 Task: Look for space in Perdões, Brazil from 6th June, 2023 to 8th June, 2023 for 2 adults in price range Rs.7000 to Rs.12000. Place can be private room with 1  bedroom having 2 beds and 1 bathroom. Property type can be house, flat, guest house. Booking option can be shelf check-in. Required host language is Spanish.
Action: Mouse moved to (487, 136)
Screenshot: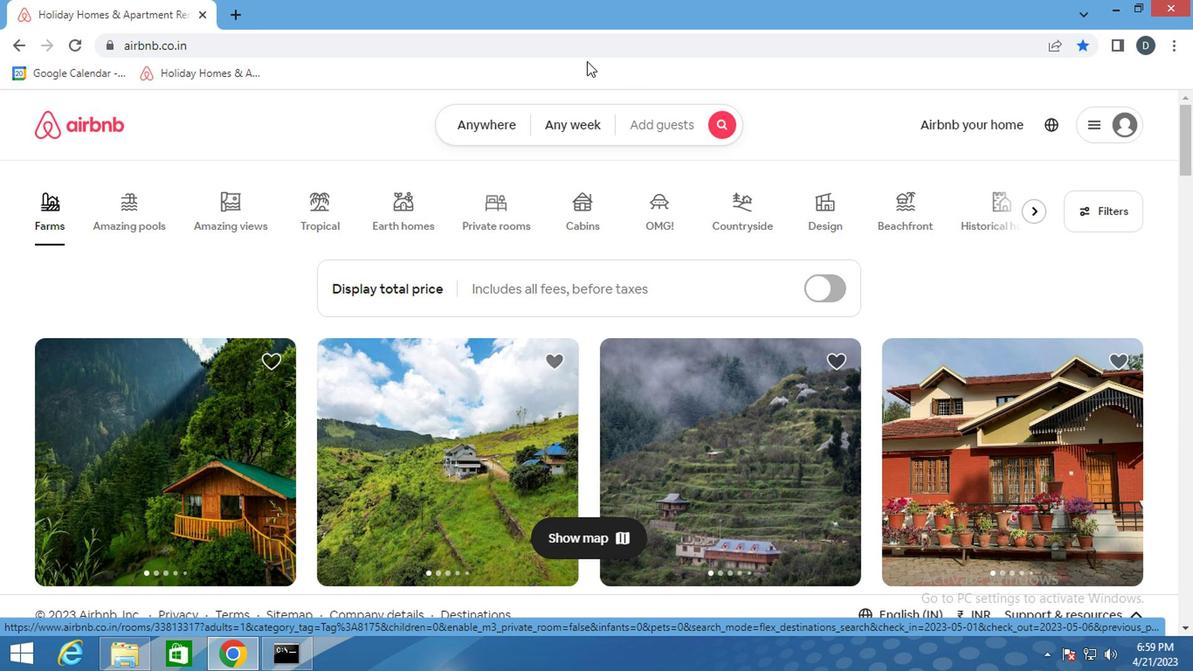
Action: Mouse pressed left at (487, 136)
Screenshot: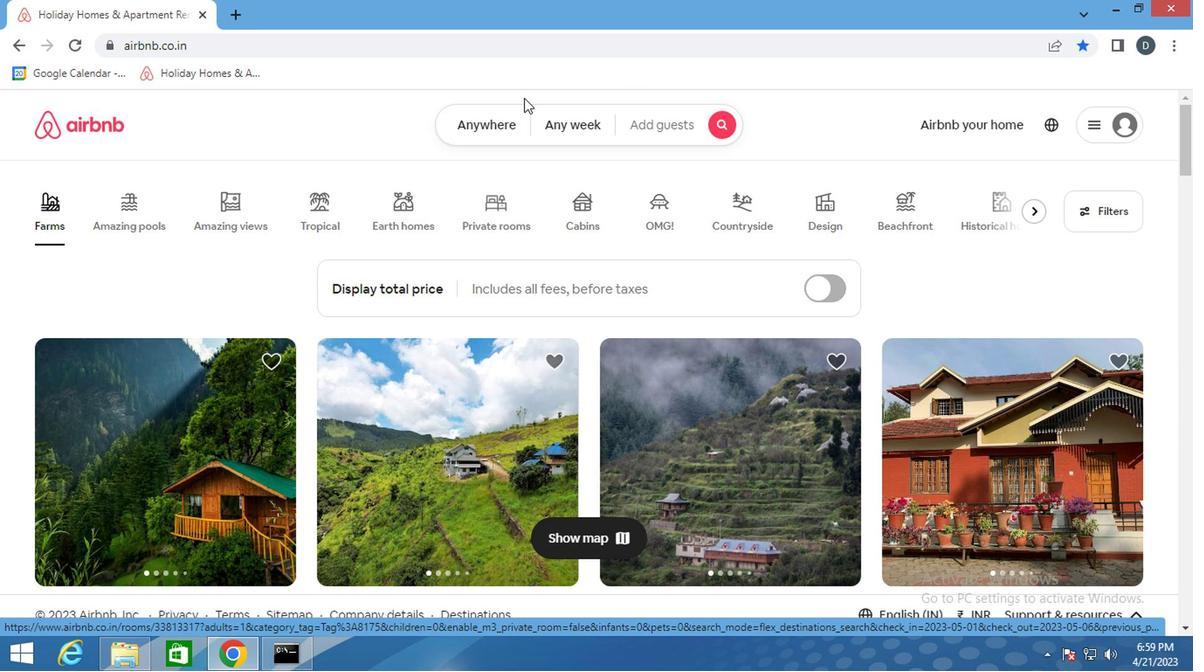 
Action: Mouse moved to (357, 199)
Screenshot: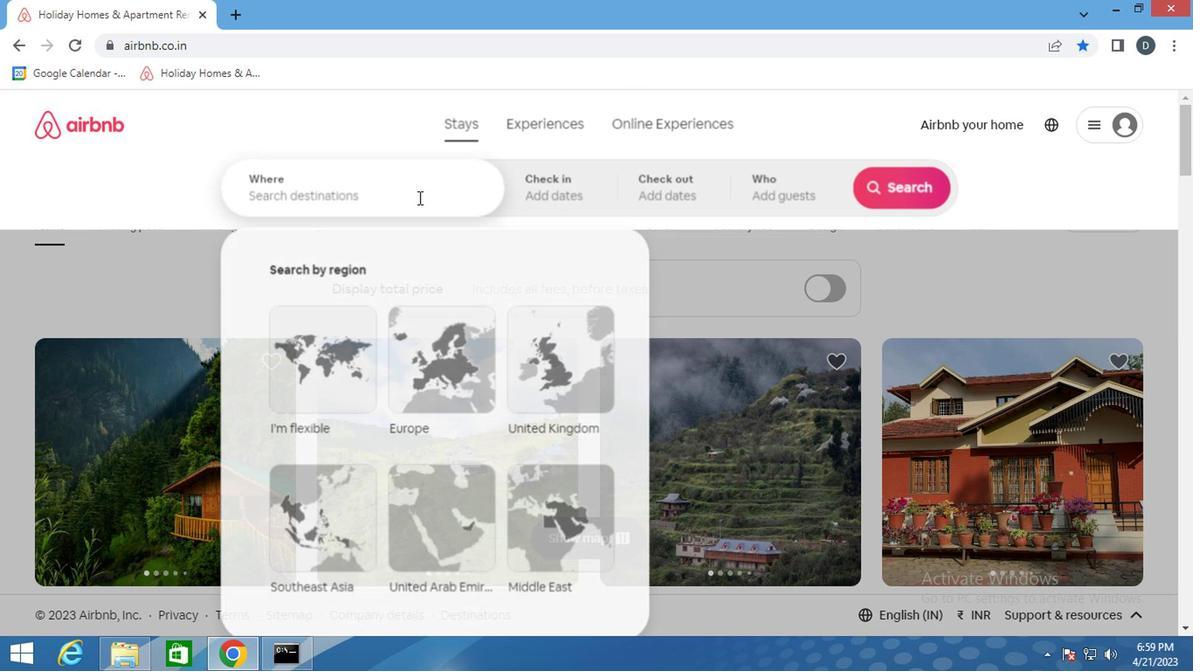 
Action: Mouse pressed left at (357, 199)
Screenshot: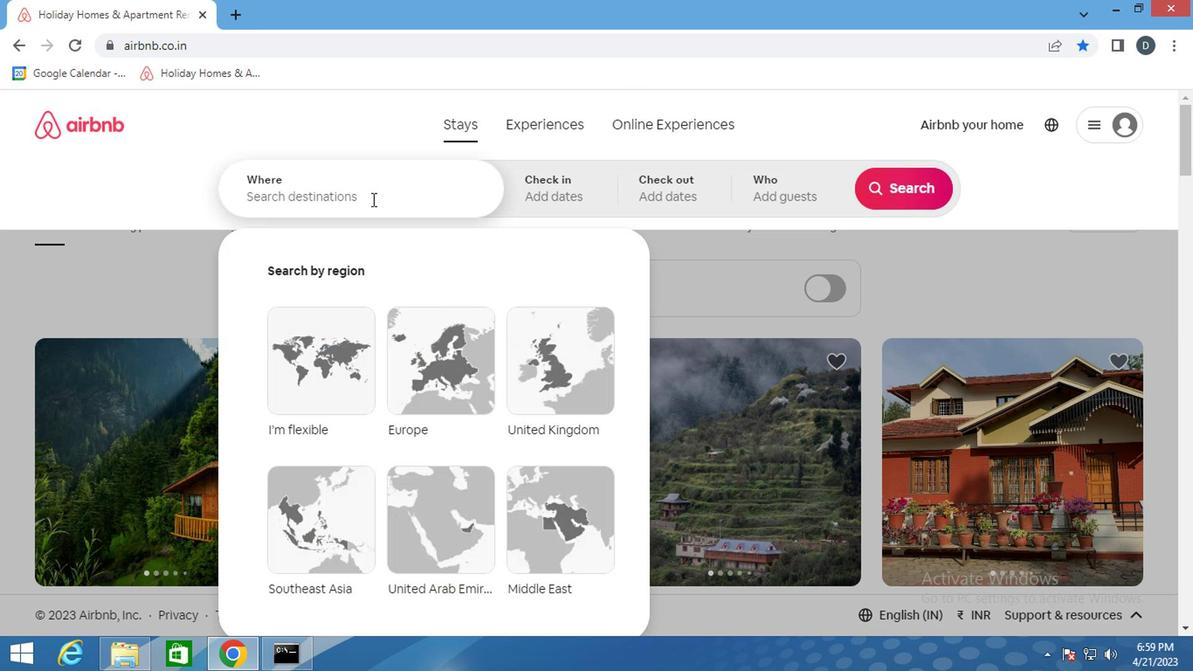 
Action: Key pressed <Key.shift_r>Perdoes,<Key.shift>BRAZIL<Key.enter>
Screenshot: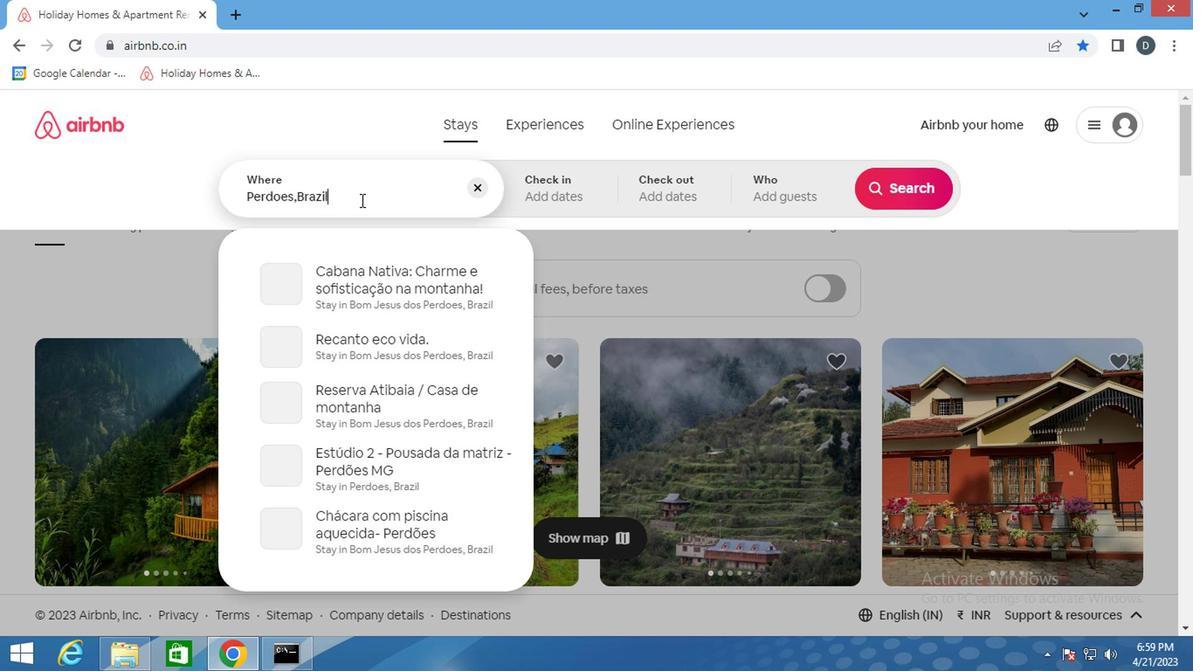 
Action: Mouse moved to (888, 326)
Screenshot: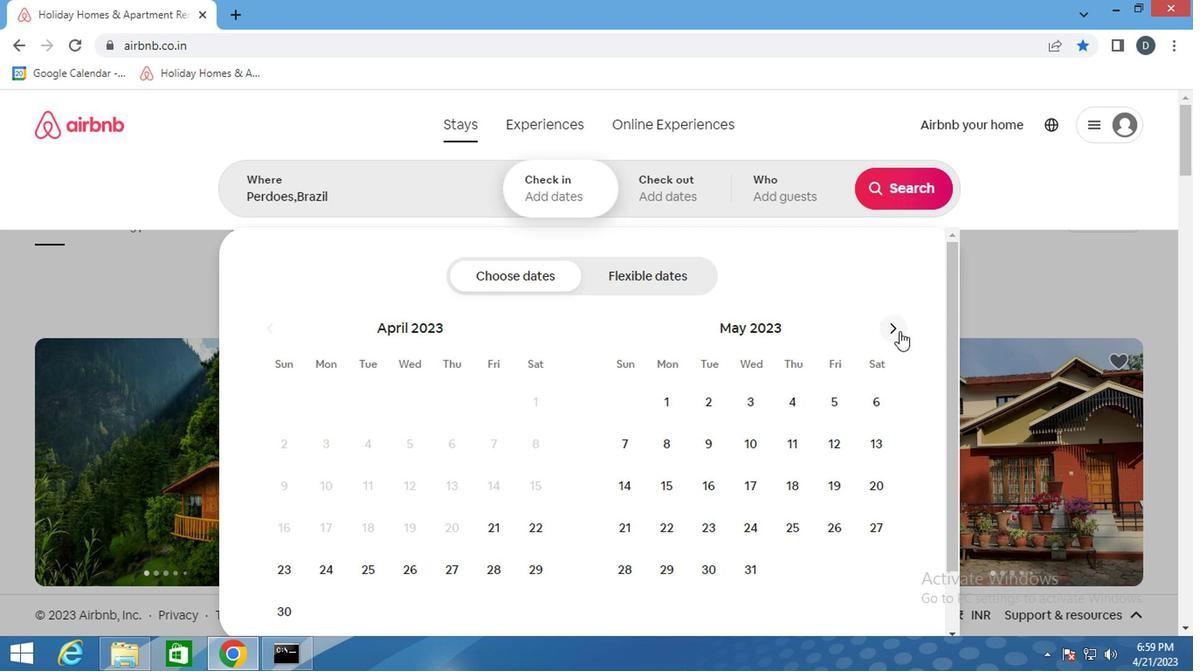 
Action: Mouse pressed left at (888, 326)
Screenshot: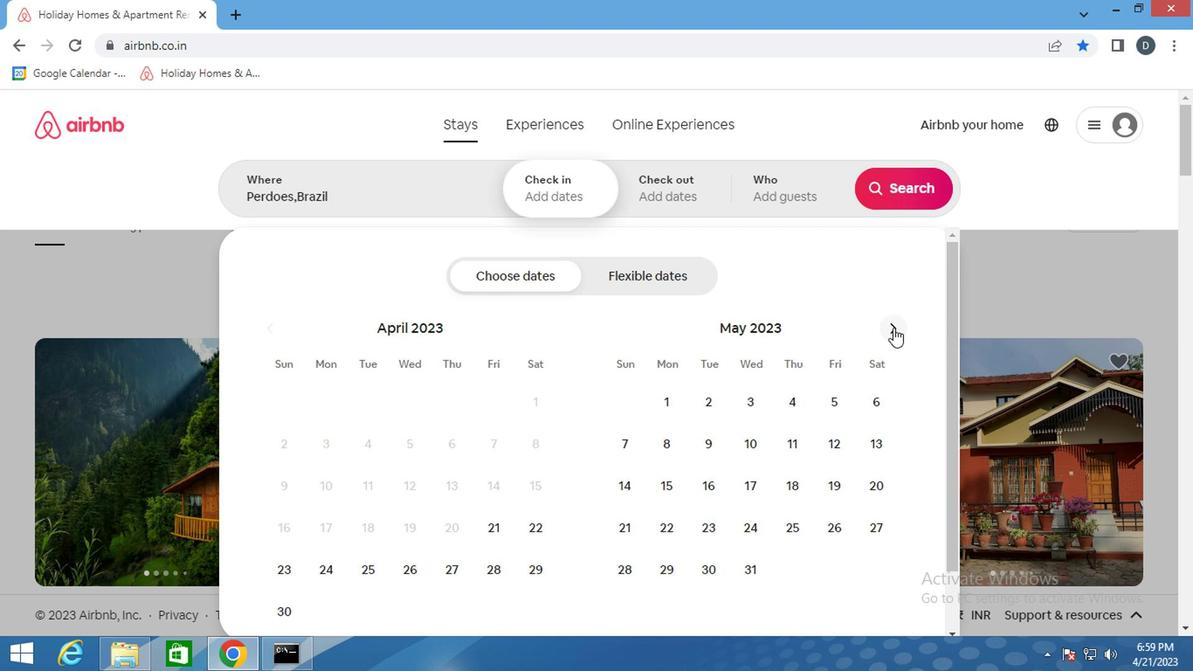 
Action: Mouse moved to (706, 448)
Screenshot: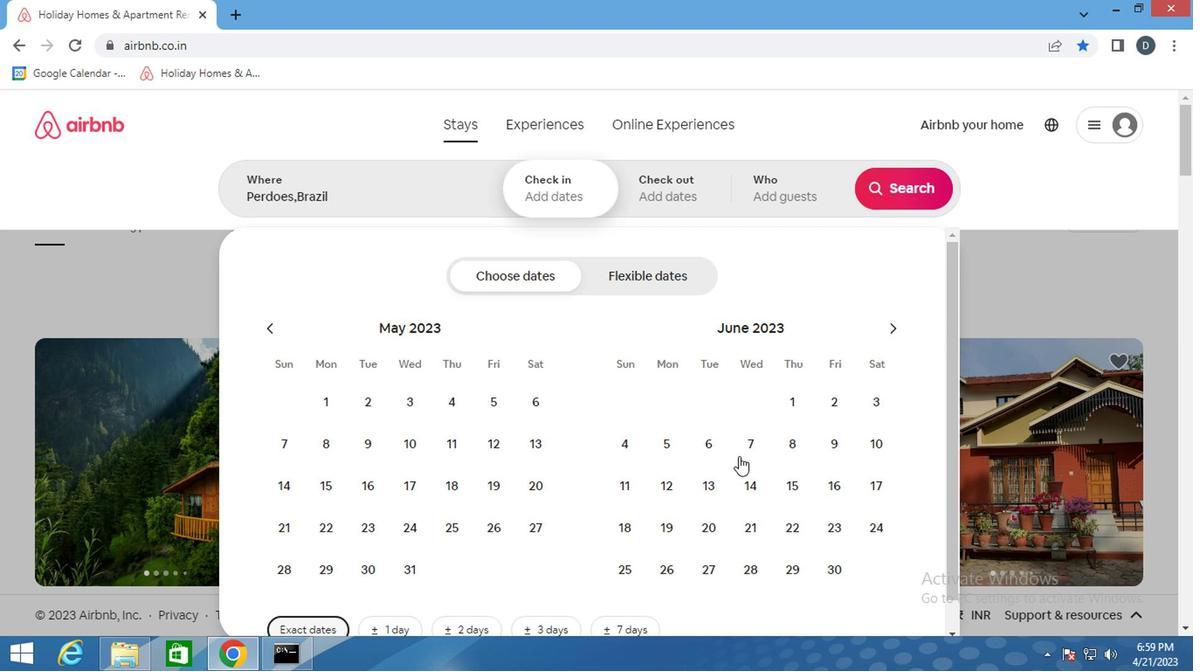 
Action: Mouse pressed left at (706, 448)
Screenshot: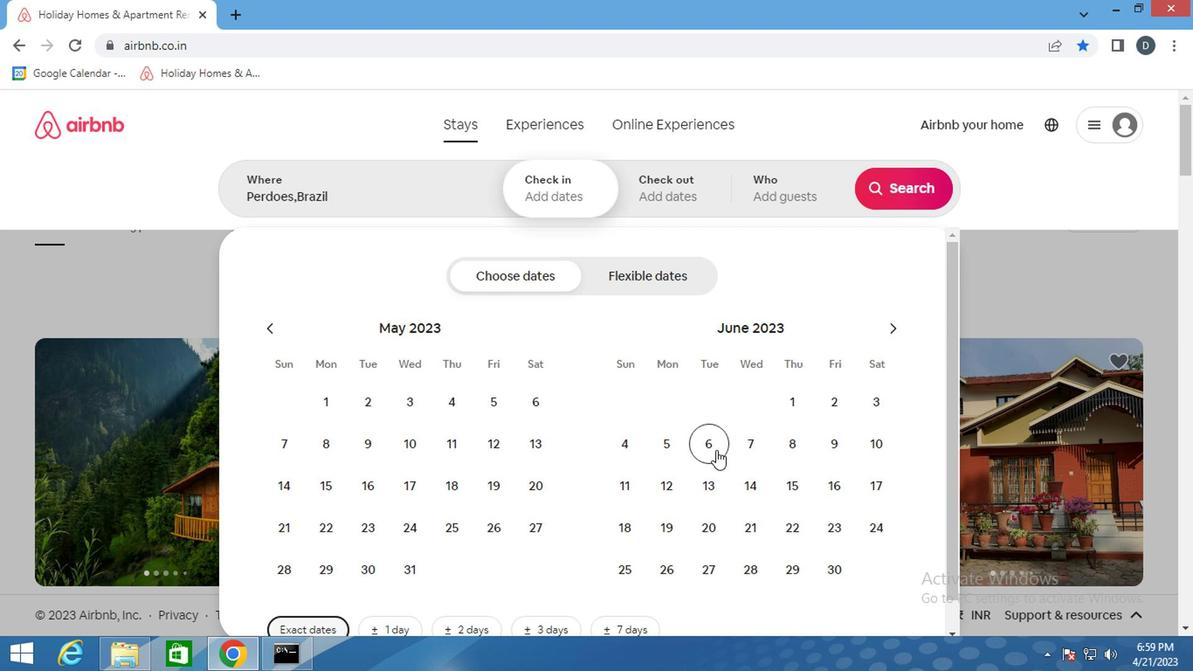 
Action: Mouse moved to (798, 443)
Screenshot: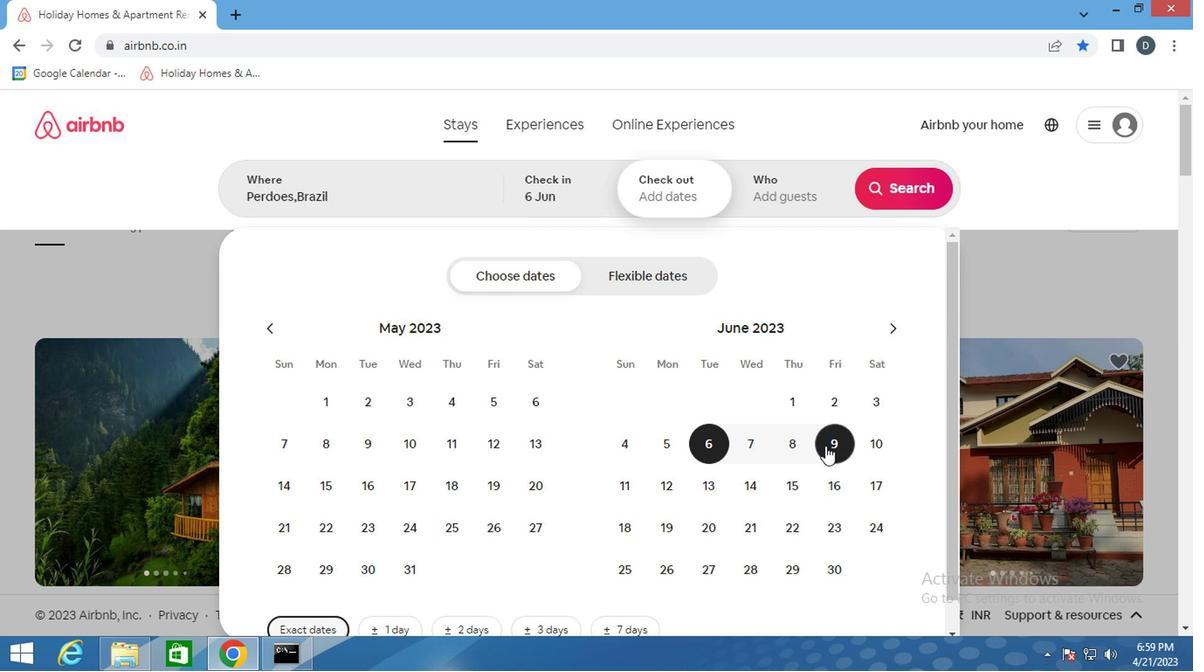 
Action: Mouse pressed left at (798, 443)
Screenshot: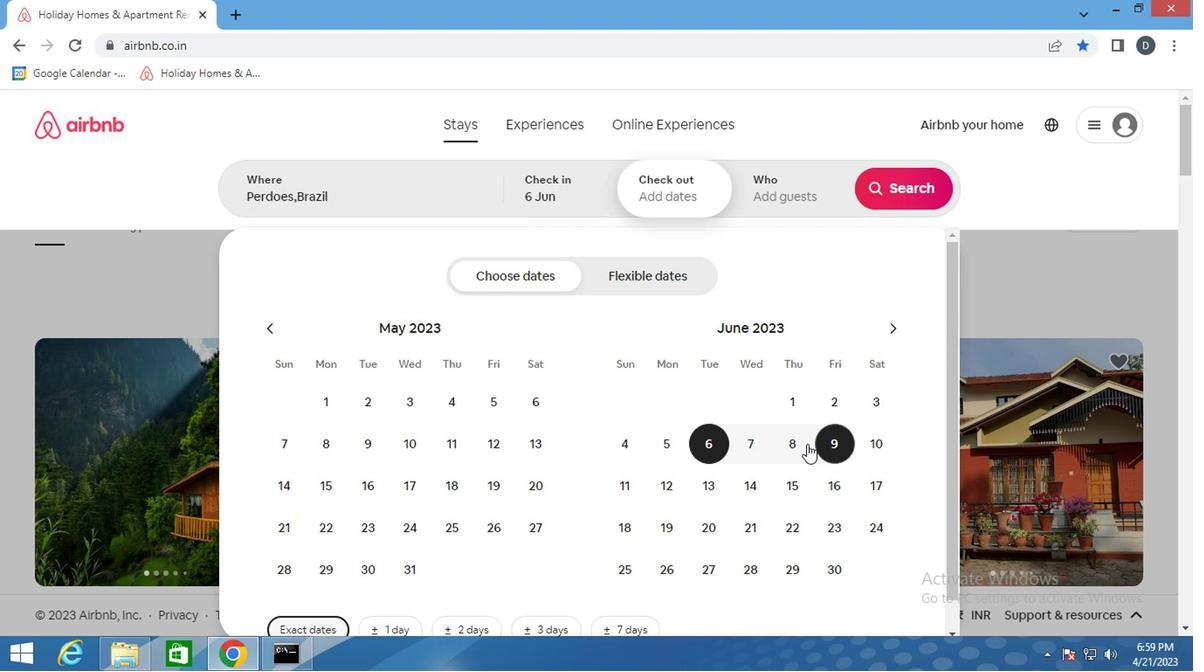 
Action: Mouse moved to (760, 177)
Screenshot: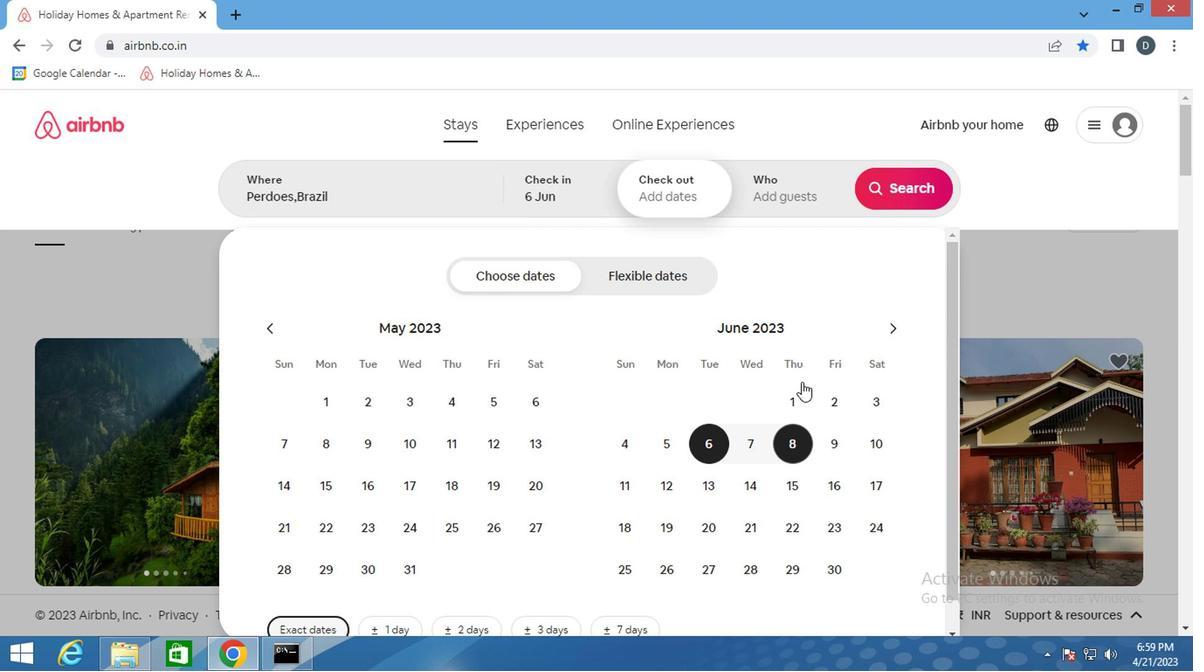 
Action: Mouse pressed left at (760, 177)
Screenshot: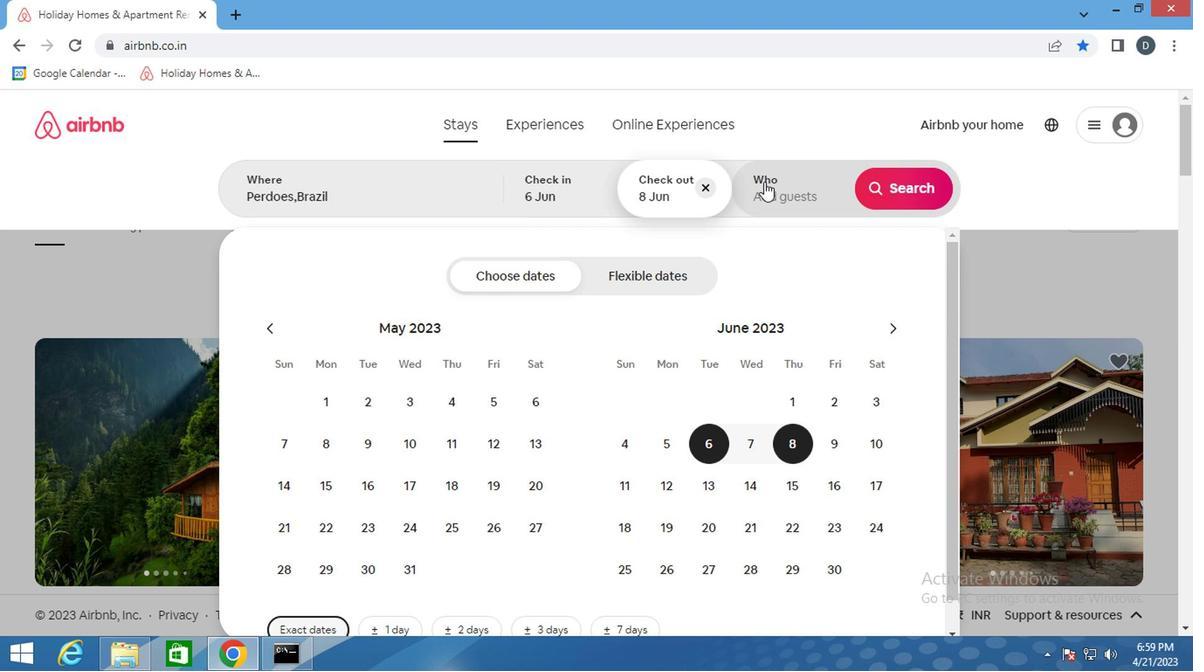
Action: Mouse moved to (901, 283)
Screenshot: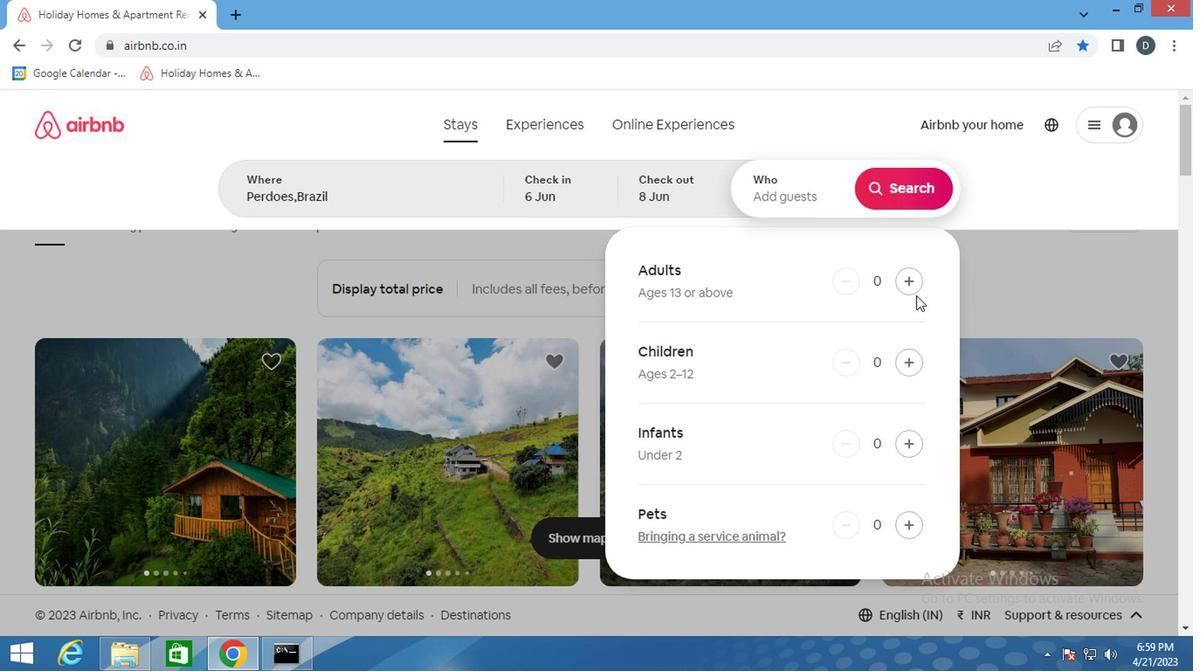 
Action: Mouse pressed left at (901, 283)
Screenshot: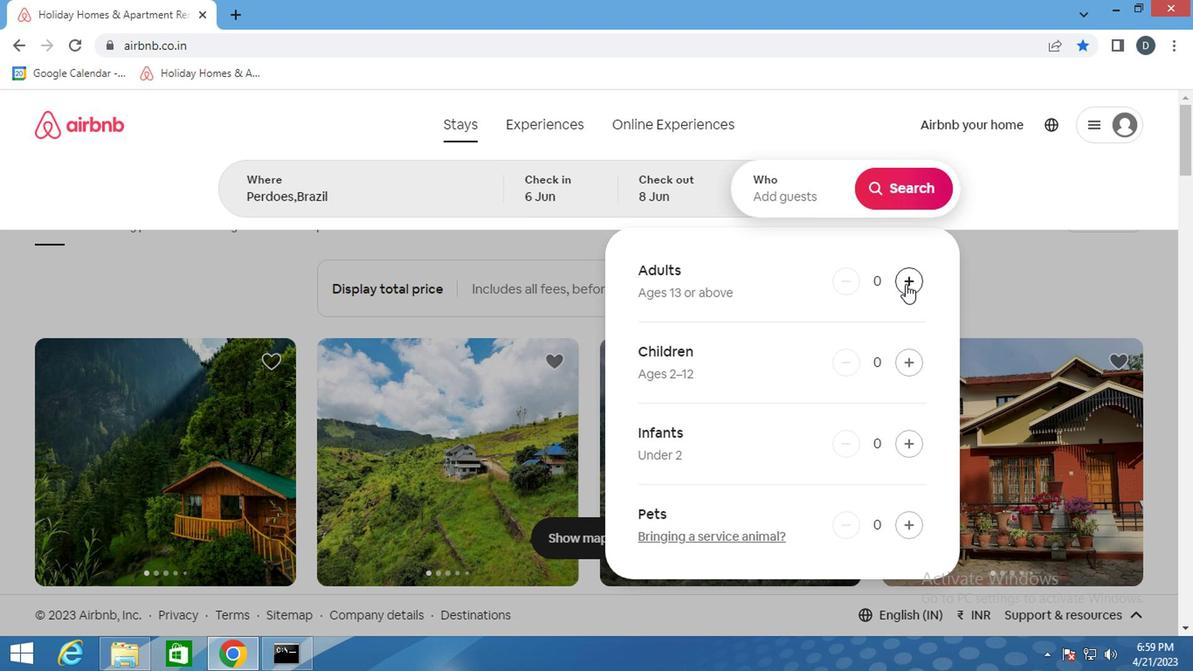 
Action: Mouse pressed left at (901, 283)
Screenshot: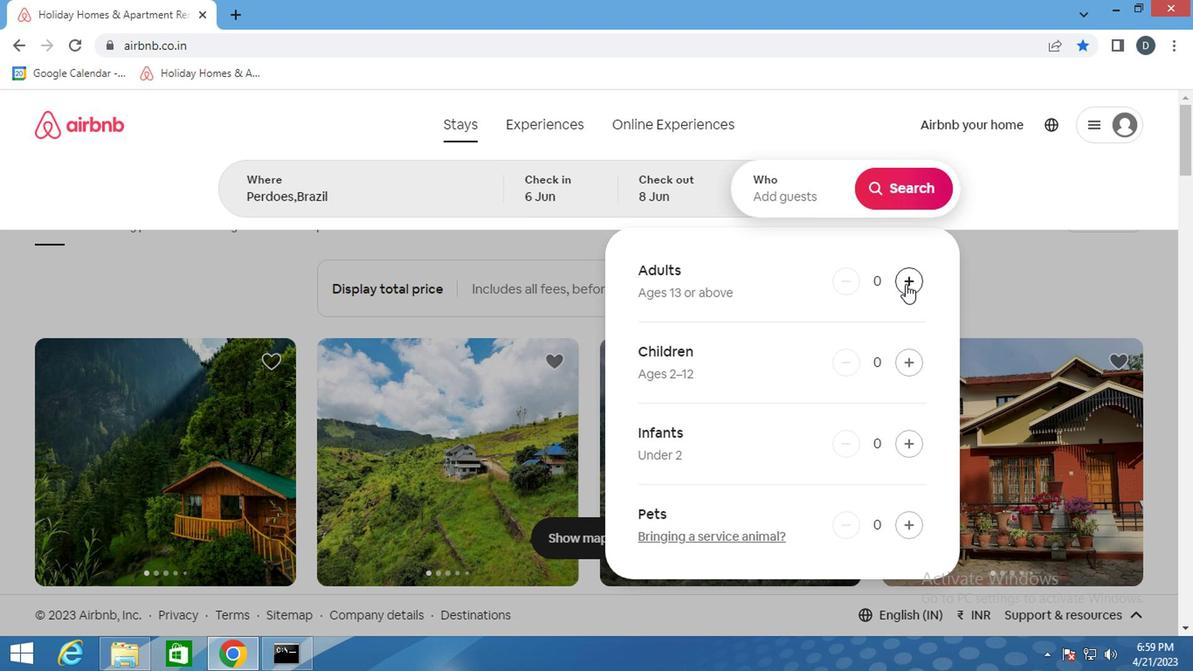 
Action: Mouse moved to (899, 188)
Screenshot: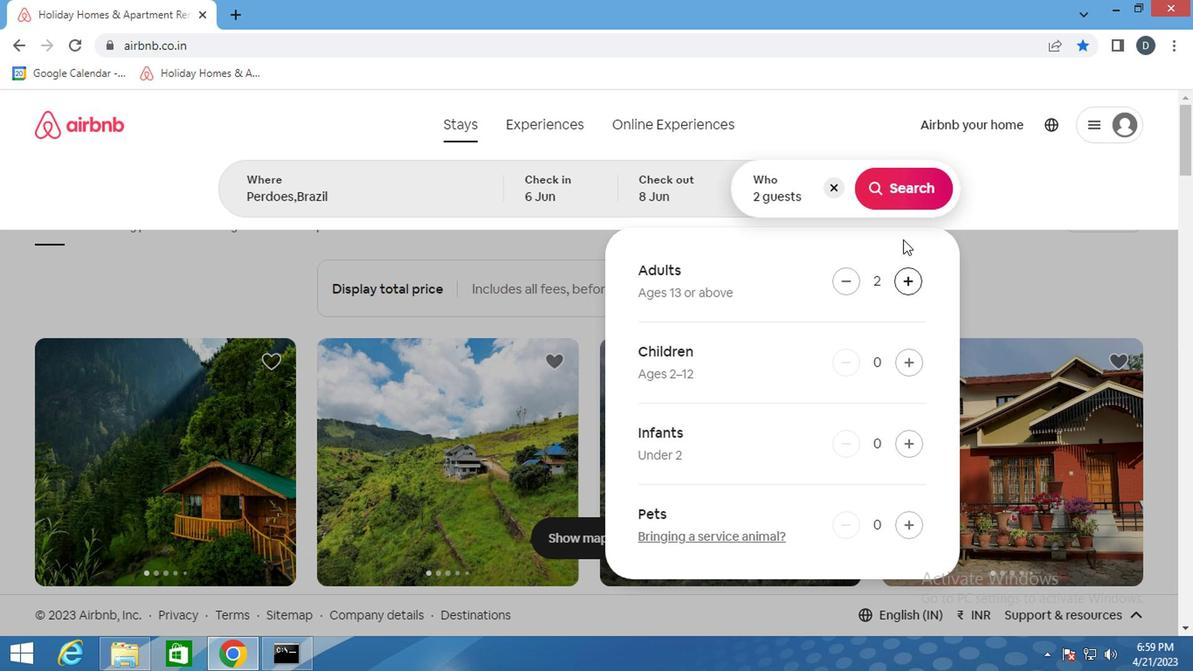 
Action: Mouse pressed left at (899, 188)
Screenshot: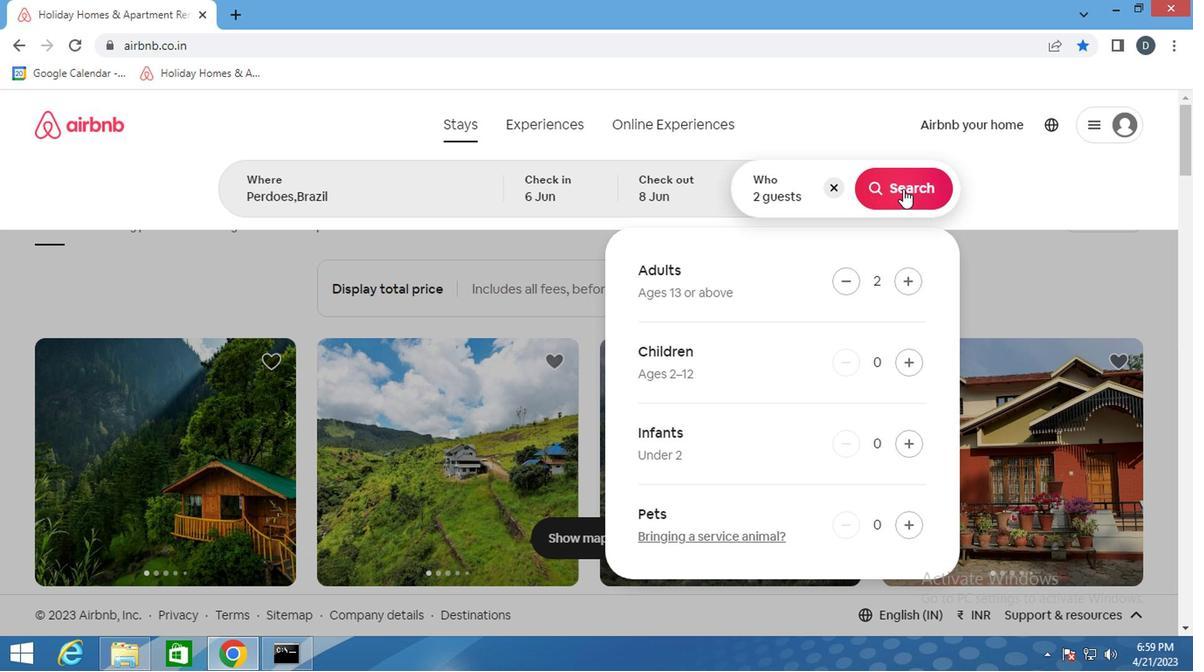 
Action: Mouse moved to (1115, 195)
Screenshot: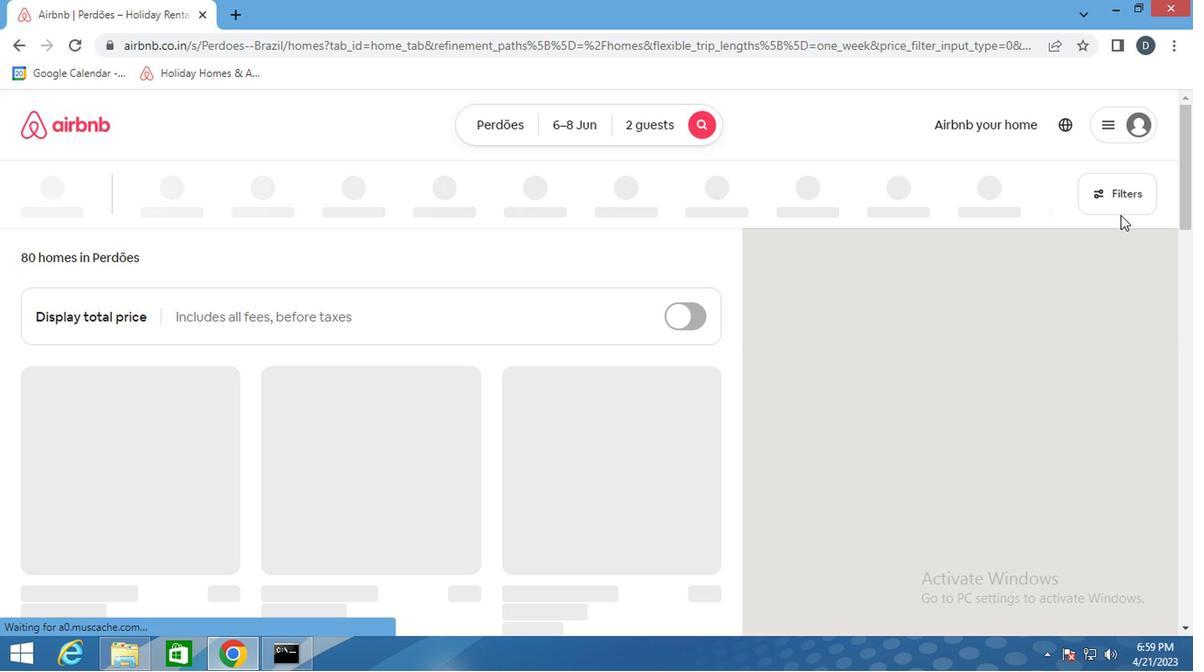 
Action: Mouse pressed left at (1115, 195)
Screenshot: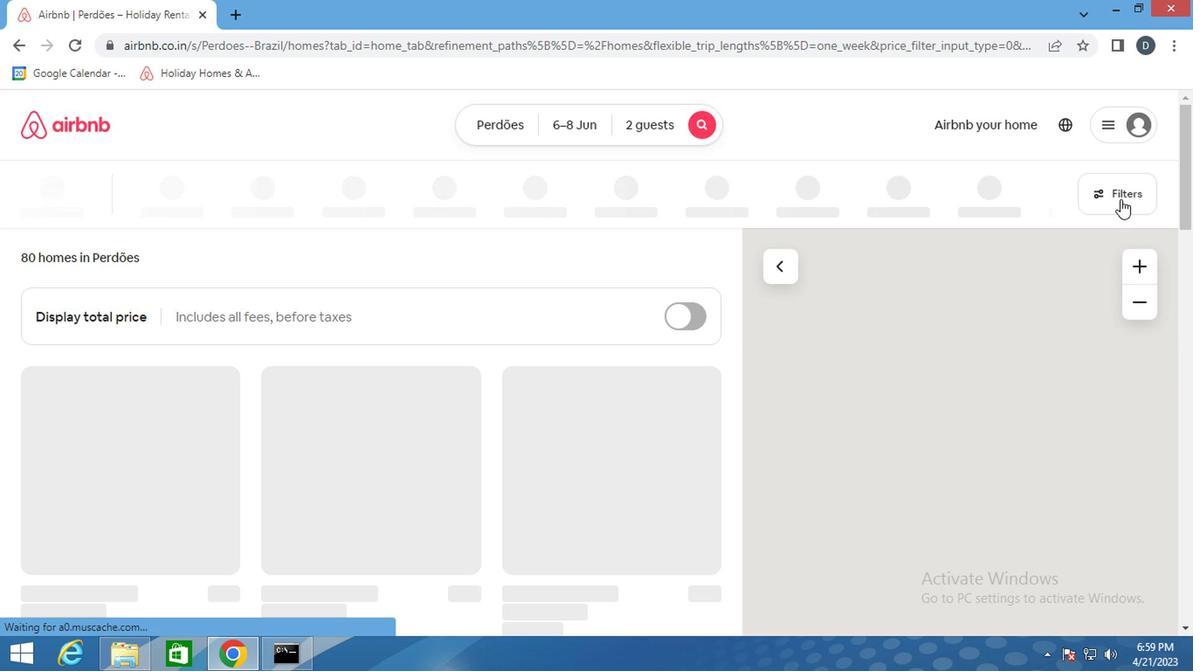 
Action: Mouse moved to (350, 416)
Screenshot: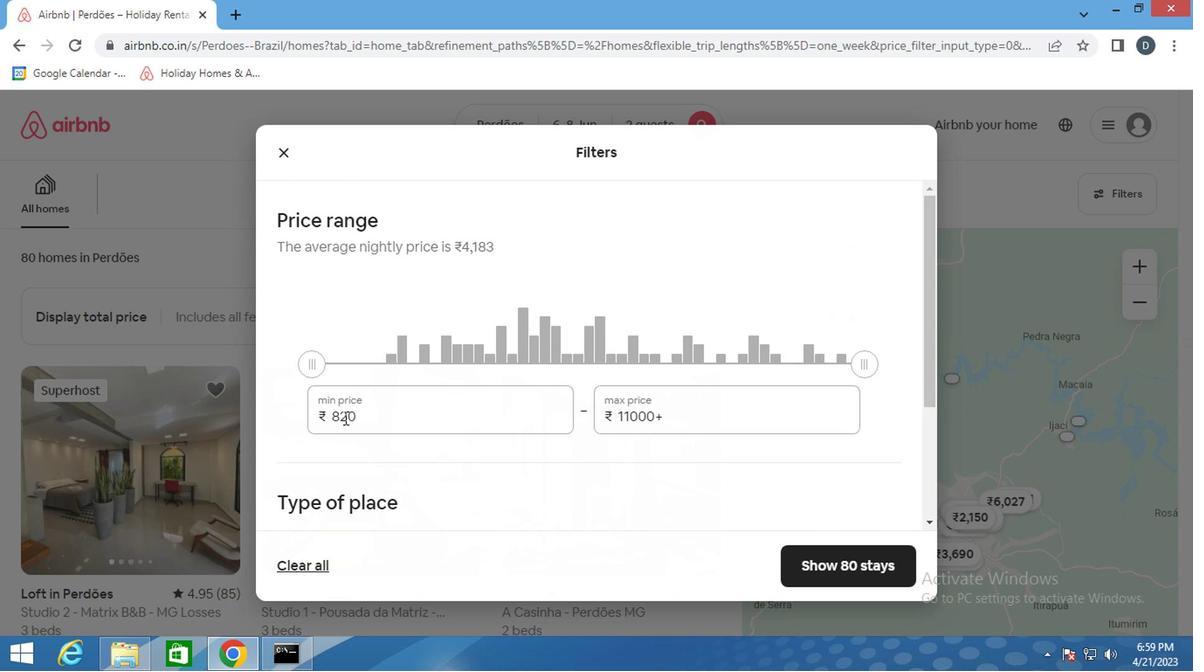 
Action: Mouse pressed left at (350, 416)
Screenshot: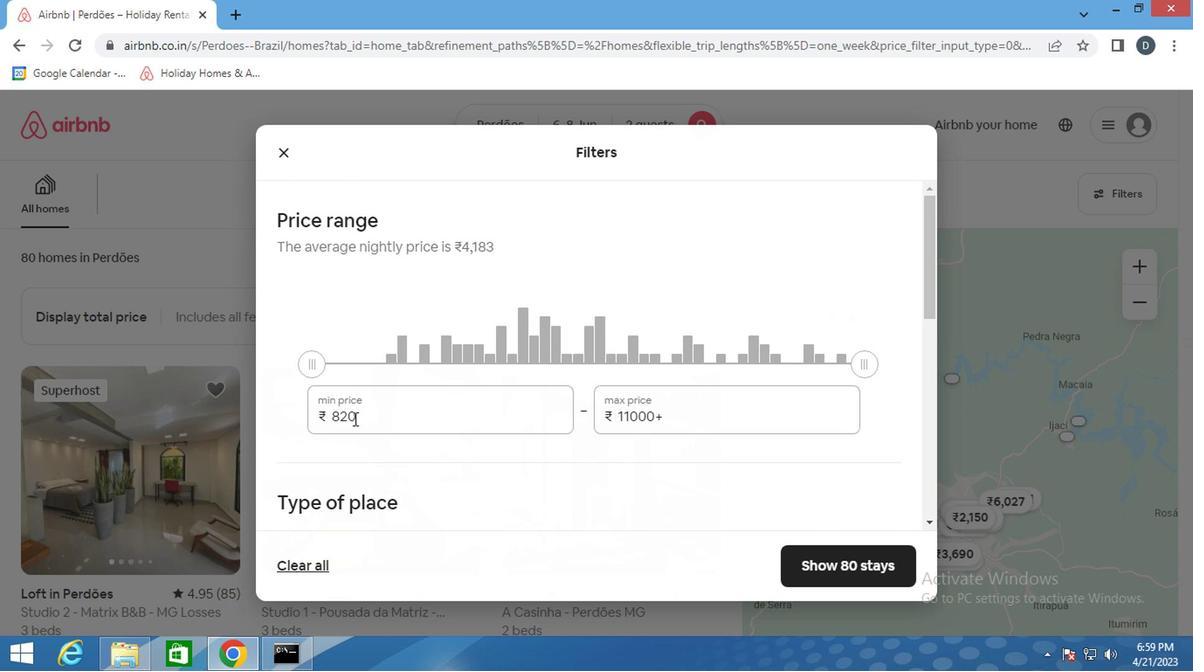 
Action: Mouse moved to (352, 416)
Screenshot: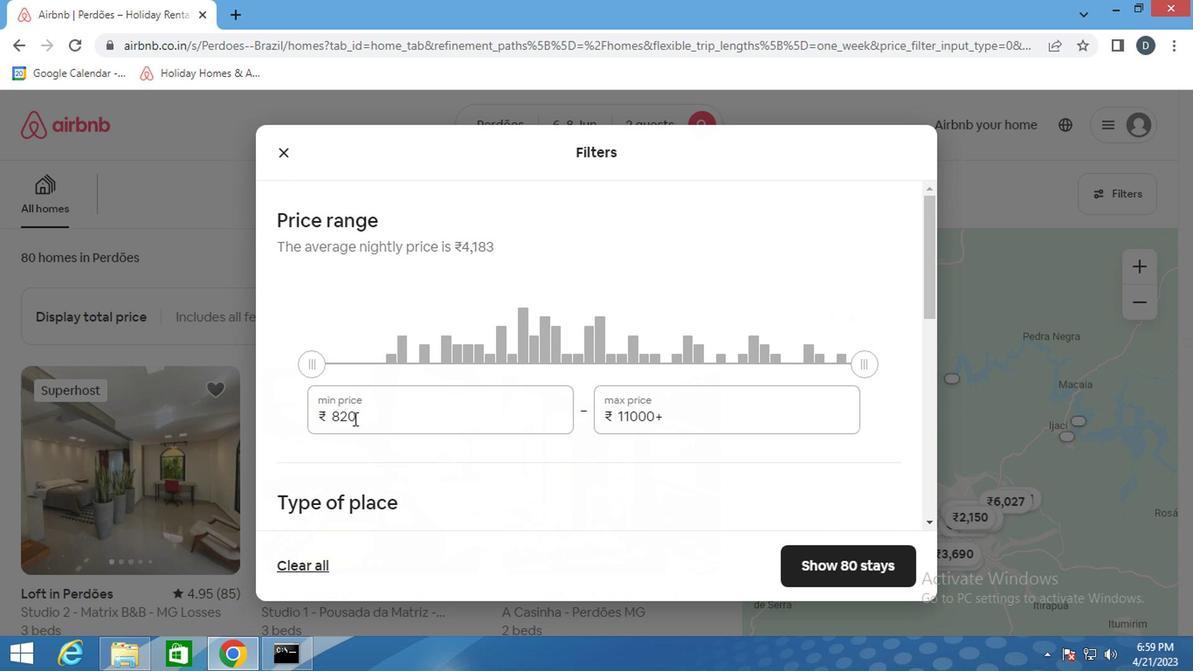 
Action: Mouse pressed left at (352, 416)
Screenshot: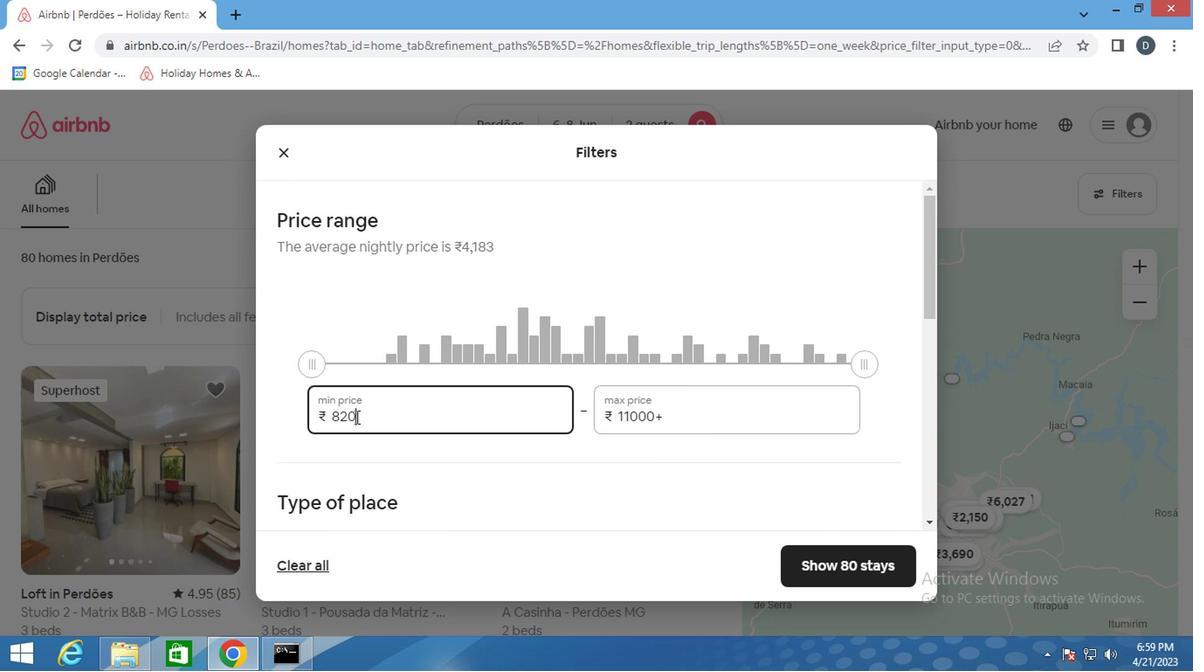 
Action: Mouse moved to (390, 425)
Screenshot: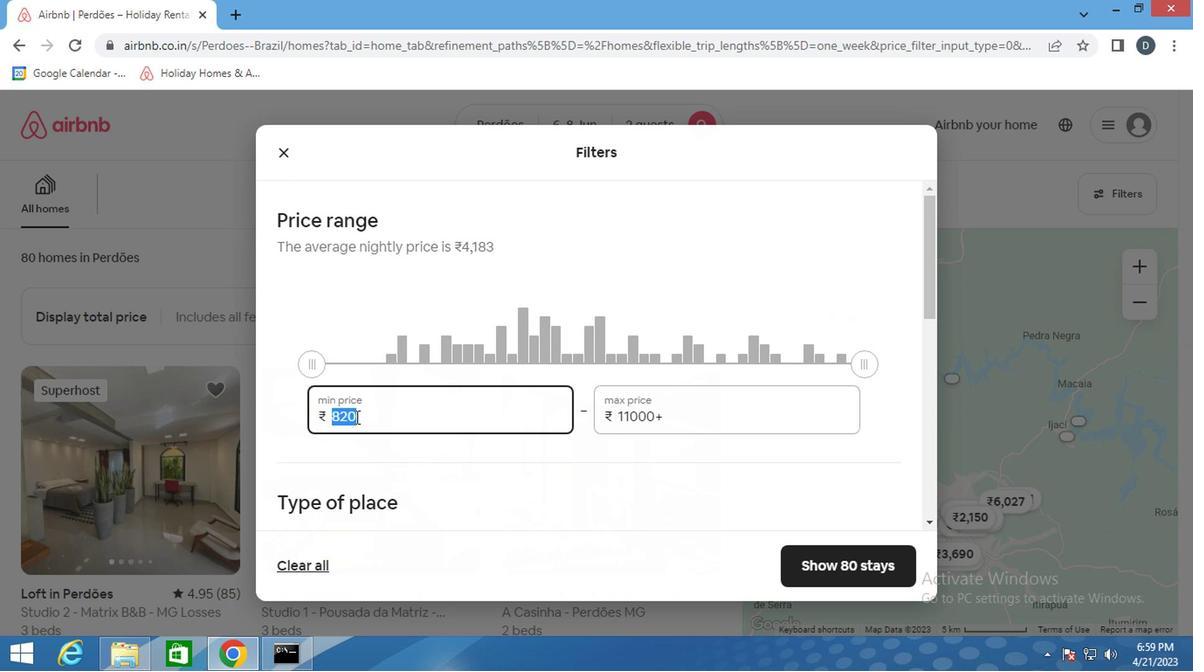 
Action: Key pressed 7
Screenshot: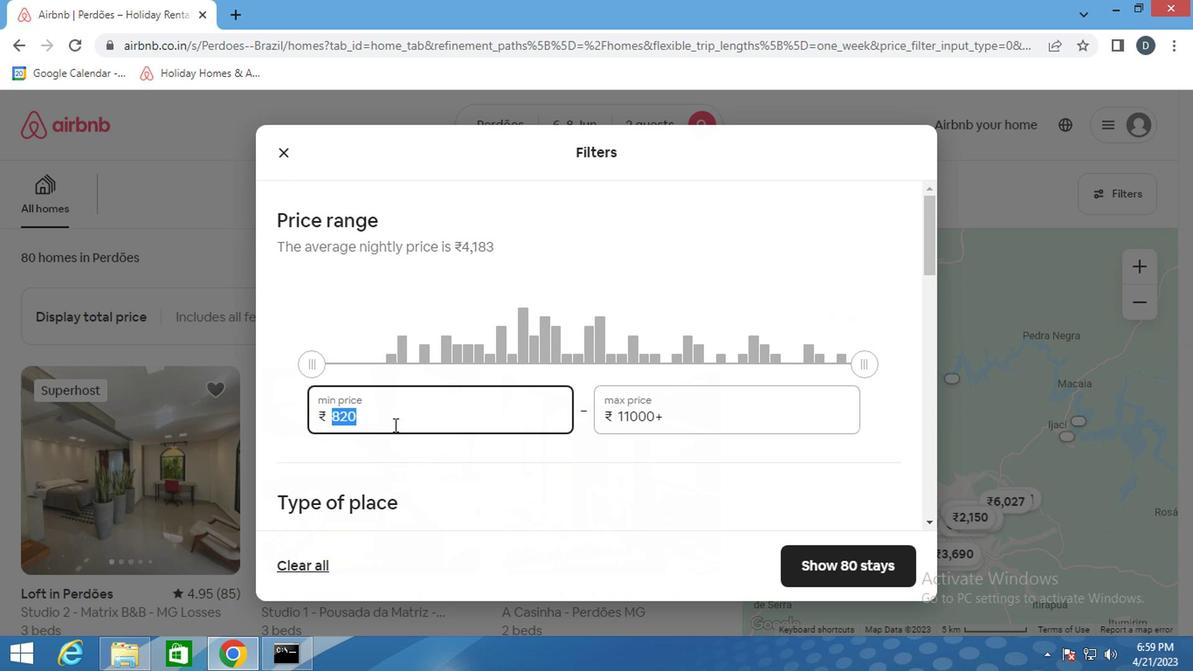 
Action: Mouse moved to (402, 425)
Screenshot: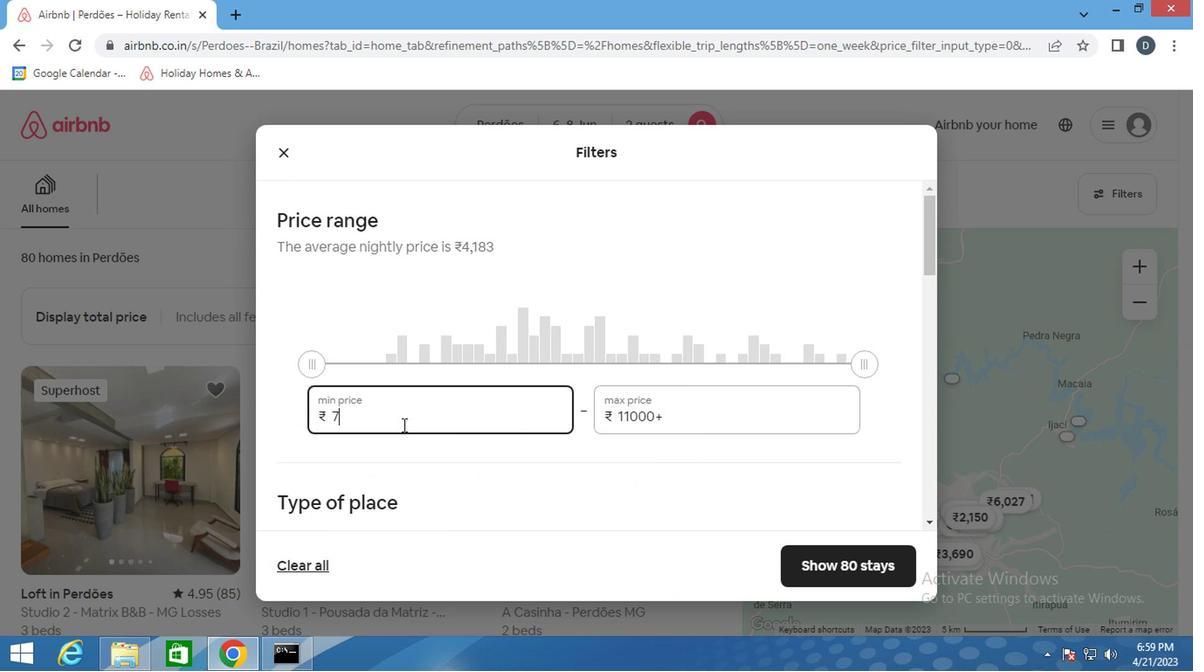 
Action: Key pressed 000
Screenshot: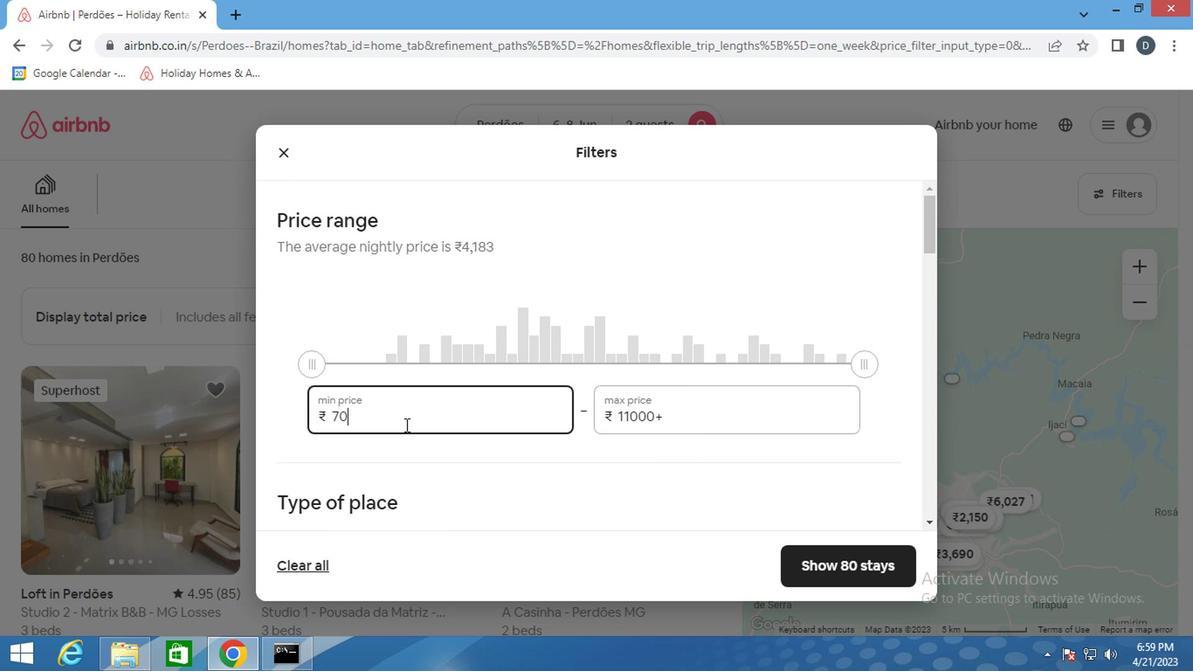 
Action: Mouse moved to (412, 425)
Screenshot: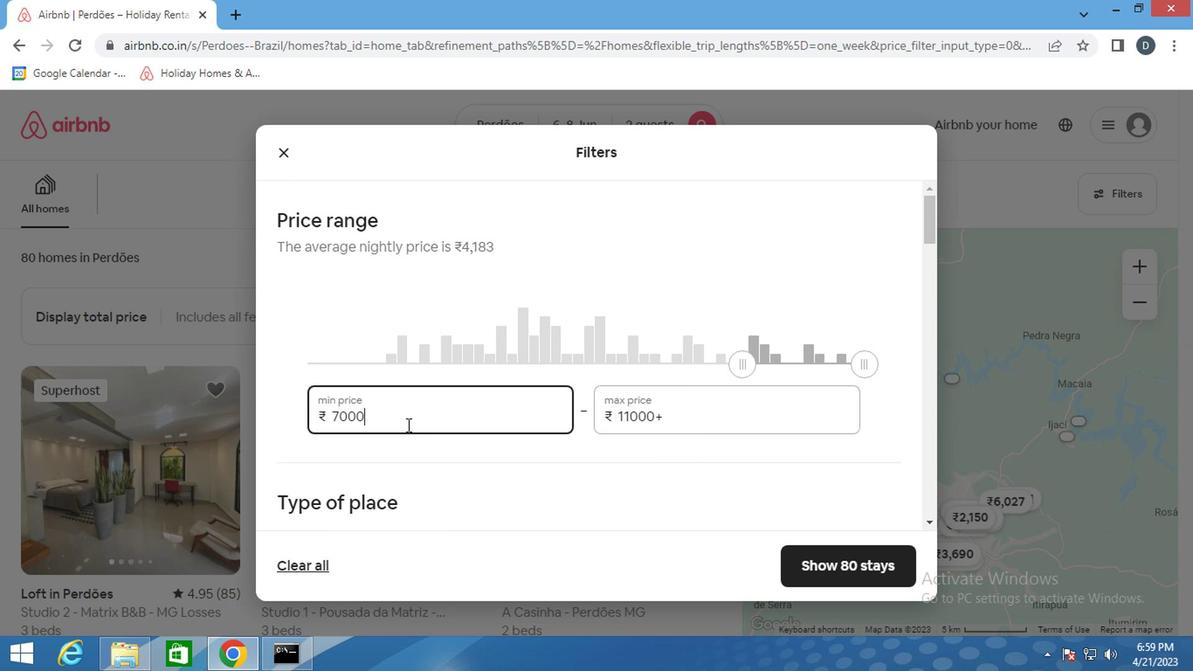 
Action: Key pressed <Key.tab>ctrl+A
Screenshot: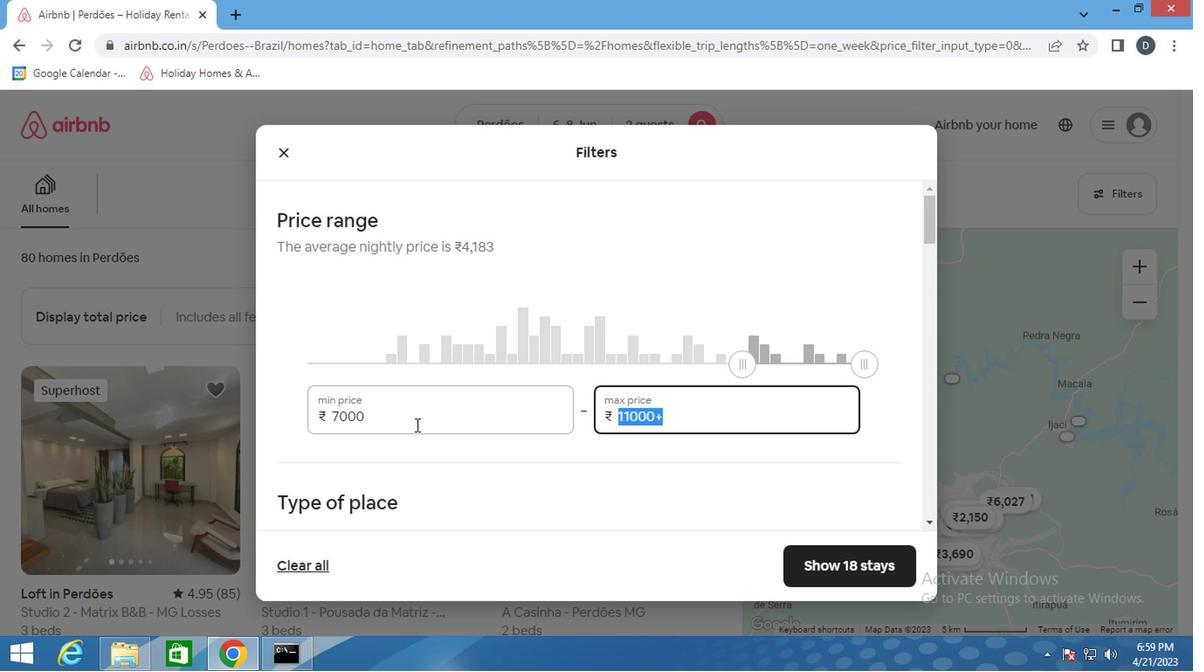 
Action: Mouse moved to (417, 425)
Screenshot: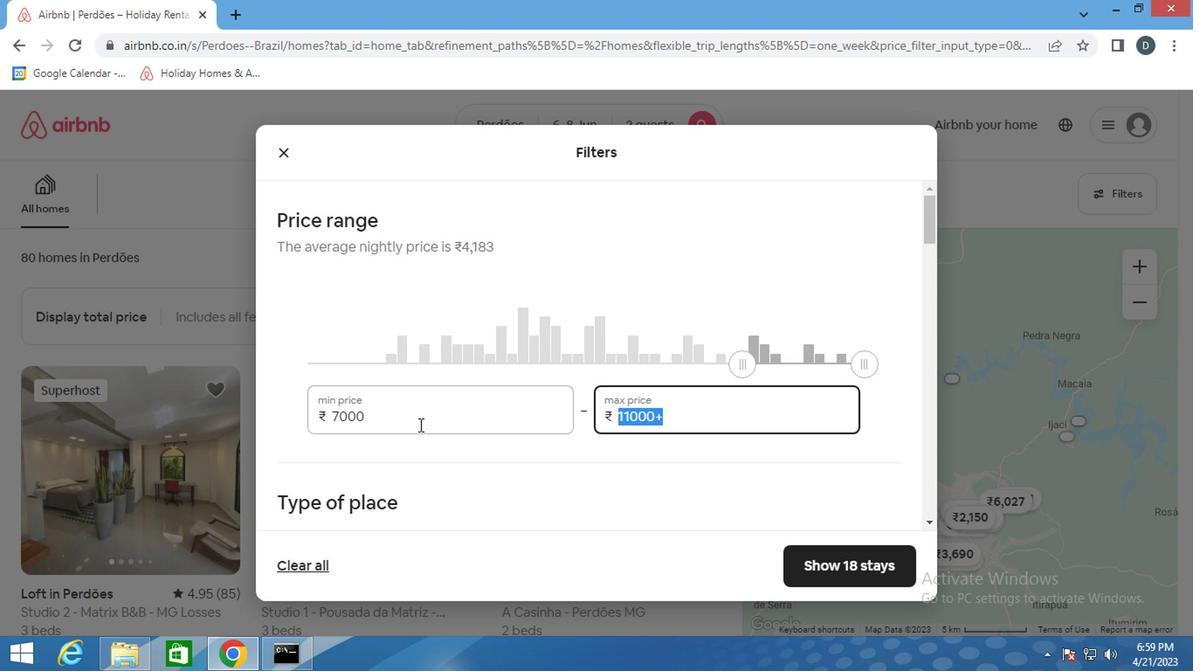 
Action: Key pressed ctrl+1
Screenshot: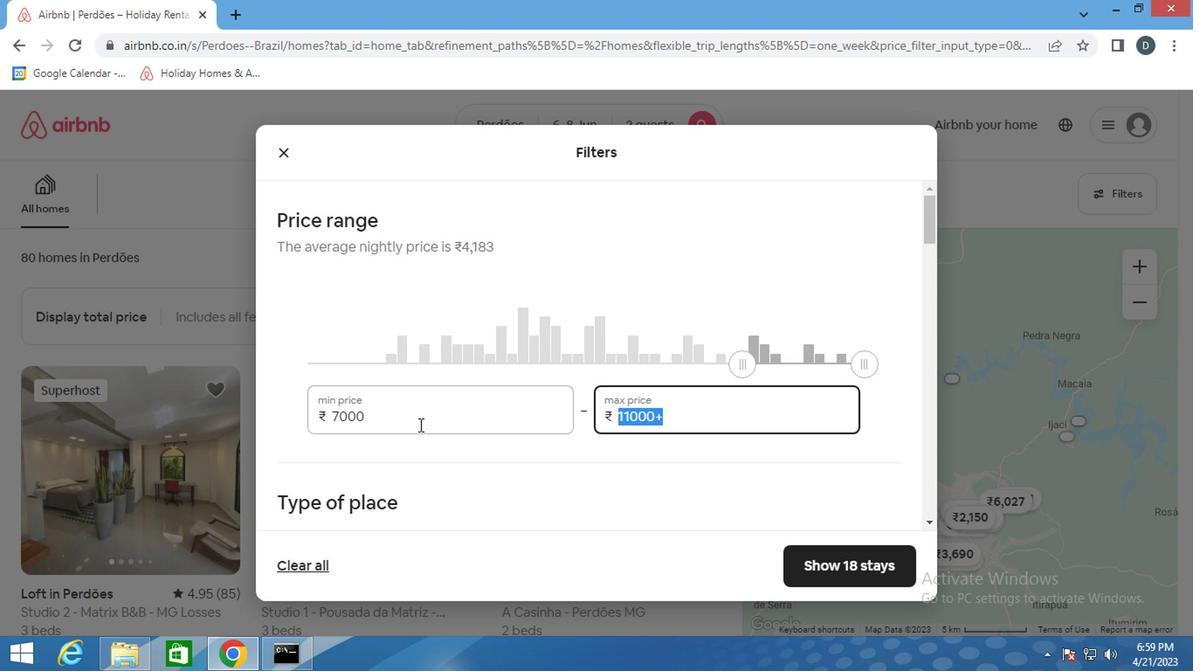 
Action: Mouse moved to (417, 425)
Screenshot: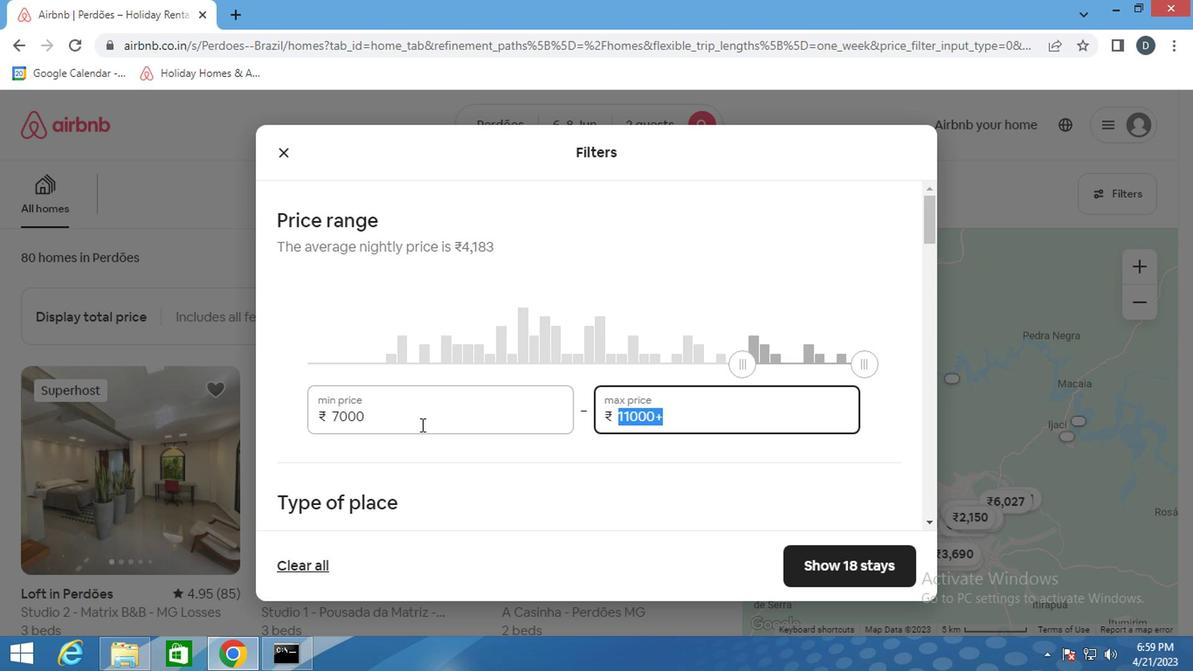 
Action: Key pressed 2
Screenshot: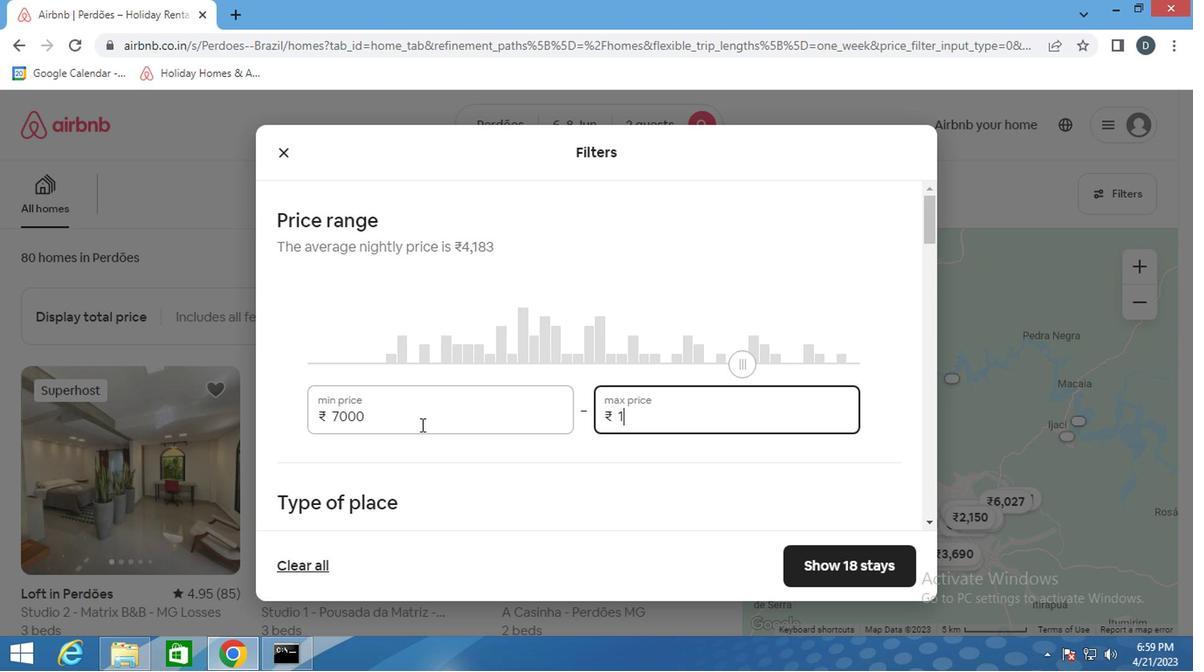 
Action: Mouse moved to (419, 423)
Screenshot: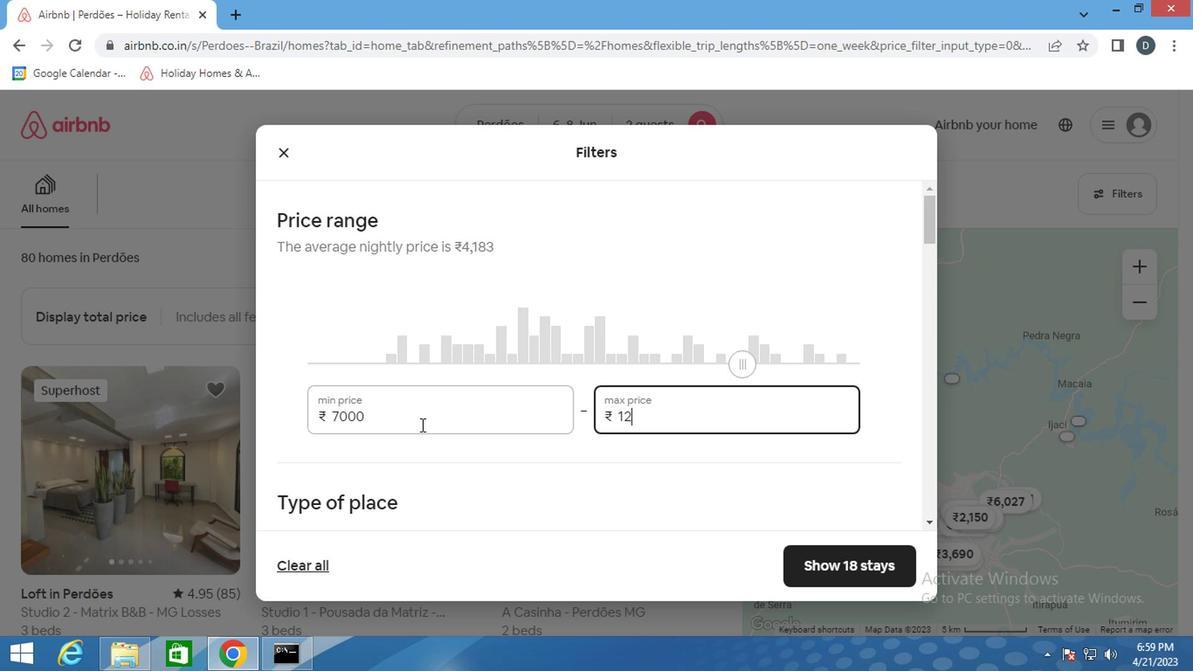 
Action: Key pressed 0
Screenshot: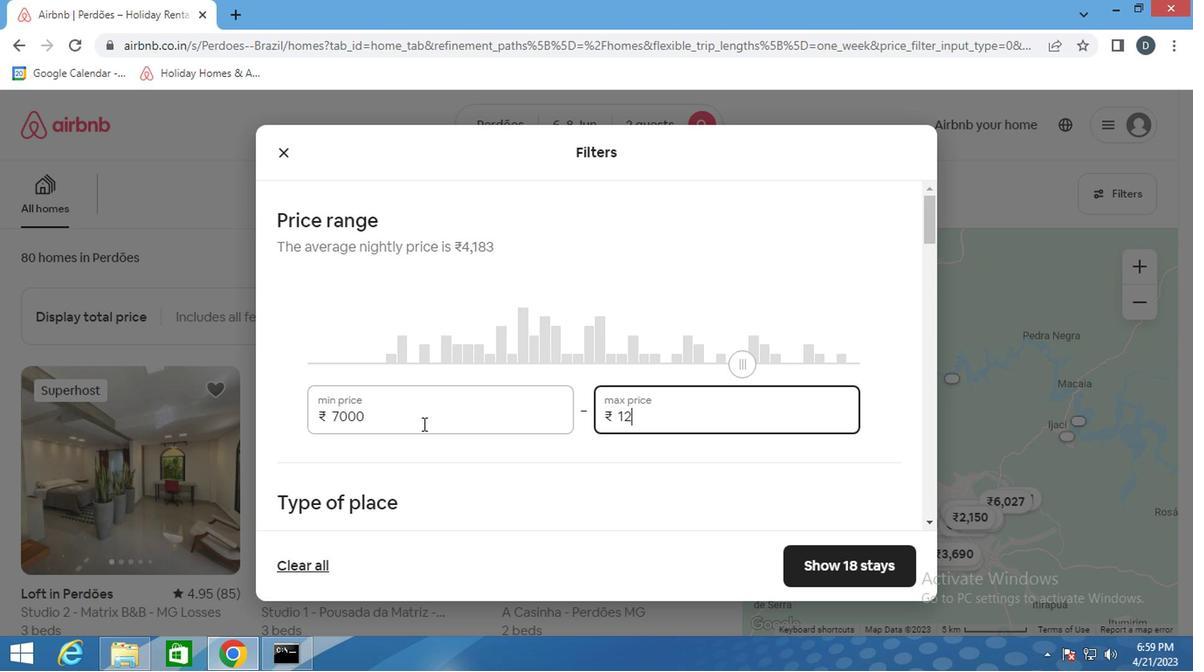 
Action: Mouse moved to (466, 418)
Screenshot: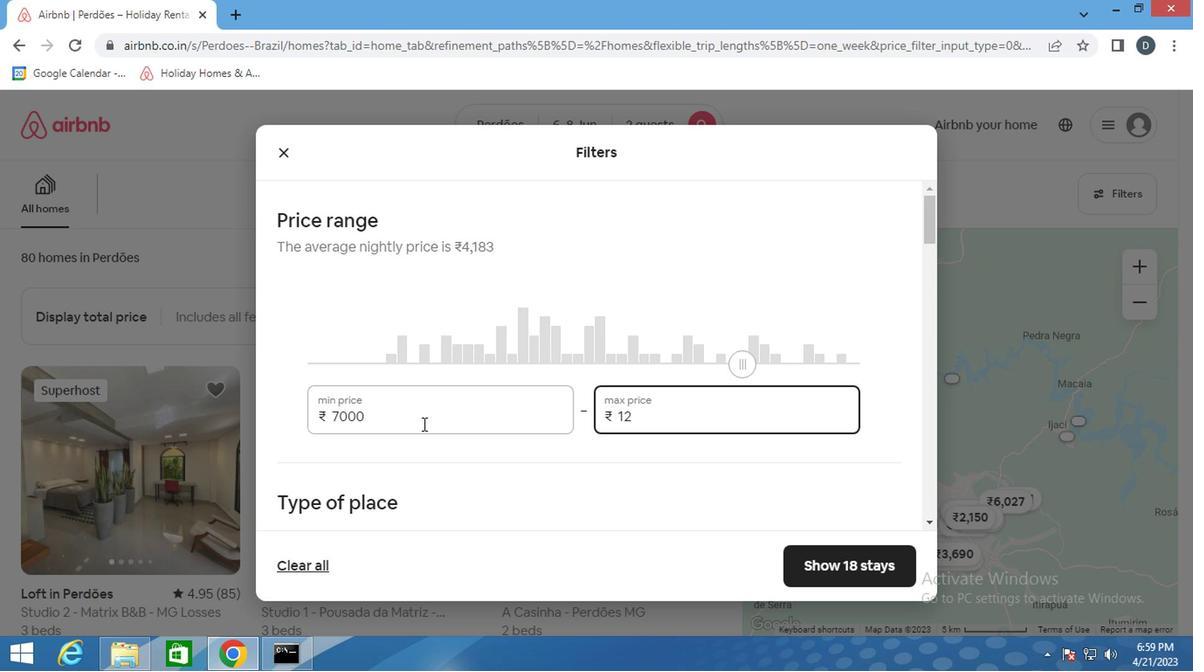
Action: Key pressed 0
Screenshot: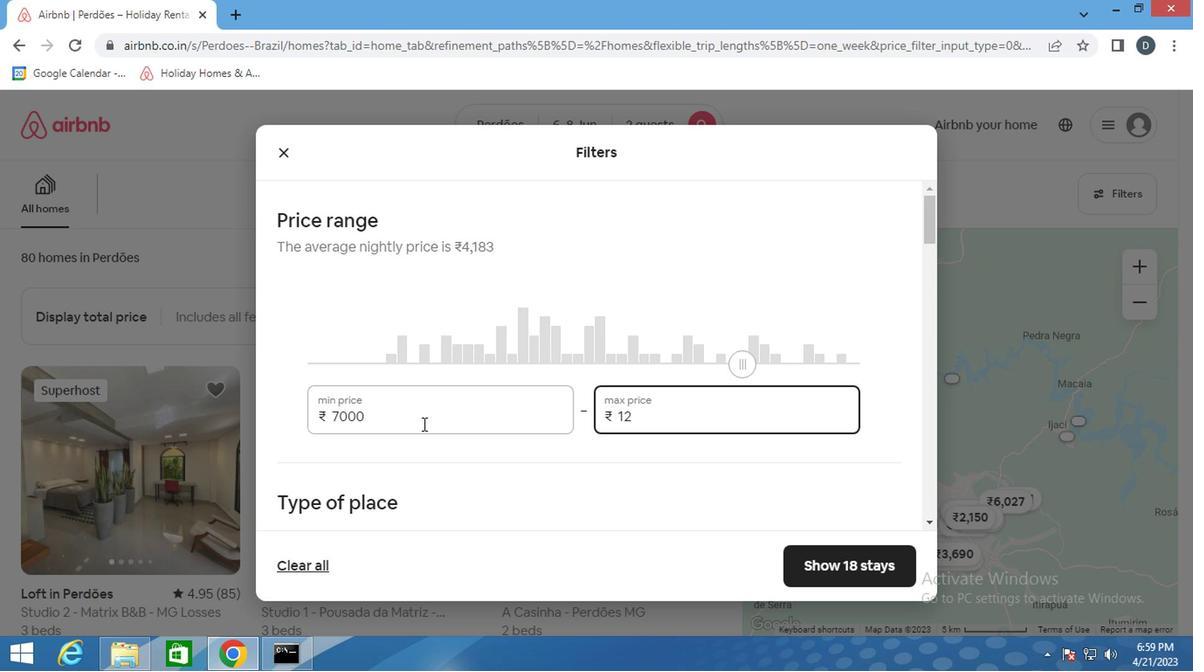 
Action: Mouse moved to (595, 427)
Screenshot: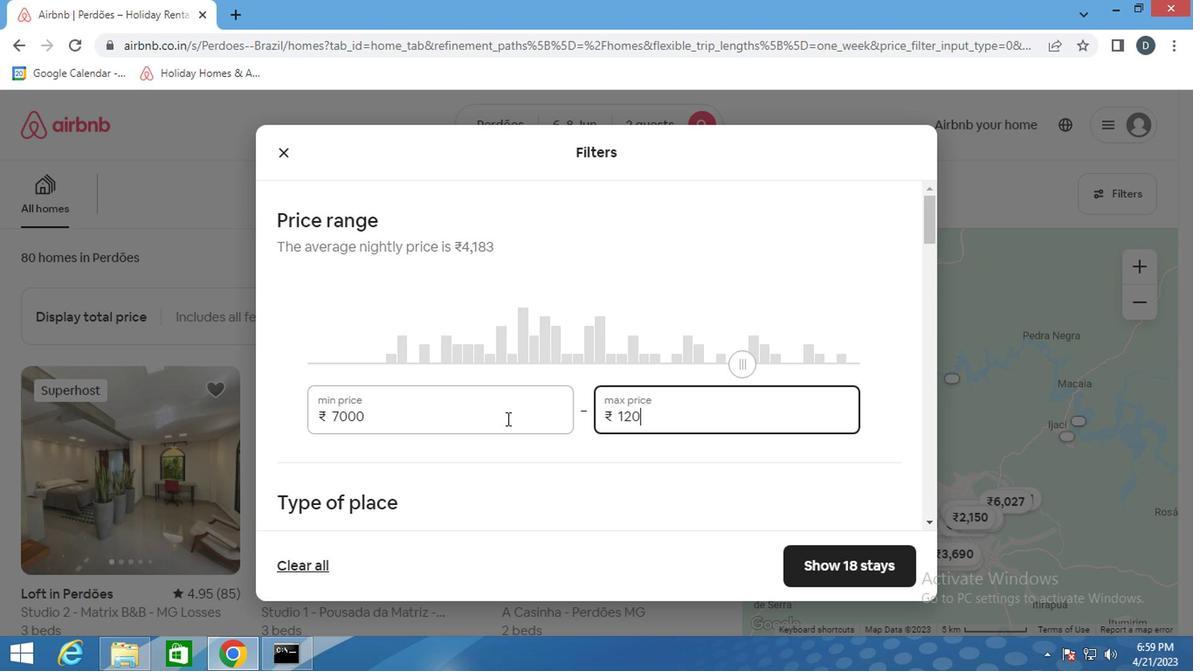 
Action: Key pressed 0
Screenshot: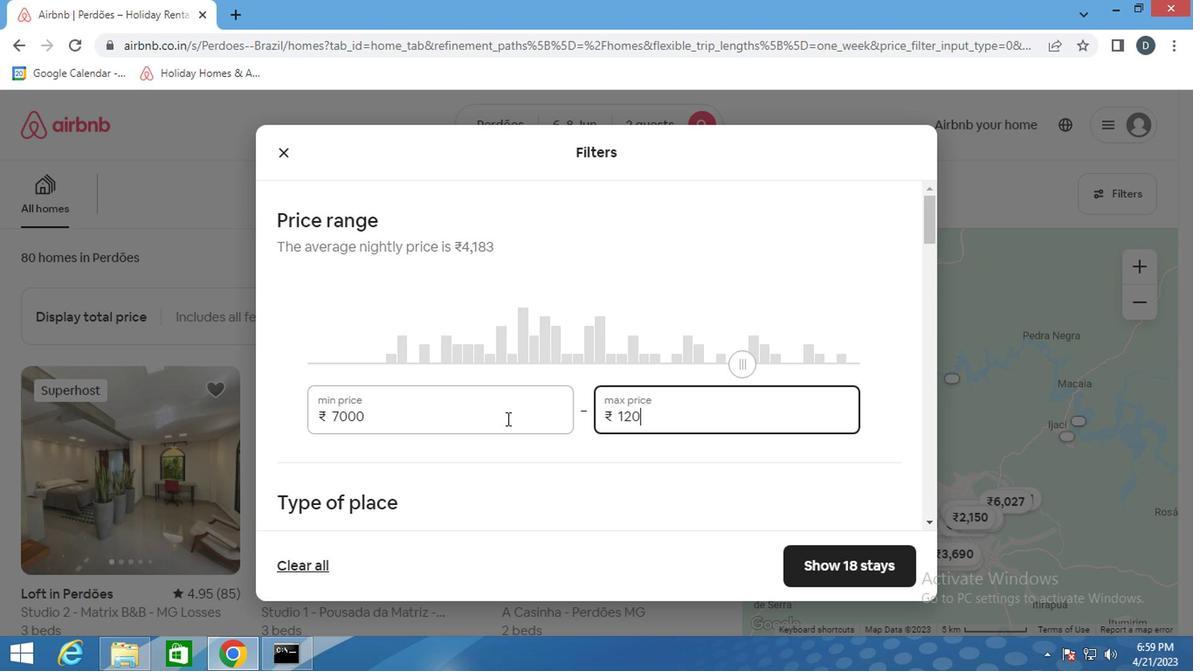 
Action: Mouse moved to (672, 437)
Screenshot: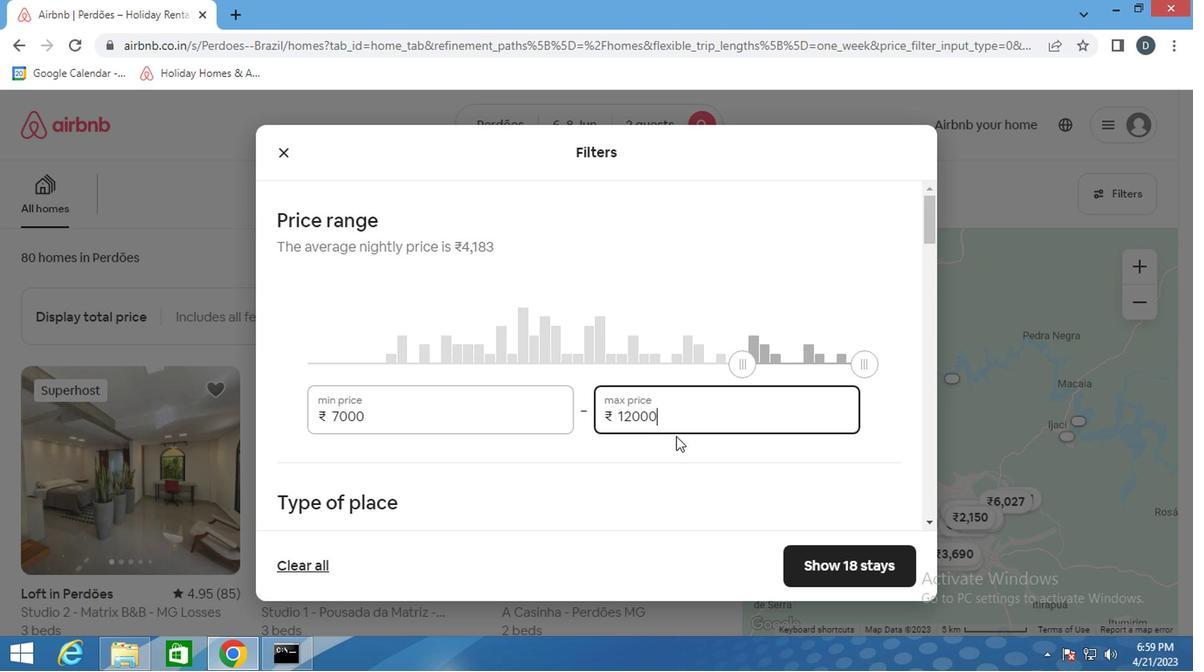 
Action: Mouse scrolled (672, 436) with delta (0, -1)
Screenshot: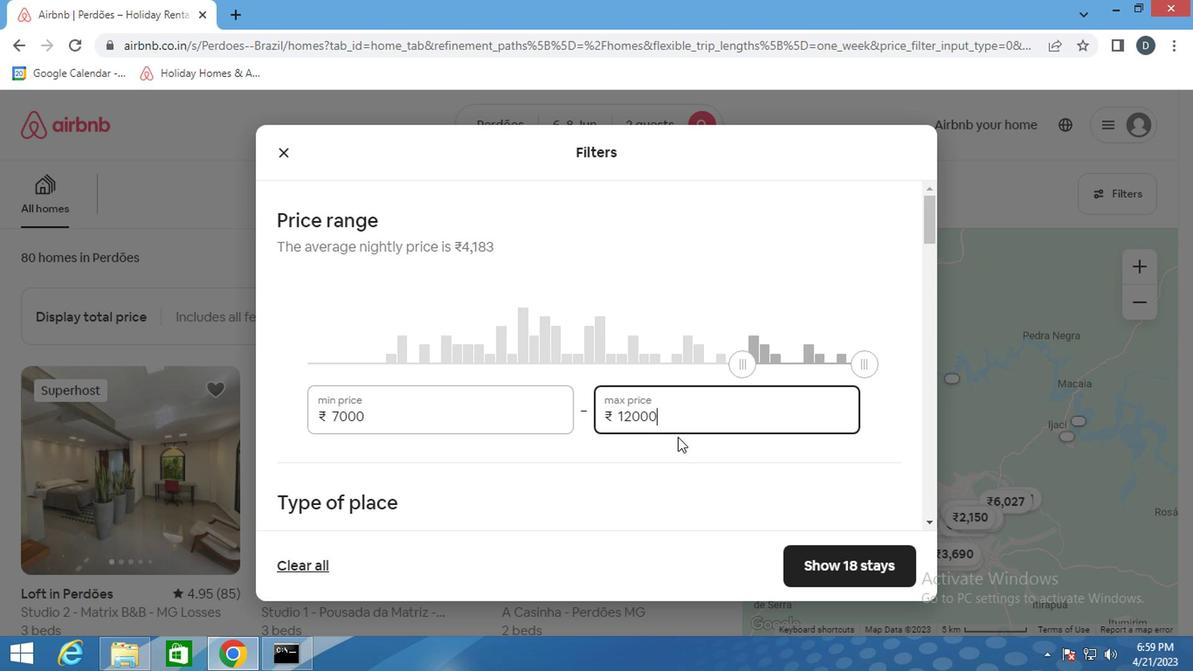 
Action: Mouse scrolled (672, 436) with delta (0, -1)
Screenshot: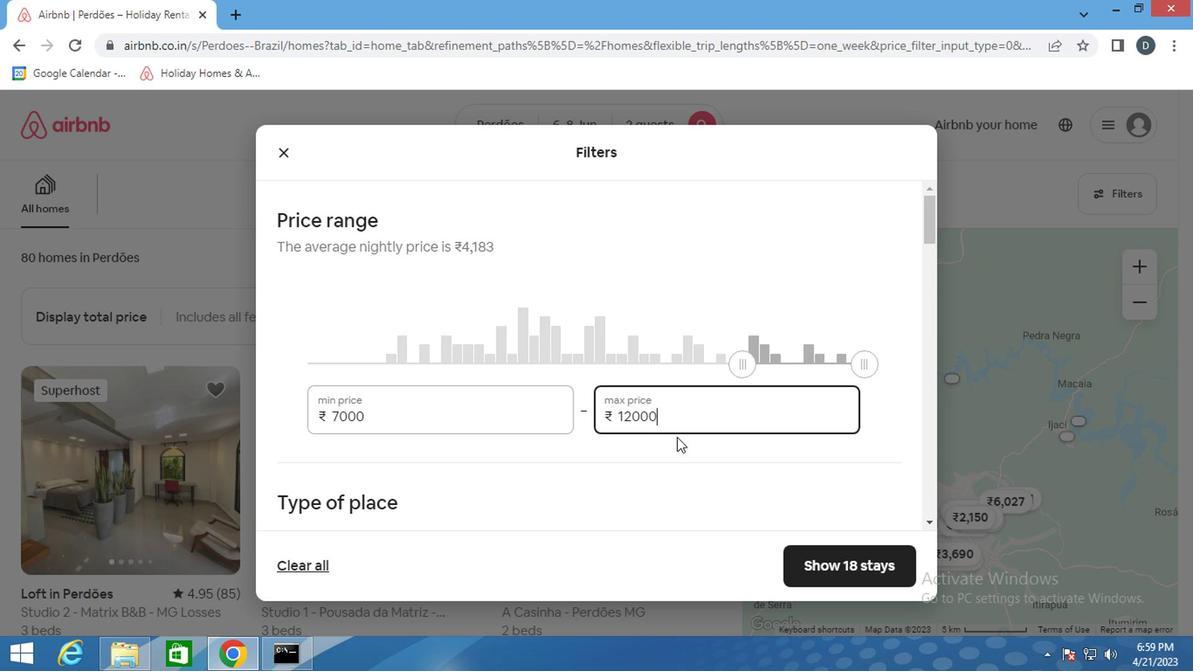 
Action: Mouse moved to (648, 395)
Screenshot: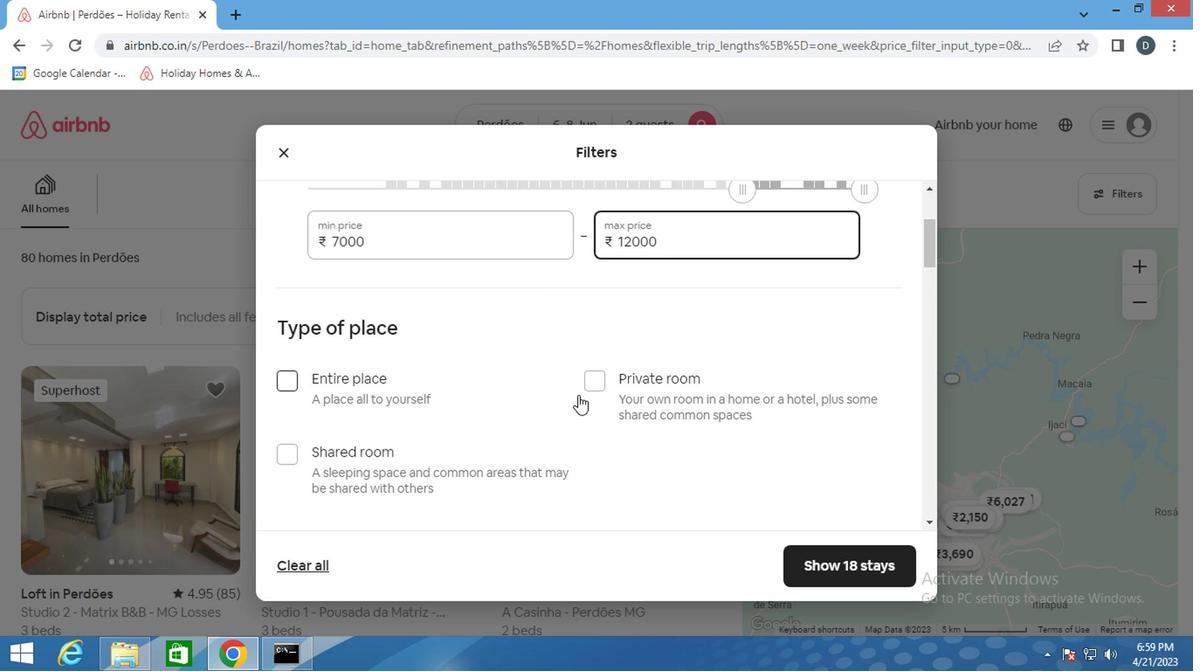 
Action: Mouse pressed left at (648, 395)
Screenshot: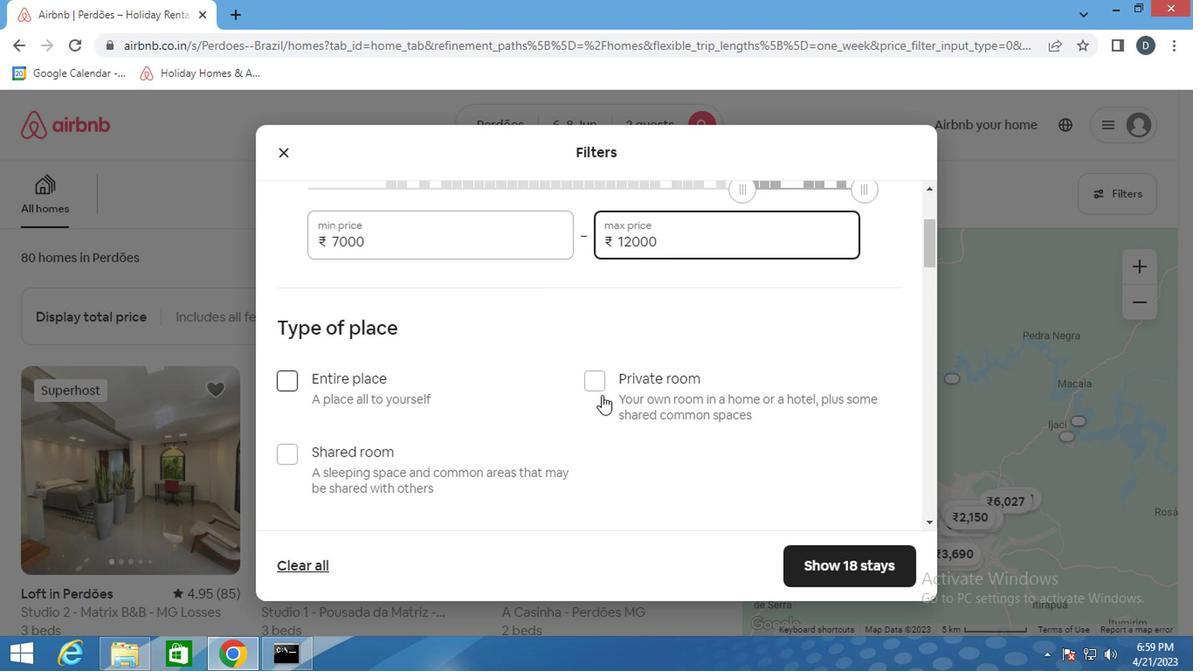 
Action: Mouse moved to (624, 408)
Screenshot: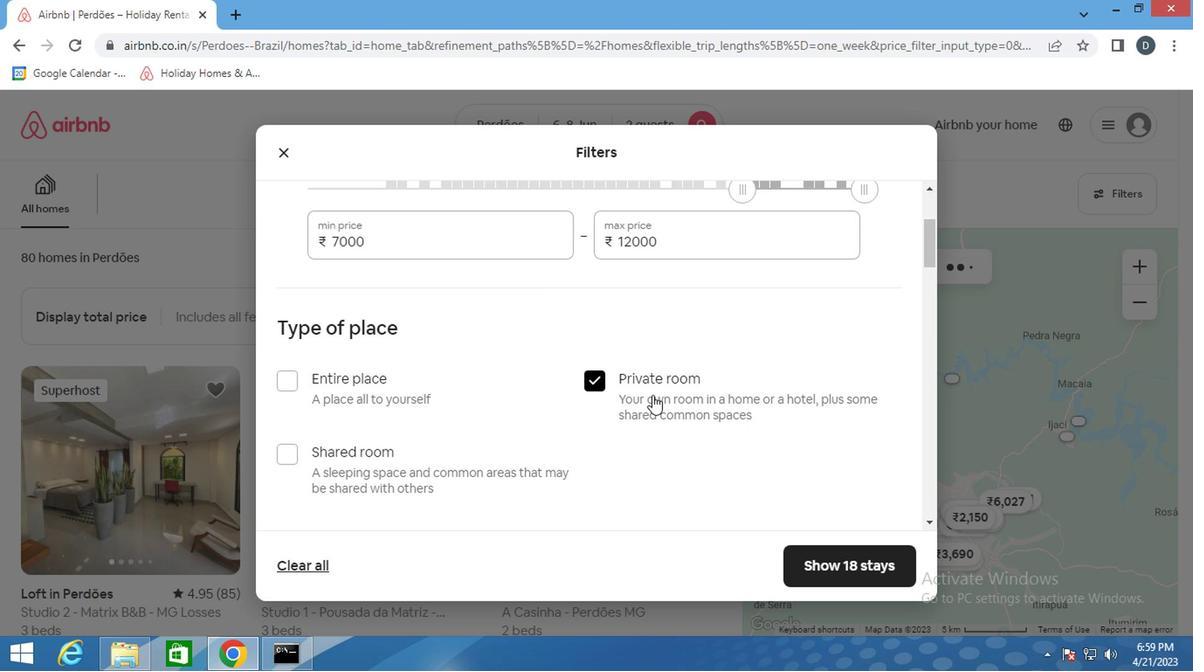 
Action: Mouse scrolled (624, 408) with delta (0, 0)
Screenshot: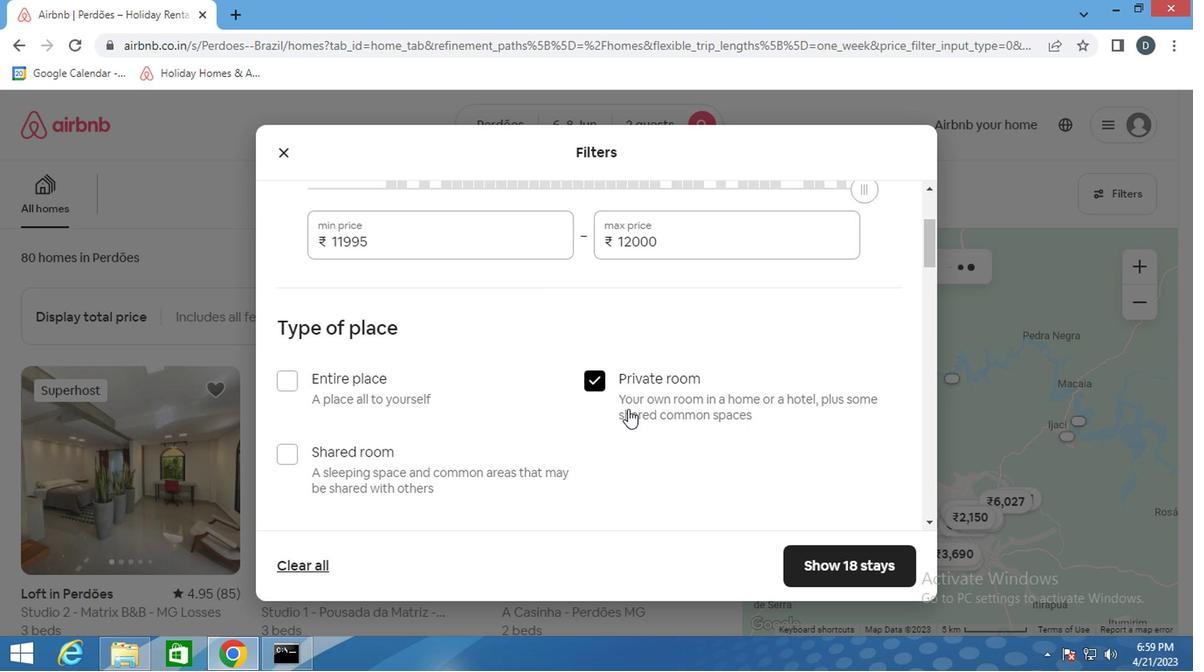 
Action: Mouse scrolled (624, 408) with delta (0, 0)
Screenshot: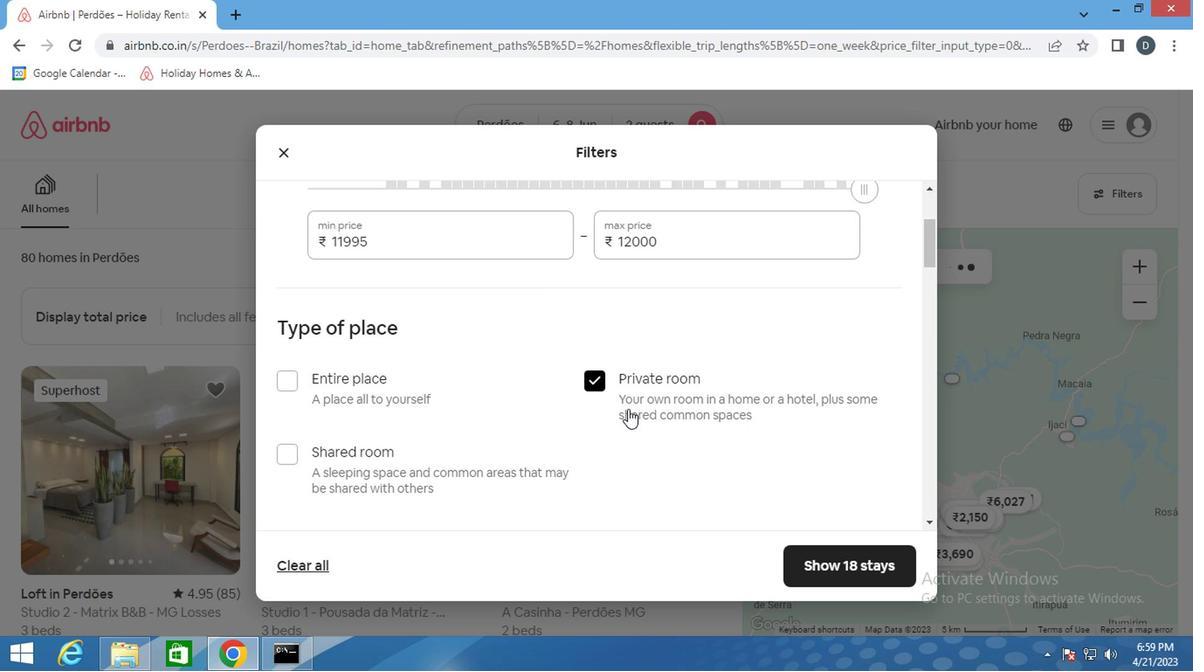 
Action: Mouse scrolled (624, 408) with delta (0, 0)
Screenshot: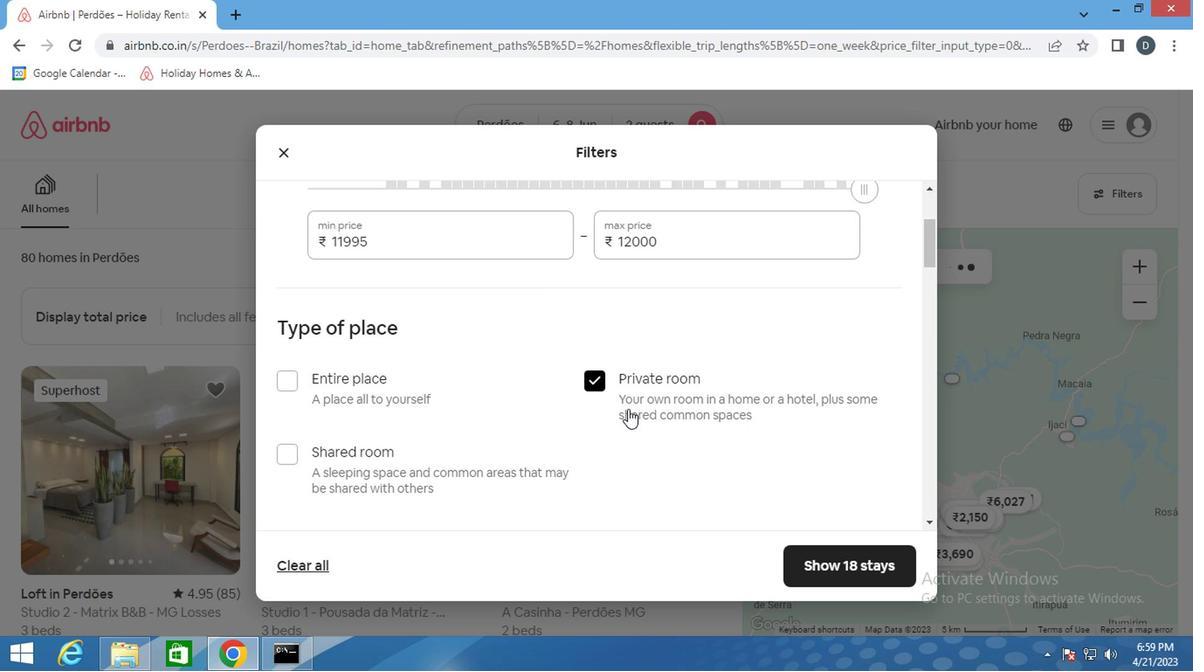 
Action: Mouse moved to (382, 408)
Screenshot: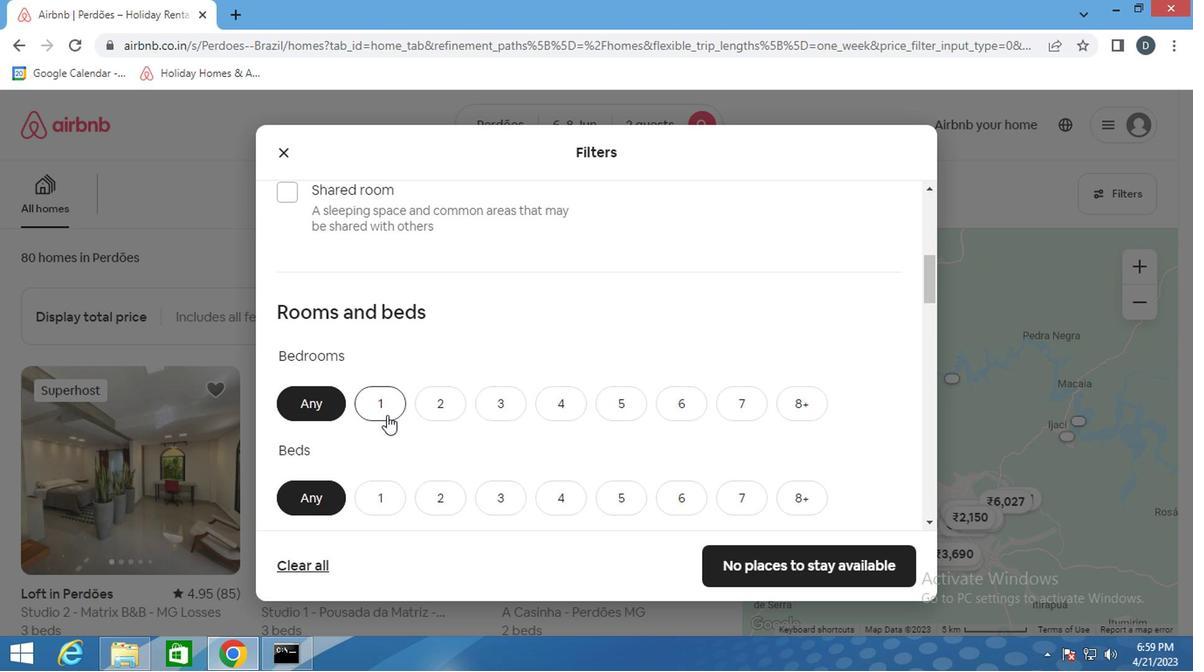 
Action: Mouse pressed left at (382, 408)
Screenshot: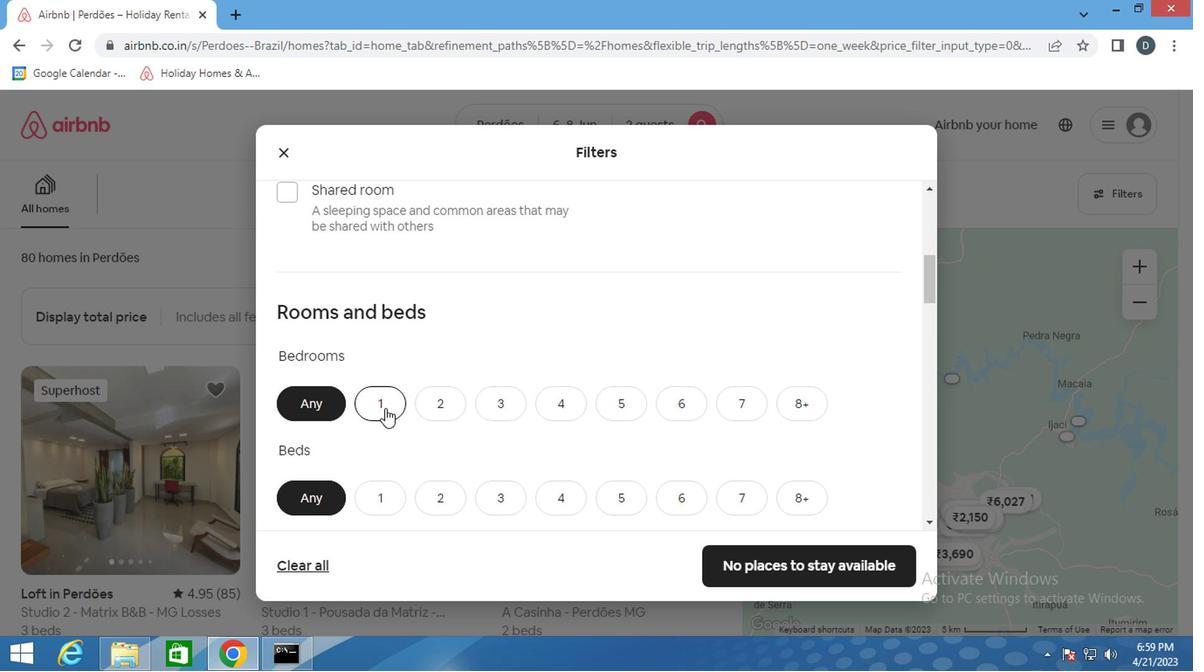 
Action: Mouse moved to (449, 490)
Screenshot: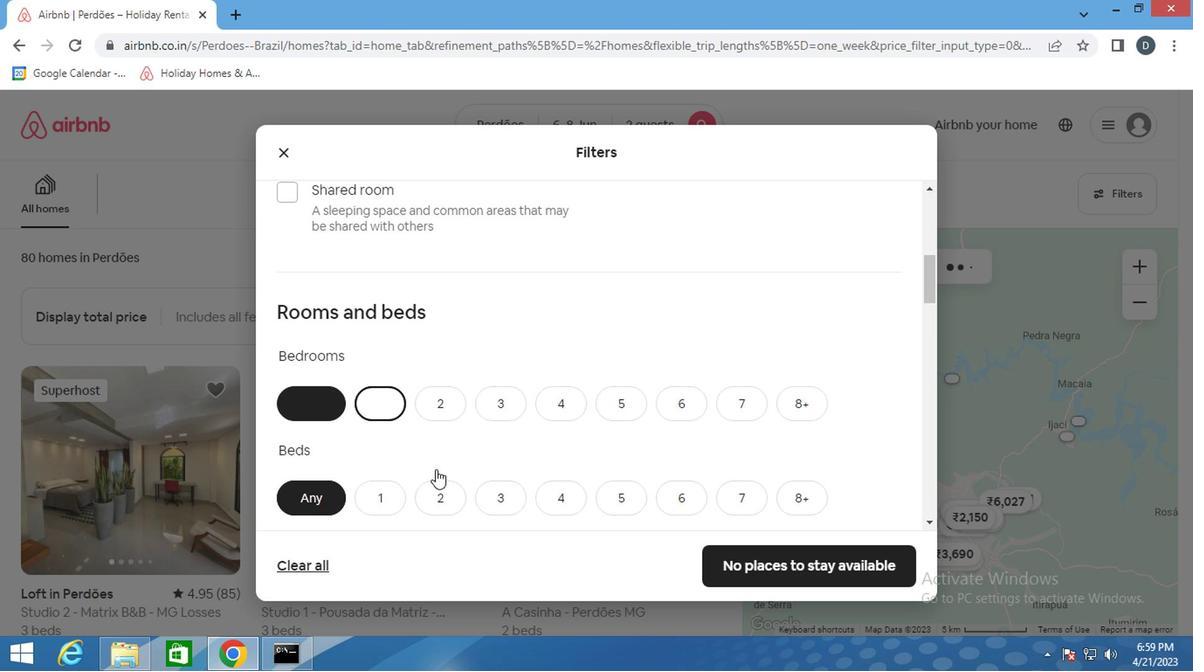 
Action: Mouse pressed left at (449, 490)
Screenshot: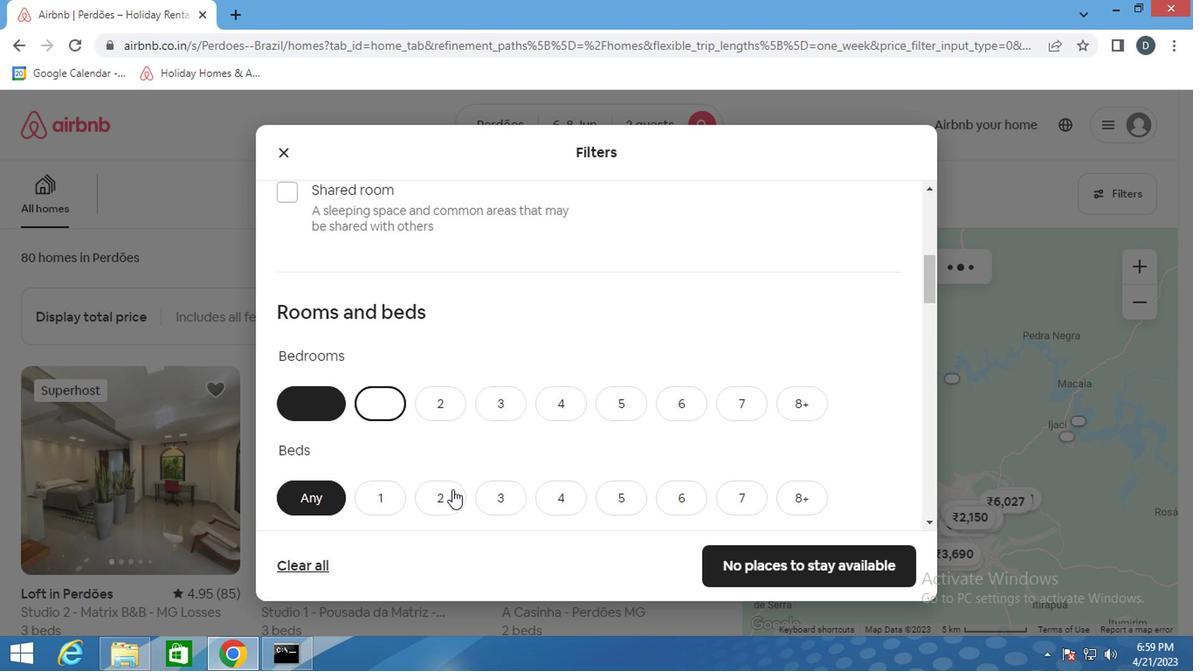 
Action: Mouse moved to (467, 451)
Screenshot: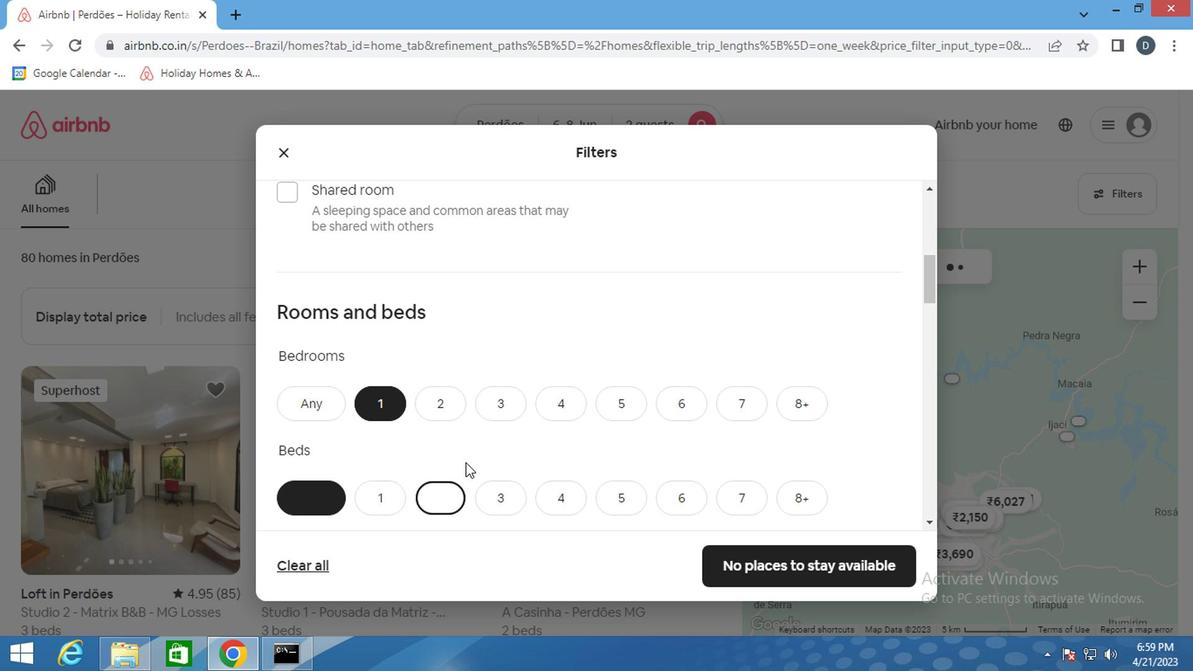 
Action: Mouse scrolled (467, 450) with delta (0, 0)
Screenshot: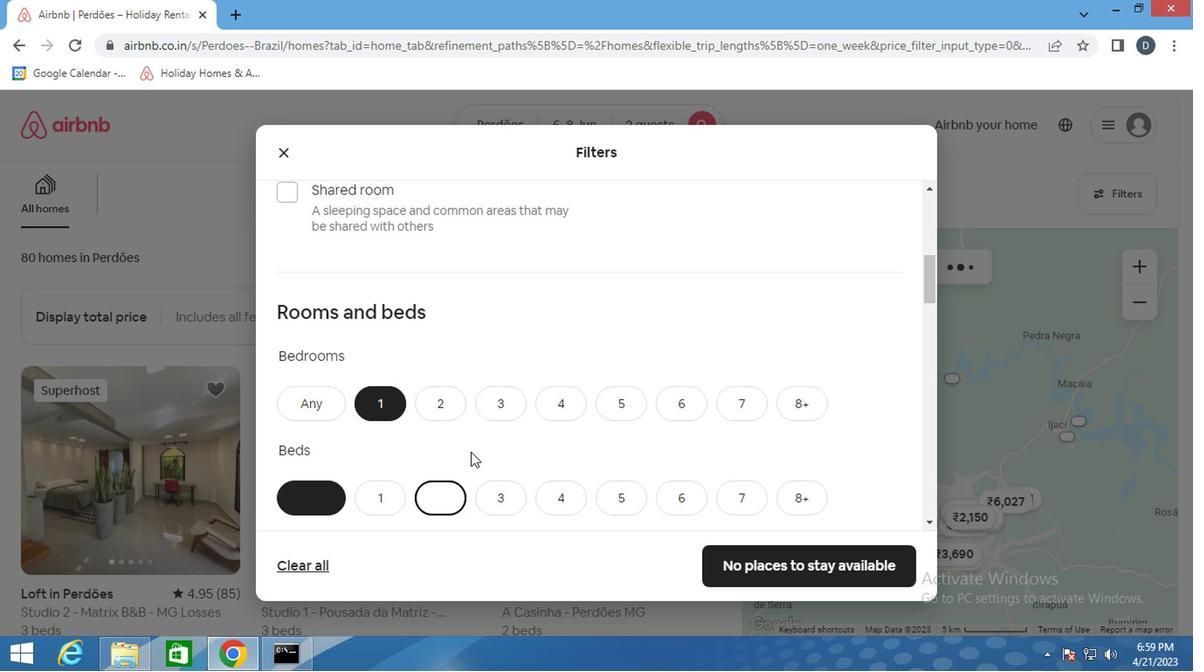 
Action: Mouse scrolled (467, 450) with delta (0, 0)
Screenshot: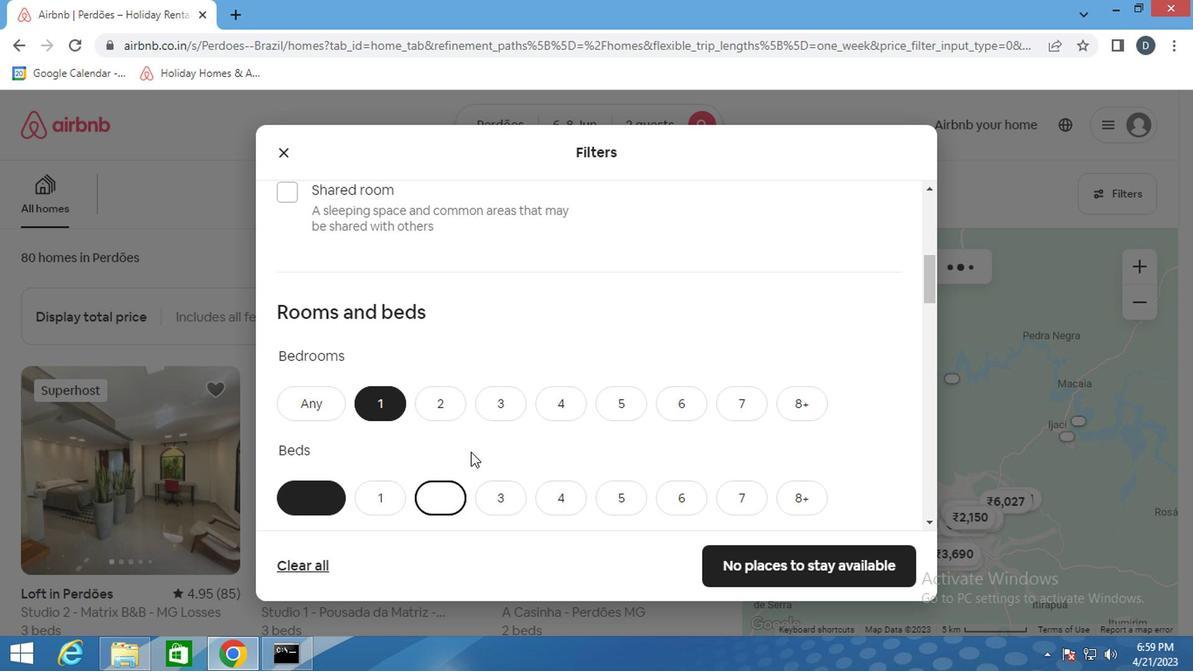 
Action: Mouse scrolled (467, 450) with delta (0, 0)
Screenshot: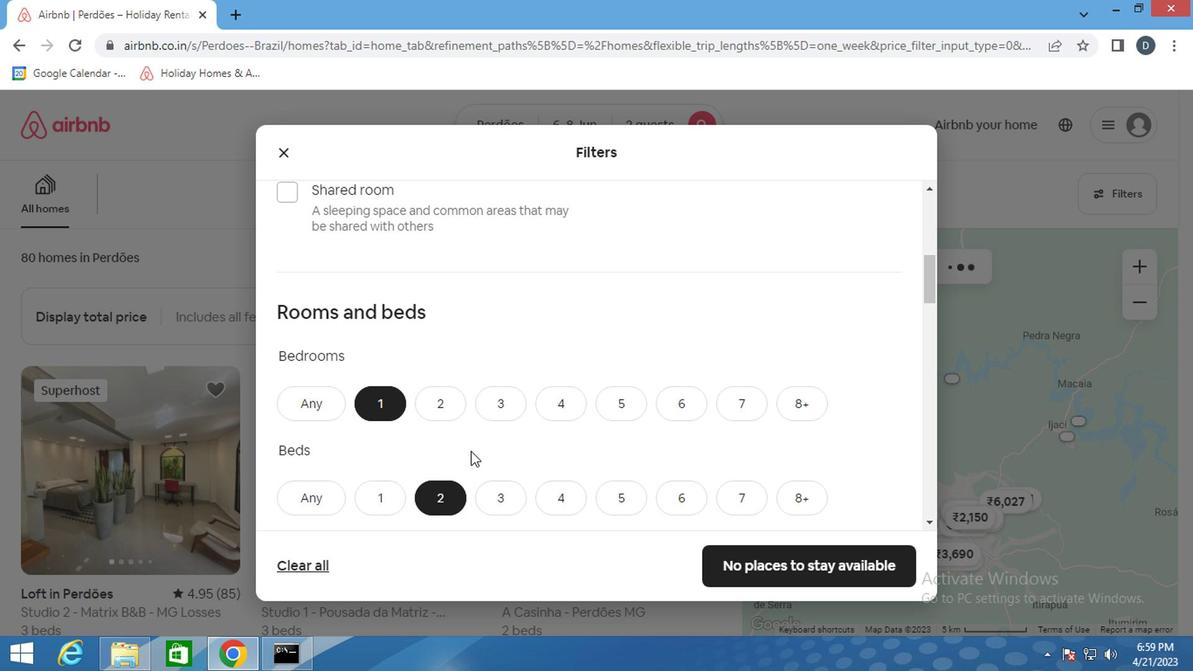 
Action: Mouse moved to (469, 446)
Screenshot: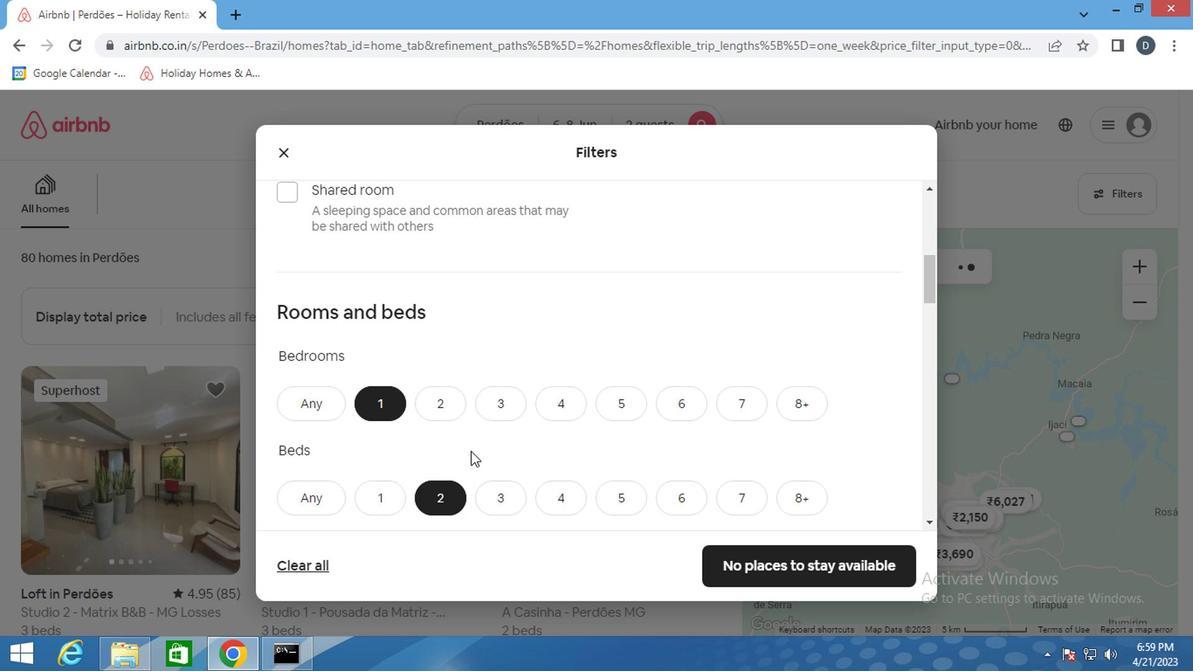 
Action: Mouse scrolled (469, 444) with delta (0, -1)
Screenshot: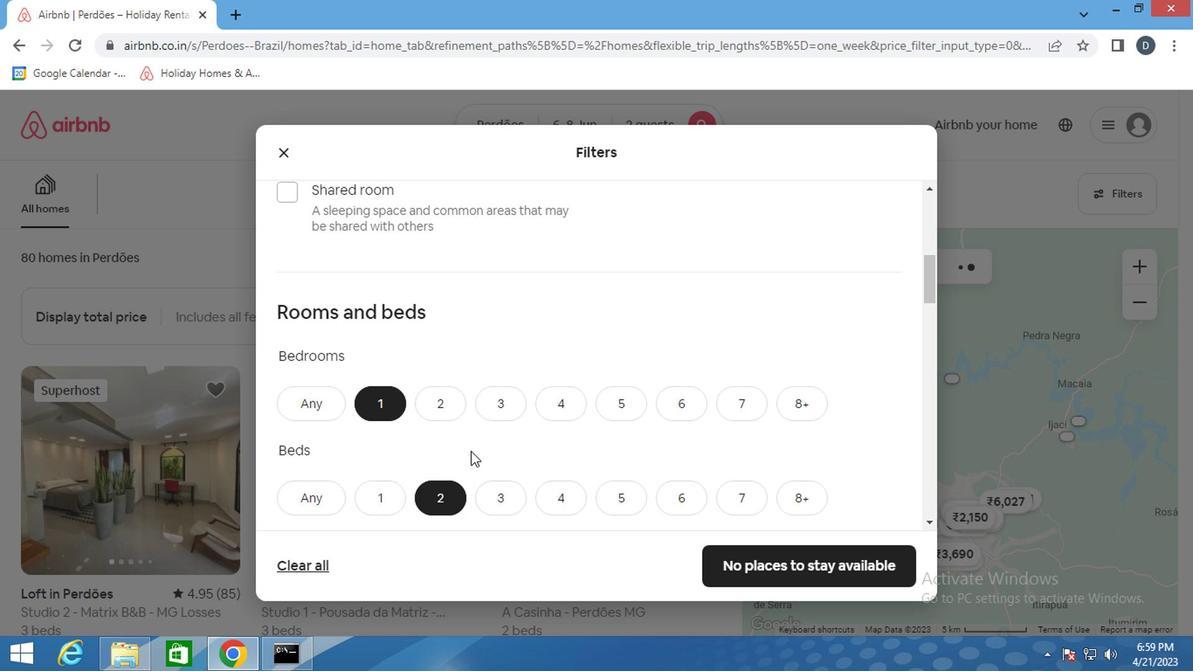 
Action: Mouse moved to (370, 247)
Screenshot: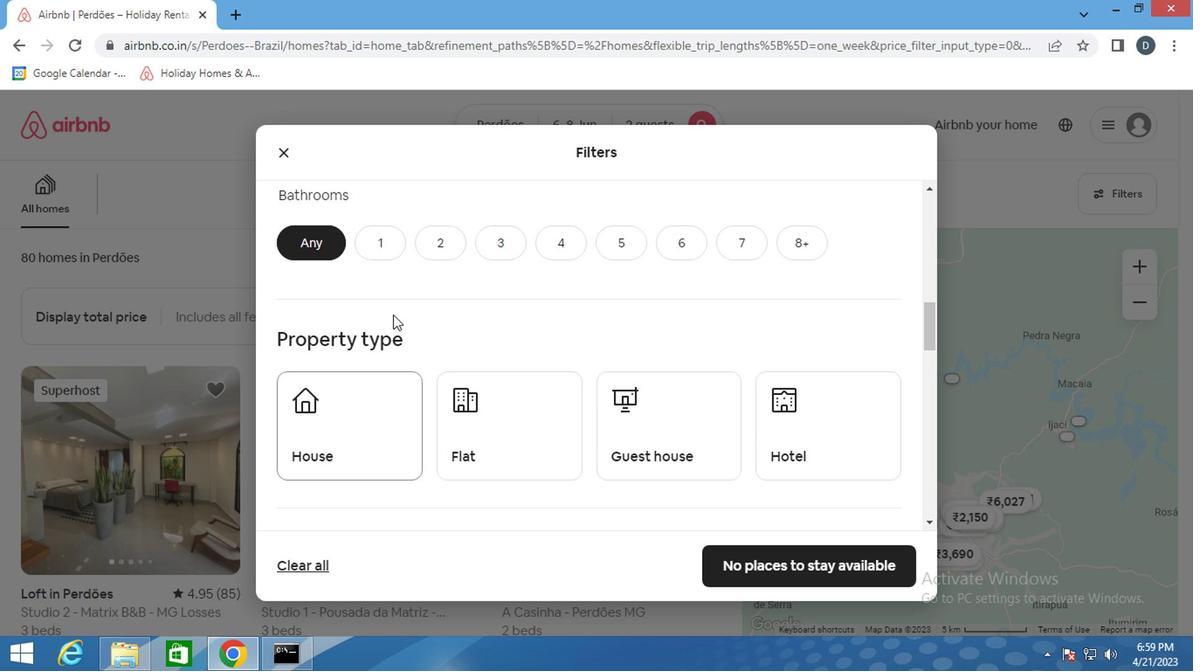
Action: Mouse pressed left at (370, 247)
Screenshot: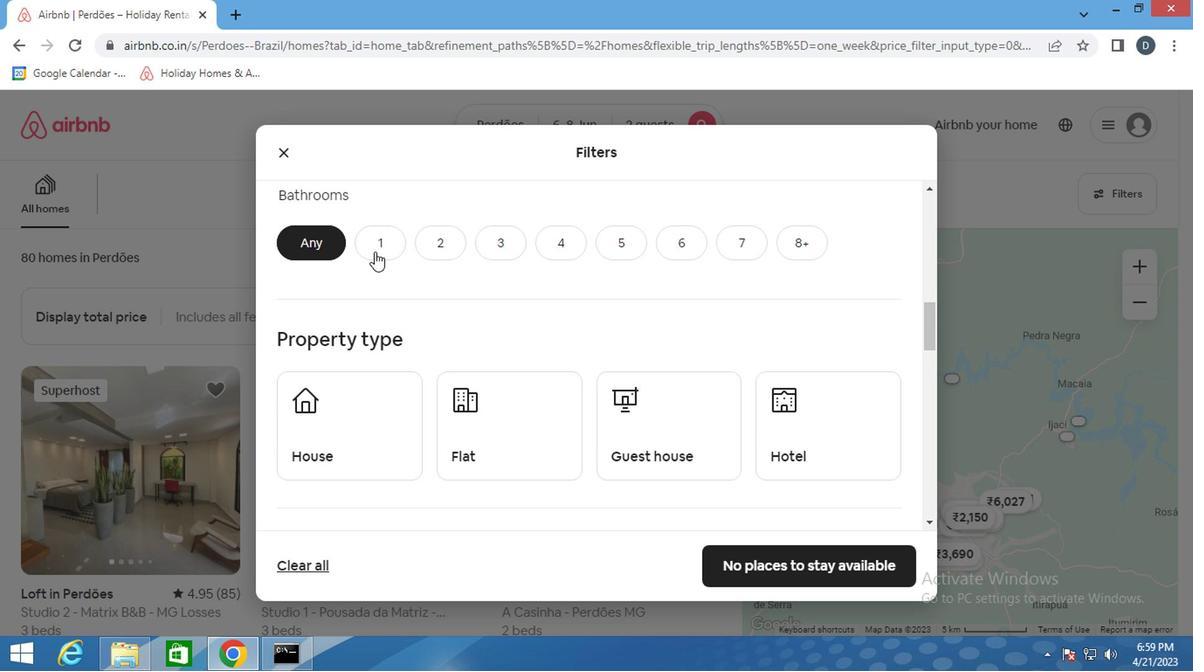 
Action: Mouse moved to (346, 406)
Screenshot: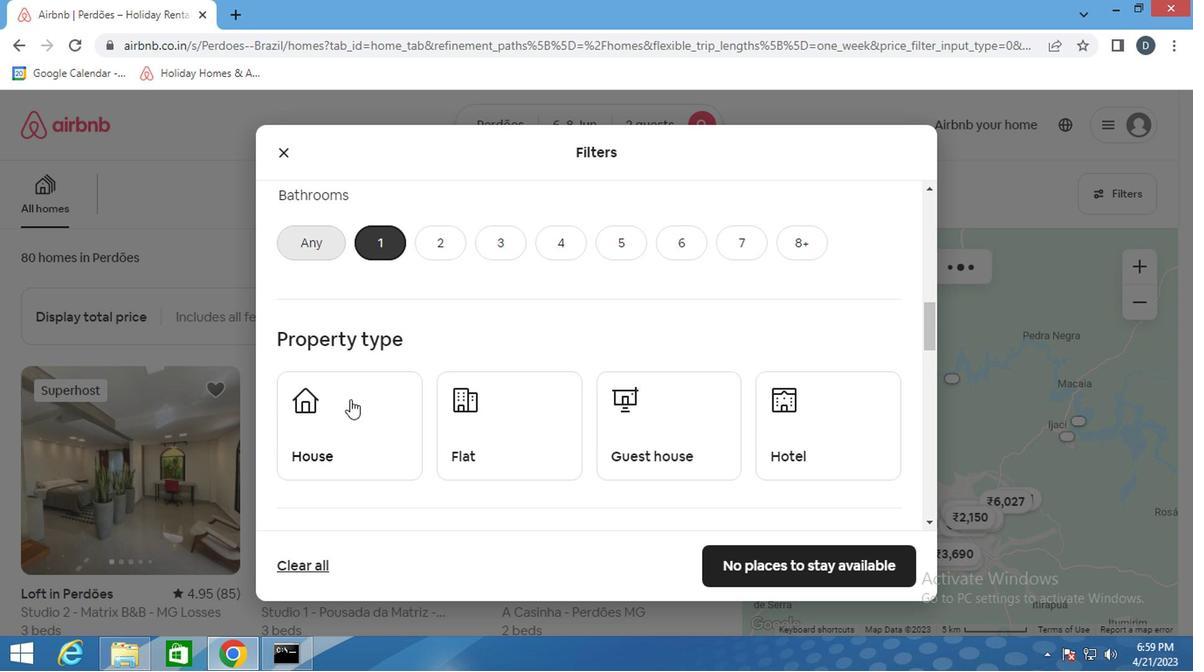
Action: Mouse pressed left at (346, 406)
Screenshot: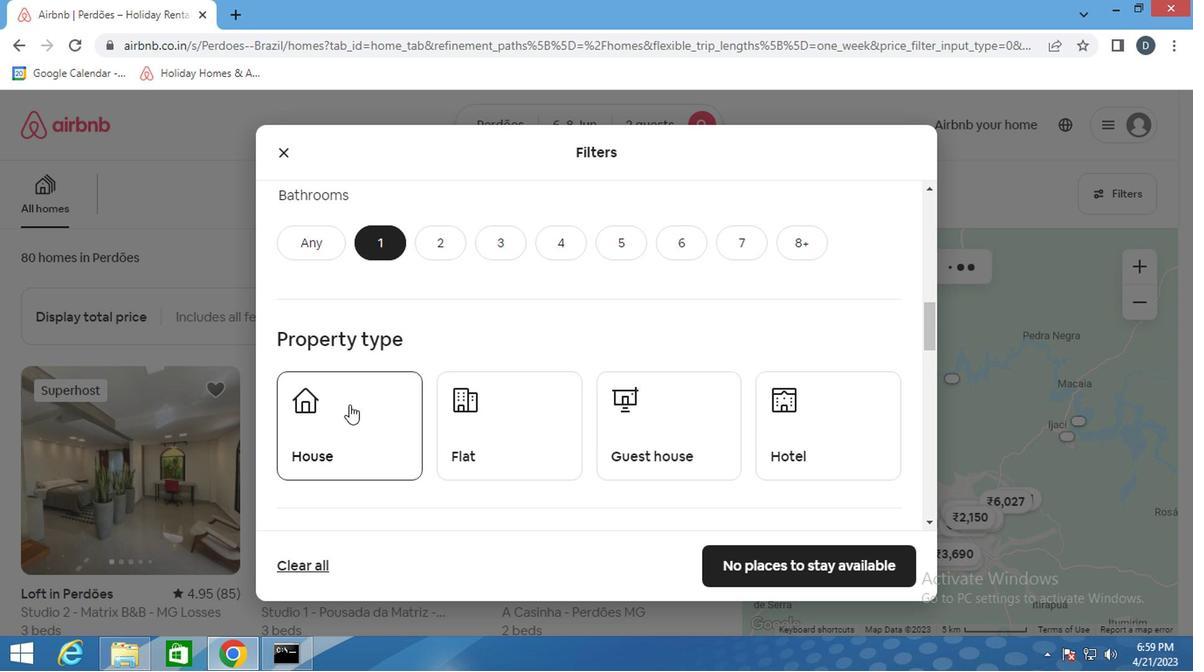 
Action: Mouse moved to (538, 425)
Screenshot: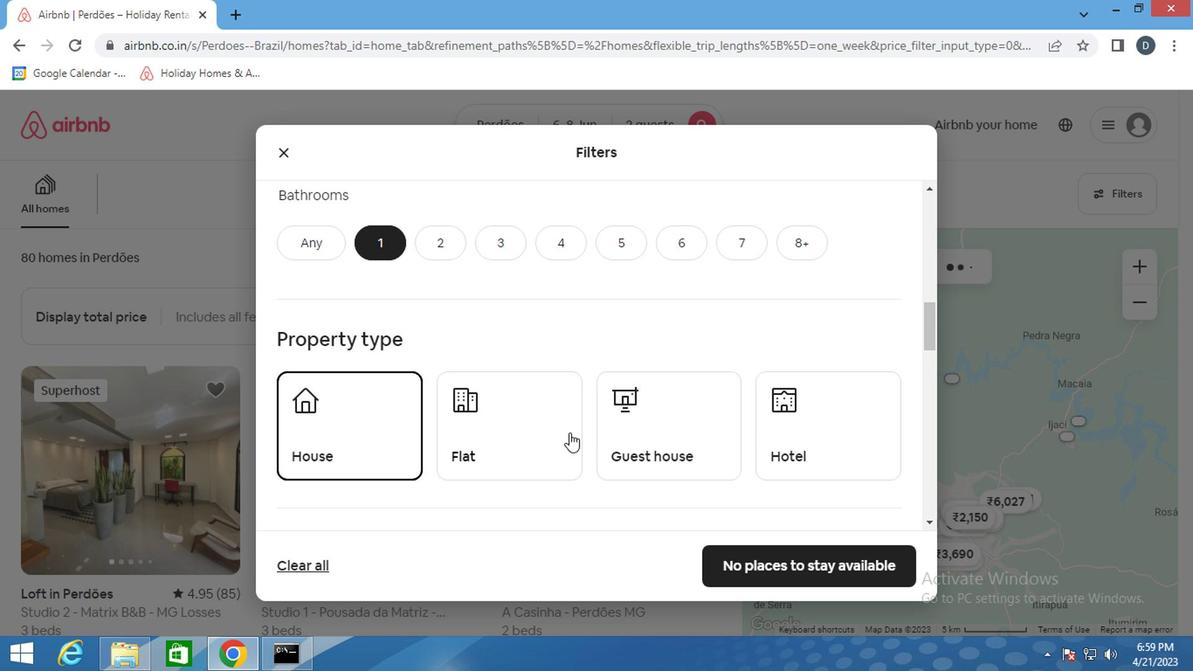
Action: Mouse pressed left at (538, 425)
Screenshot: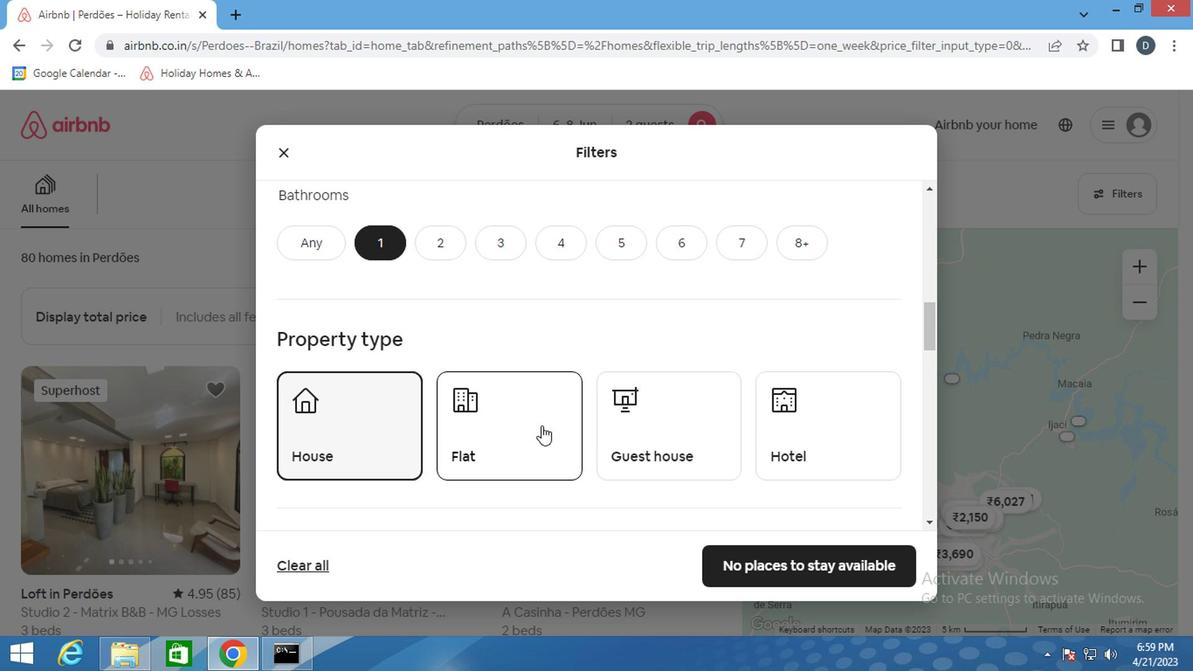 
Action: Mouse moved to (682, 416)
Screenshot: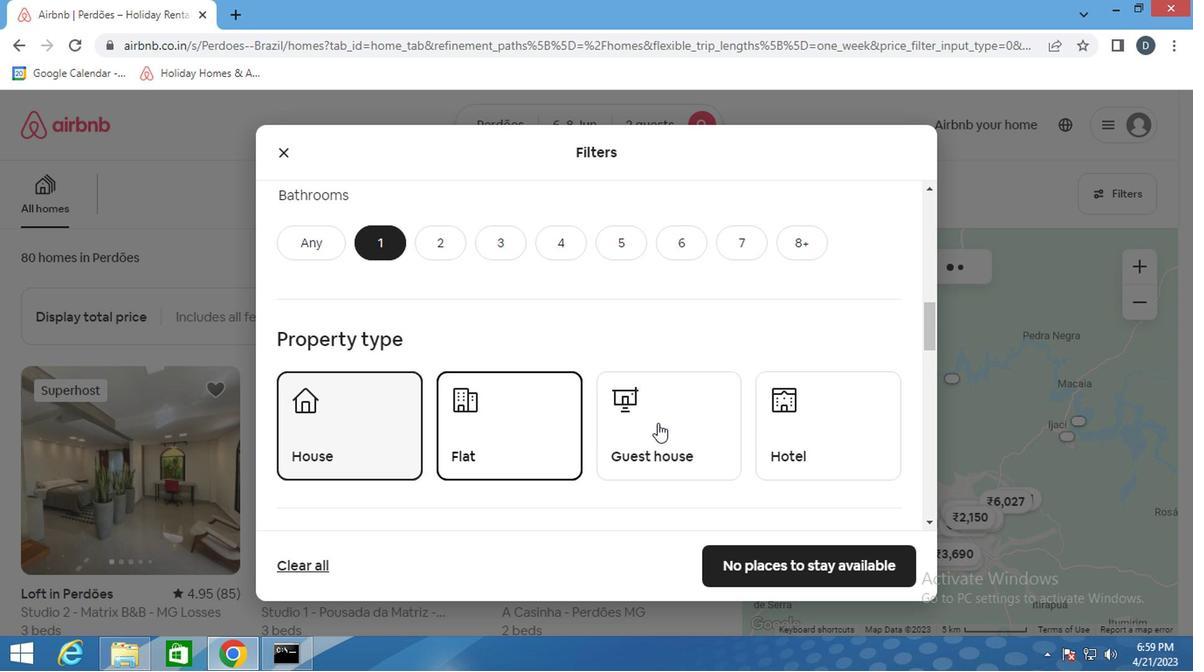 
Action: Mouse pressed left at (682, 416)
Screenshot: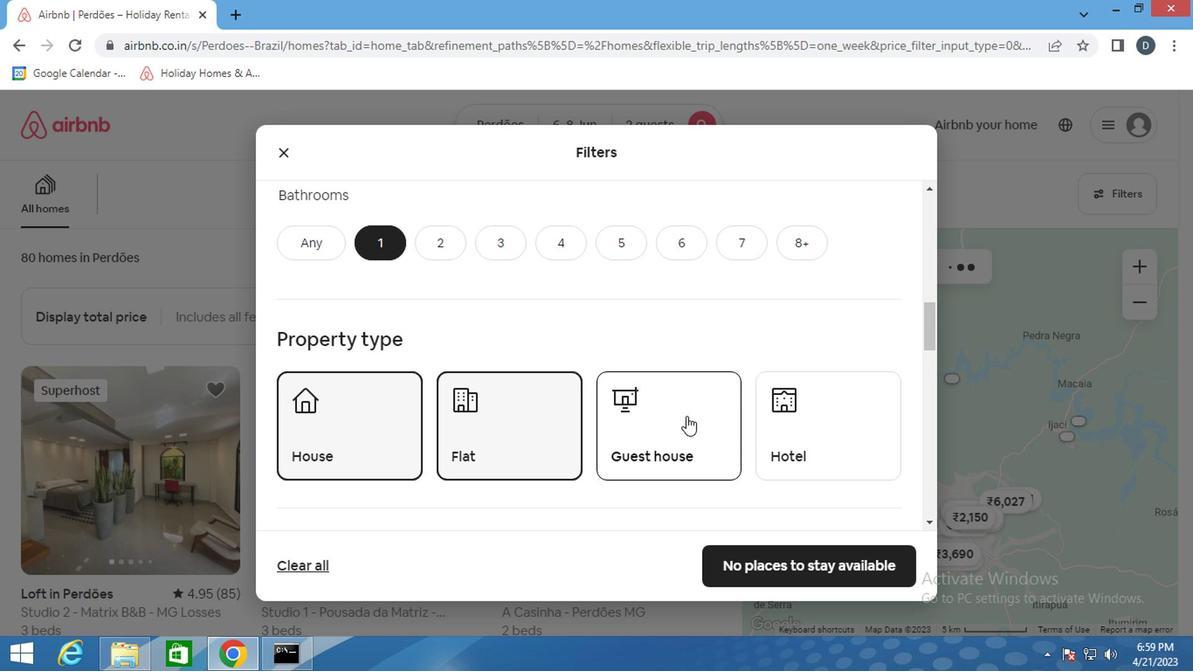 
Action: Mouse moved to (682, 410)
Screenshot: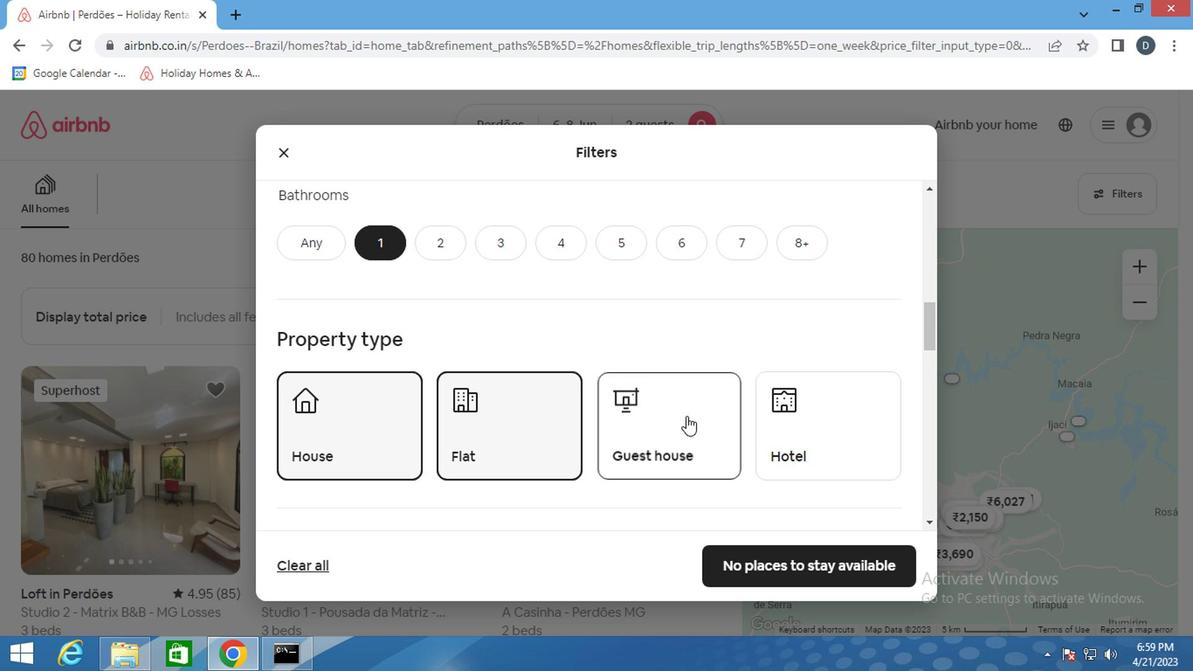 
Action: Mouse scrolled (682, 410) with delta (0, 0)
Screenshot: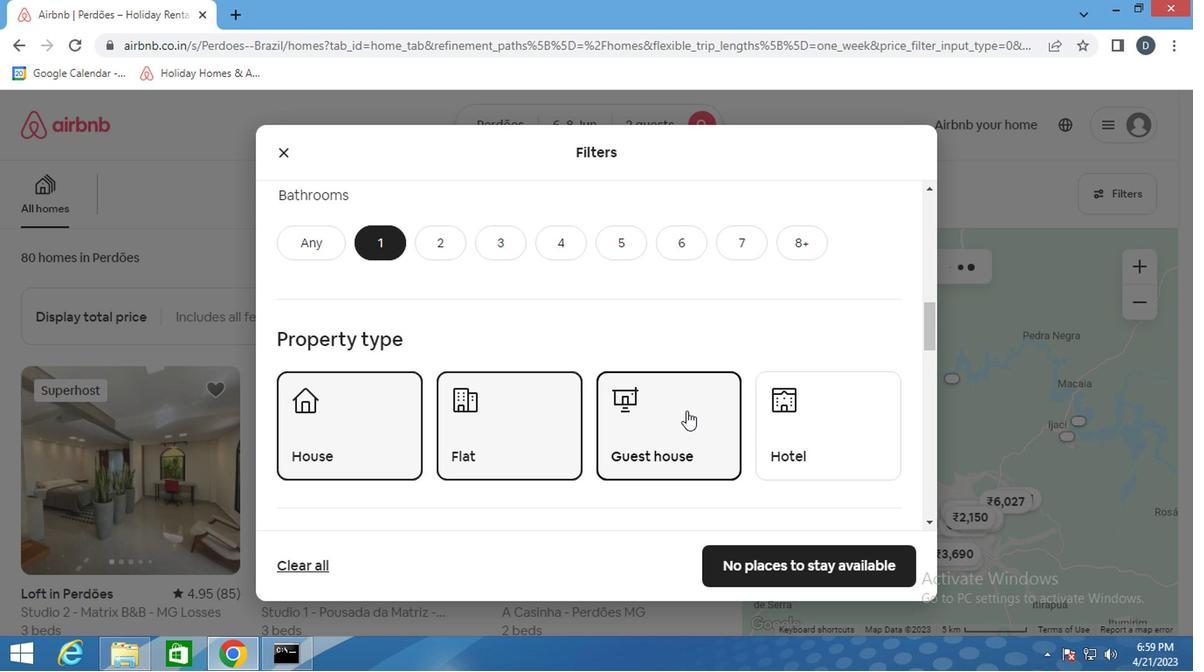 
Action: Mouse scrolled (682, 410) with delta (0, 0)
Screenshot: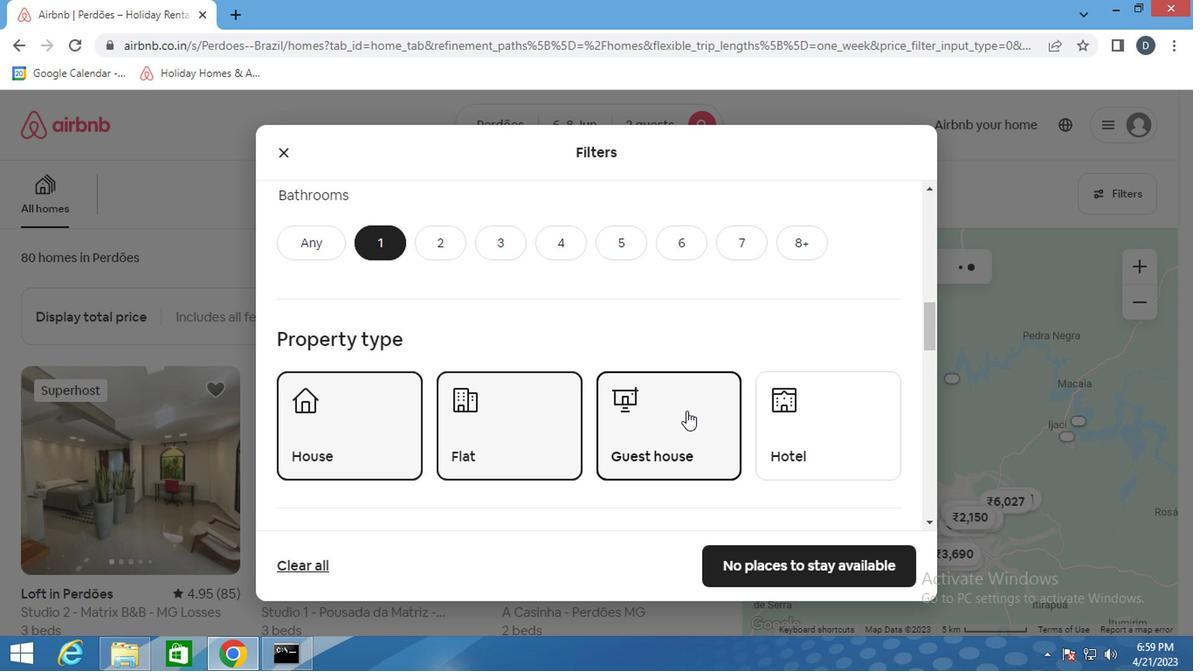 
Action: Mouse scrolled (682, 410) with delta (0, 0)
Screenshot: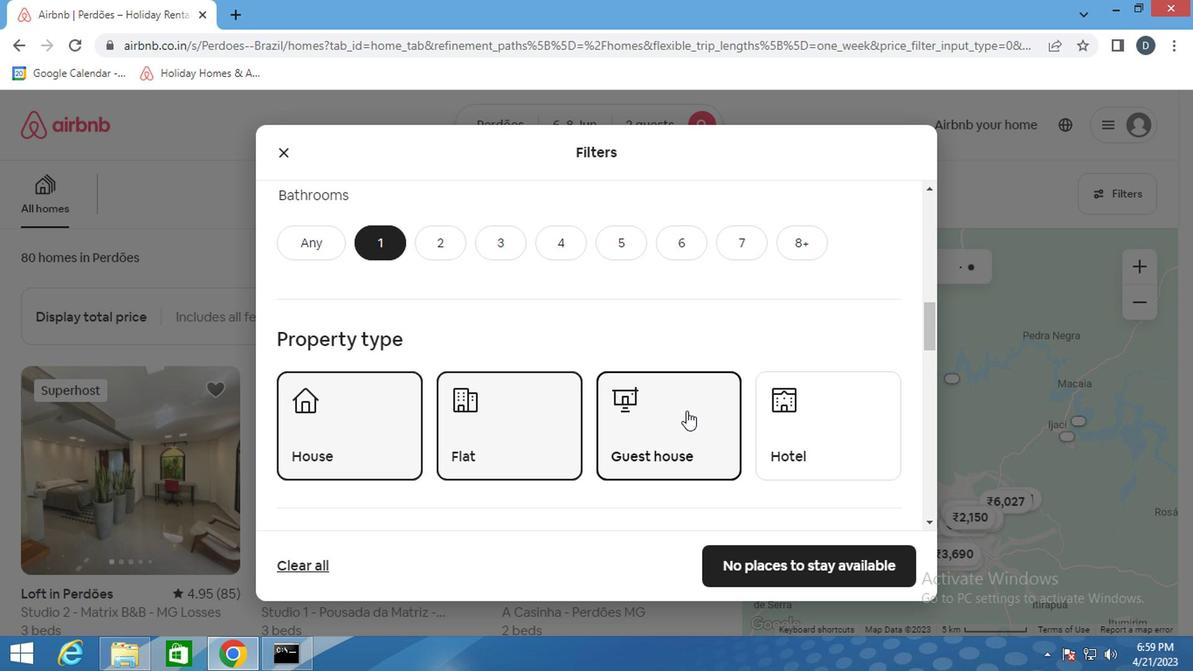 
Action: Mouse moved to (682, 410)
Screenshot: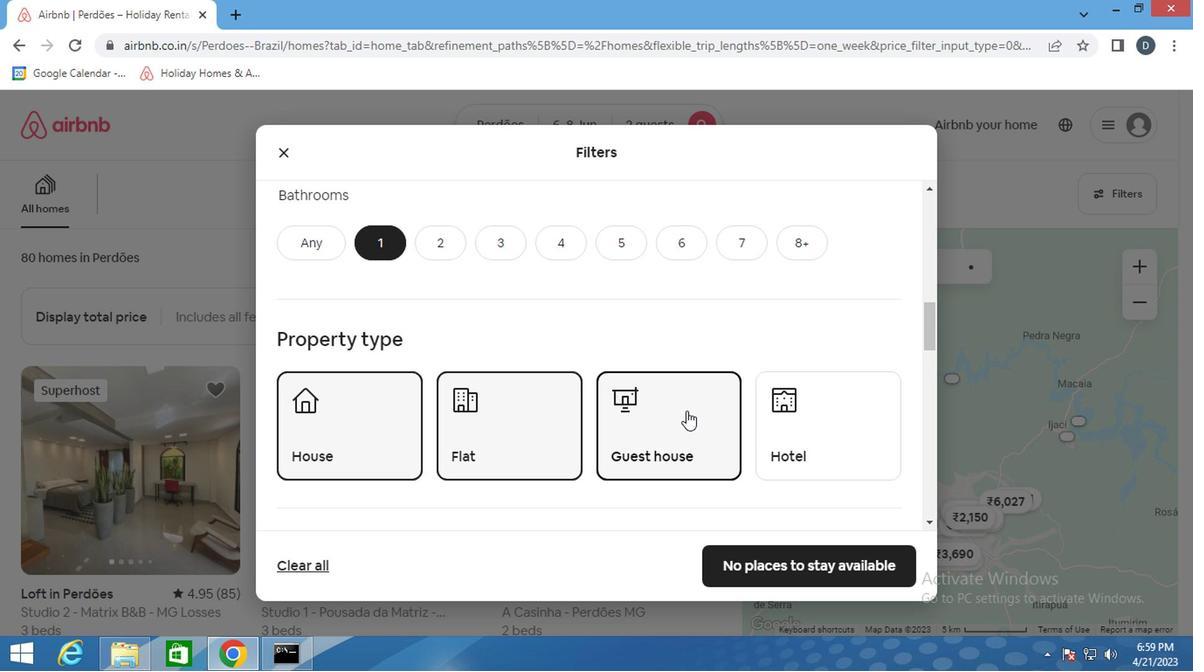 
Action: Mouse scrolled (682, 408) with delta (0, -1)
Screenshot: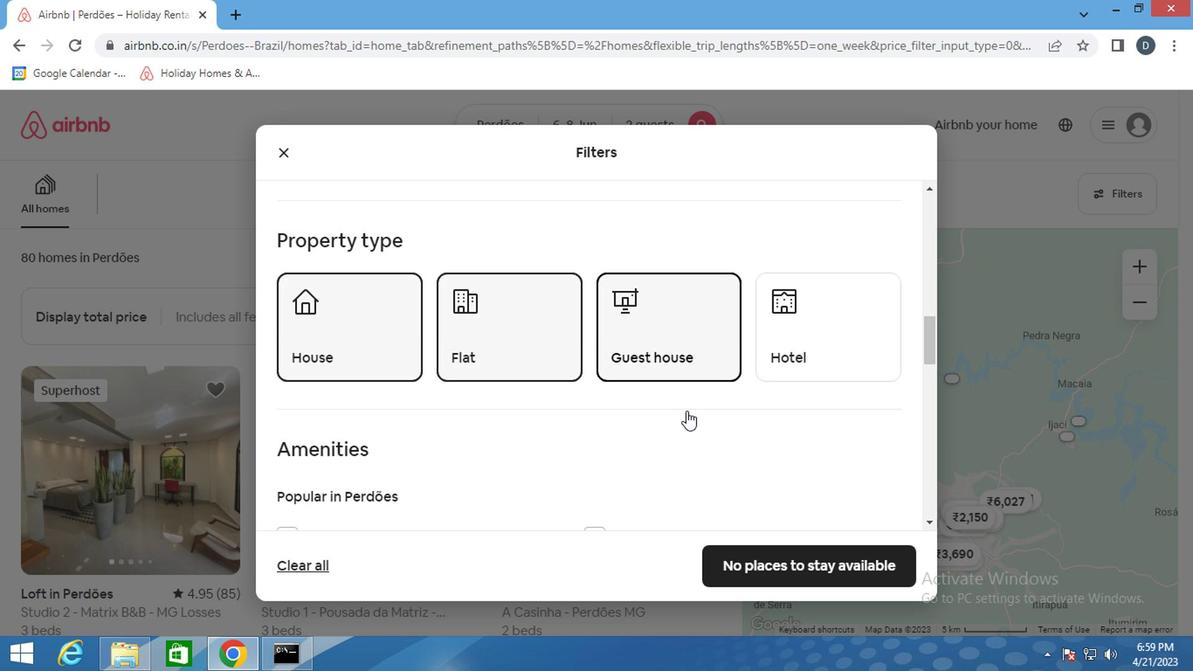 
Action: Mouse scrolled (682, 408) with delta (0, -1)
Screenshot: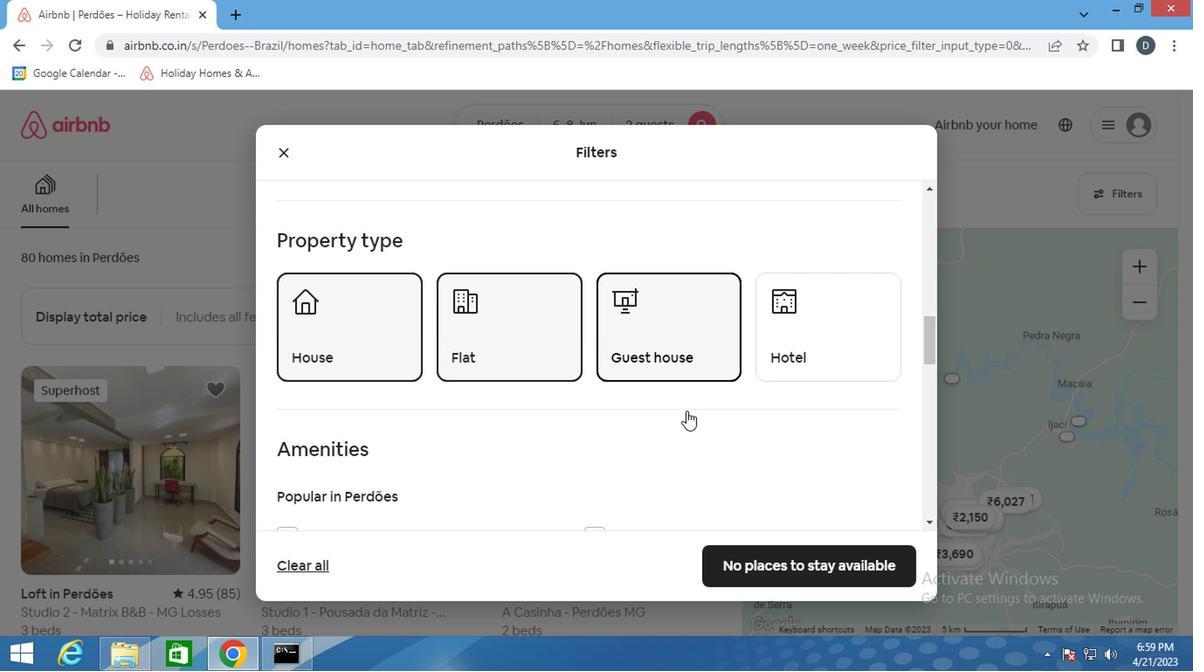 
Action: Mouse moved to (682, 410)
Screenshot: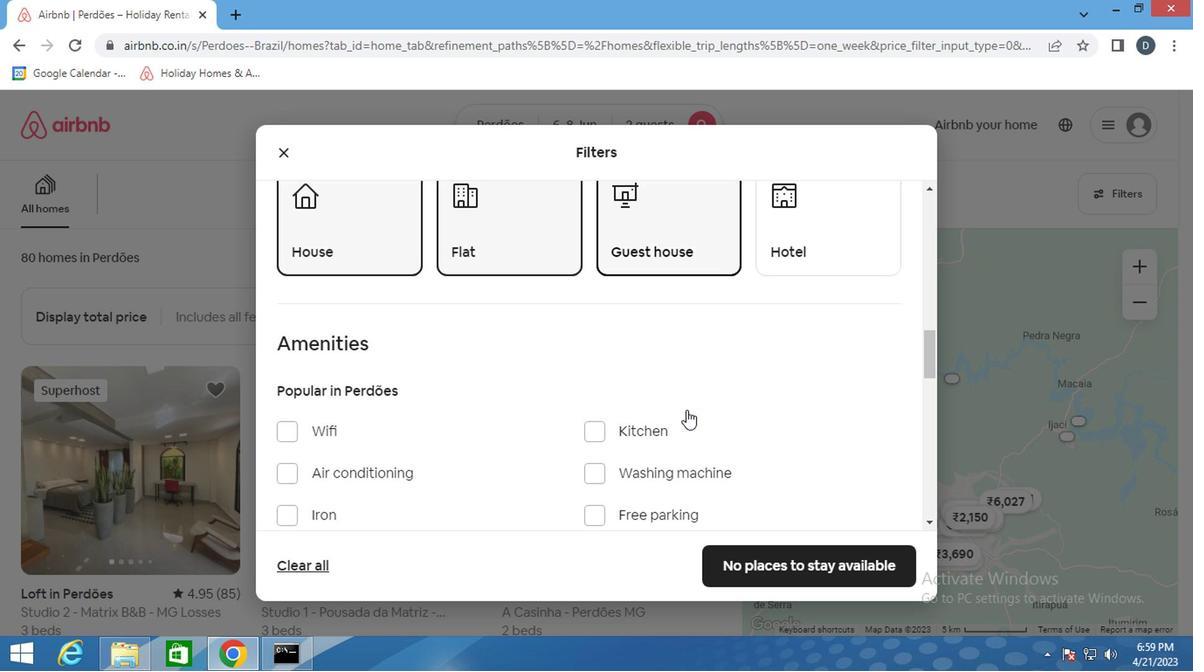 
Action: Mouse scrolled (682, 408) with delta (0, -1)
Screenshot: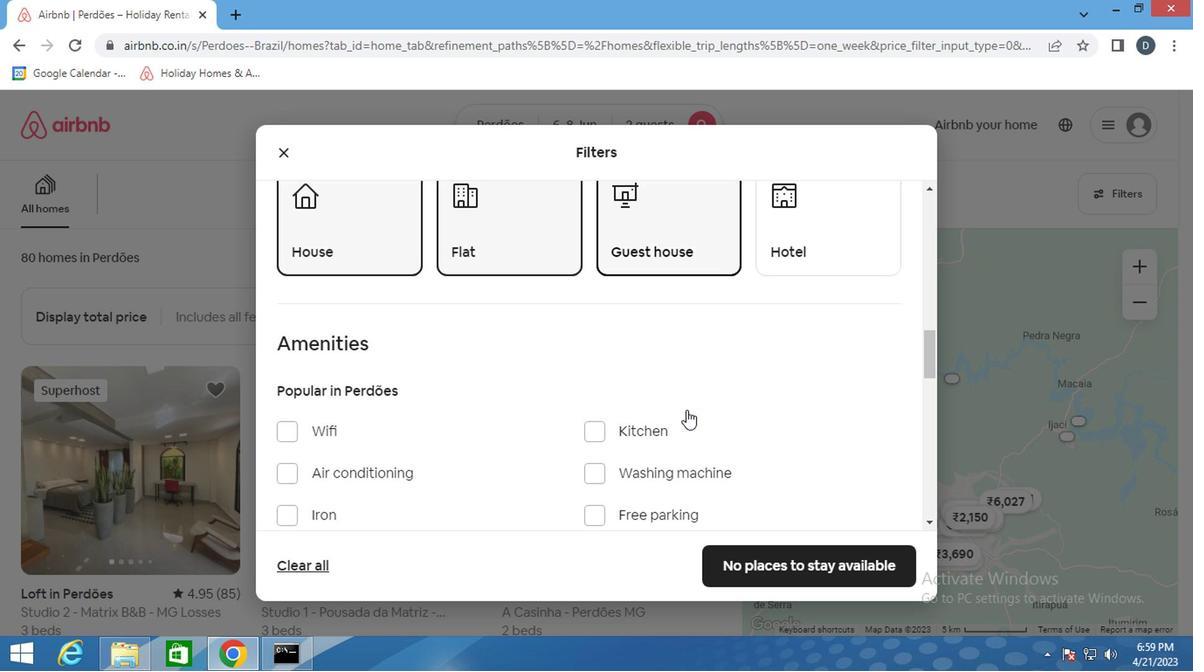 
Action: Mouse moved to (860, 435)
Screenshot: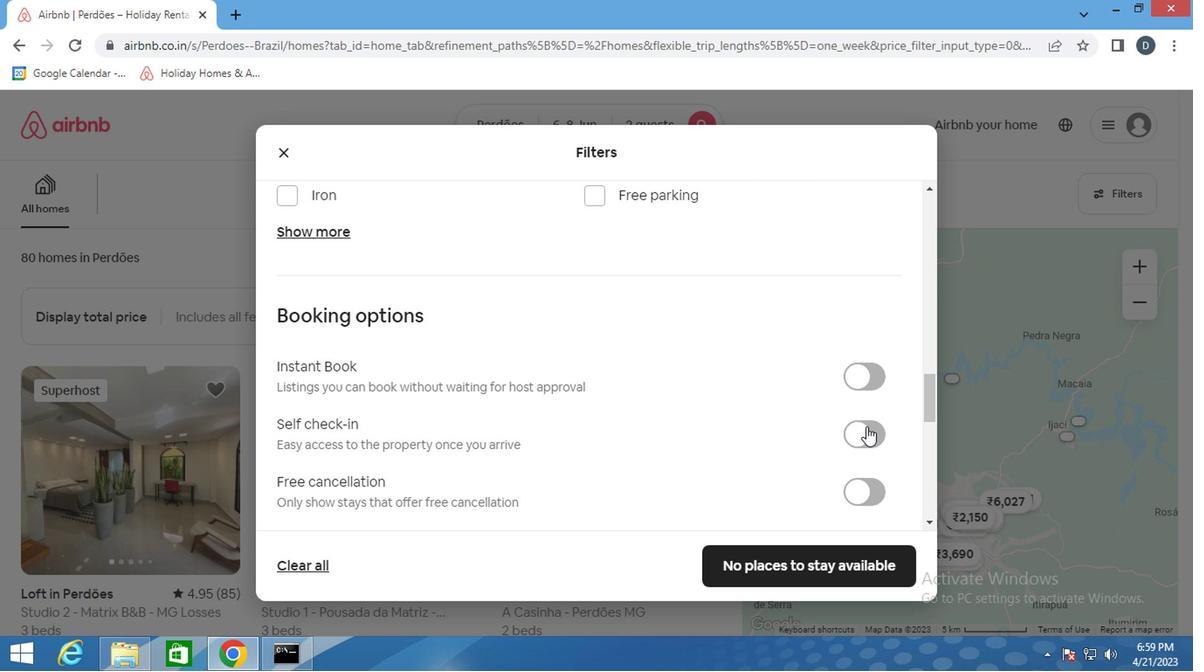 
Action: Mouse pressed left at (860, 435)
Screenshot: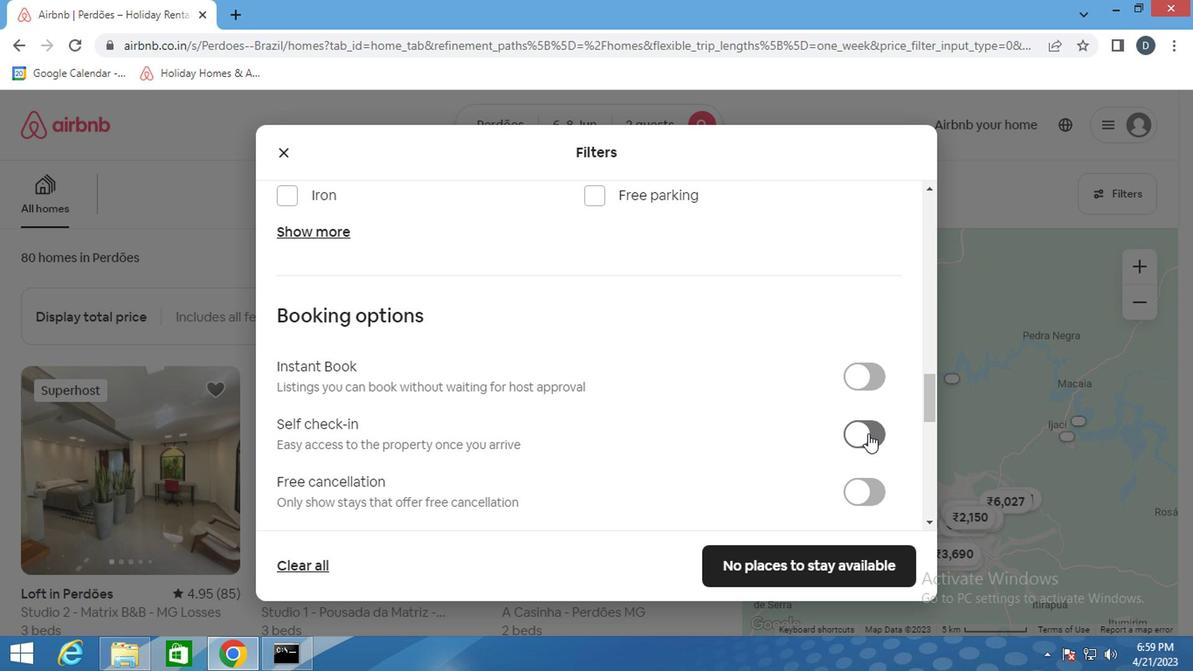 
Action: Mouse moved to (784, 405)
Screenshot: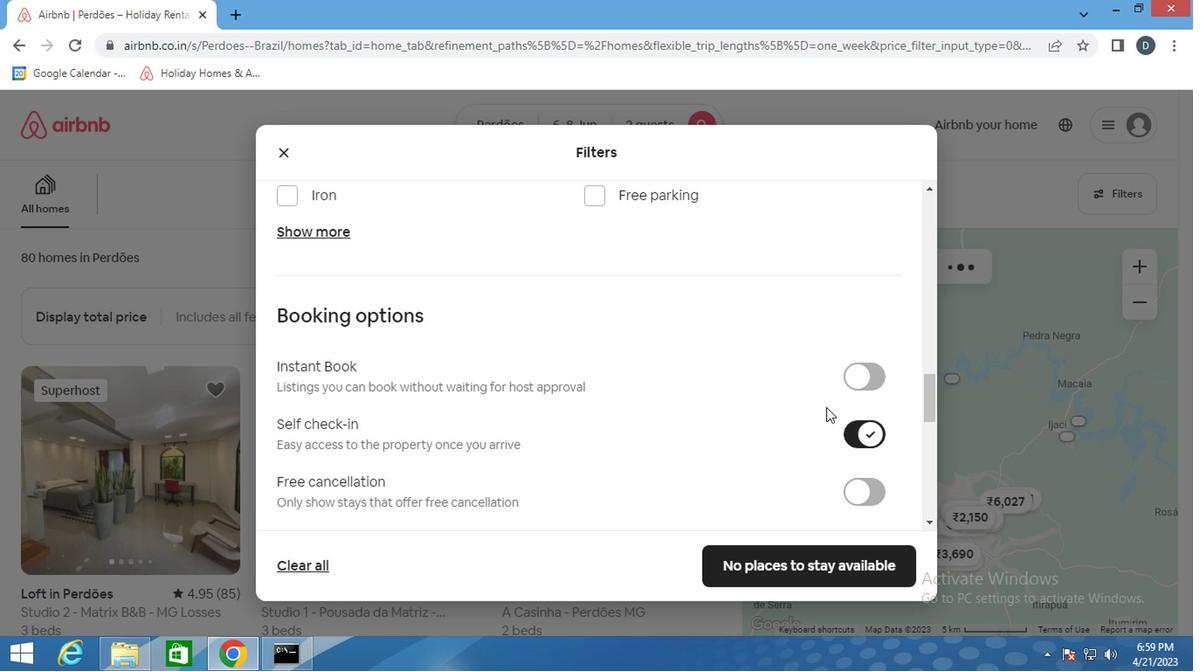 
Action: Mouse scrolled (784, 404) with delta (0, -1)
Screenshot: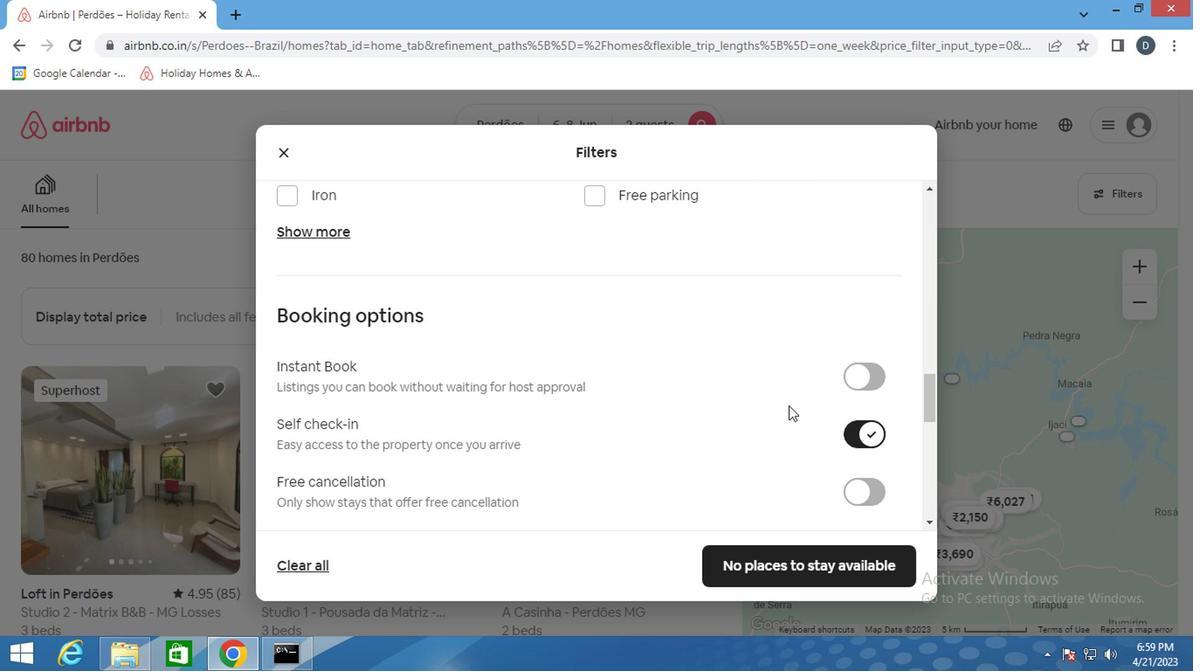 
Action: Mouse scrolled (784, 404) with delta (0, -1)
Screenshot: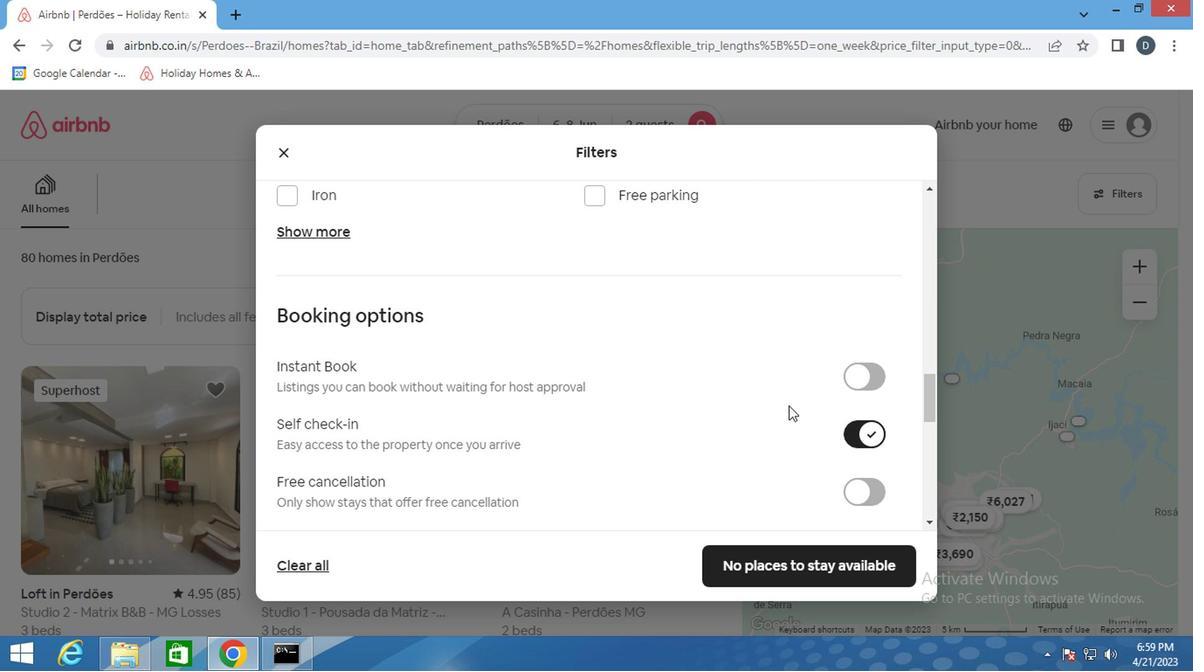 
Action: Mouse scrolled (784, 404) with delta (0, -1)
Screenshot: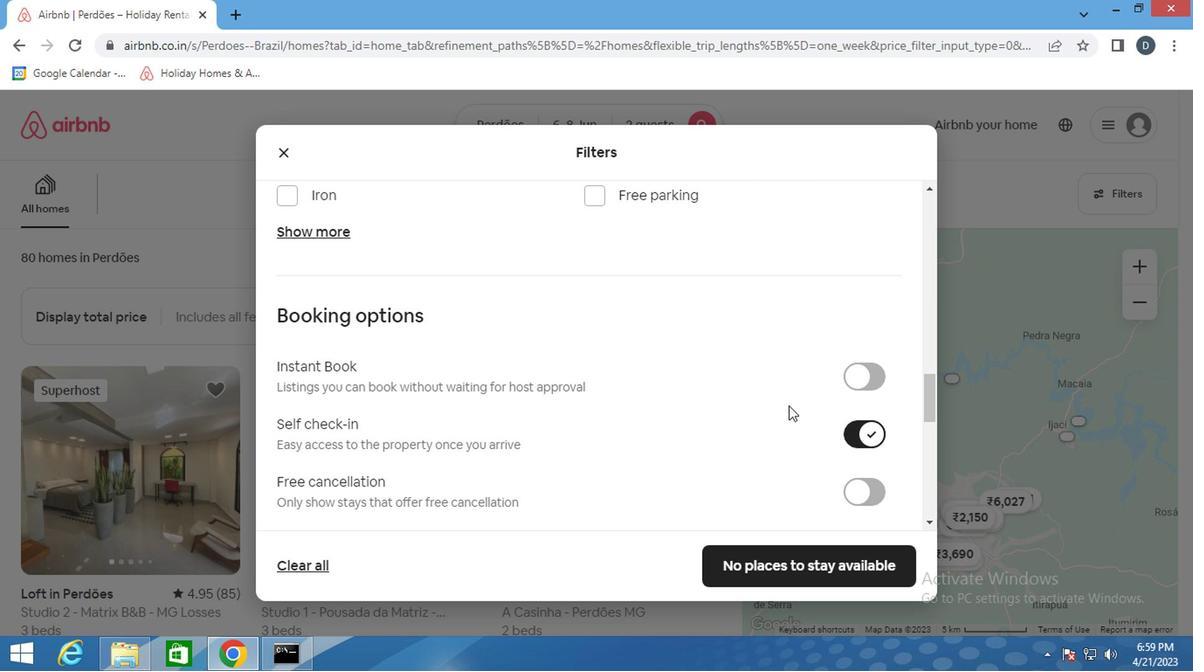 
Action: Mouse scrolled (784, 404) with delta (0, -1)
Screenshot: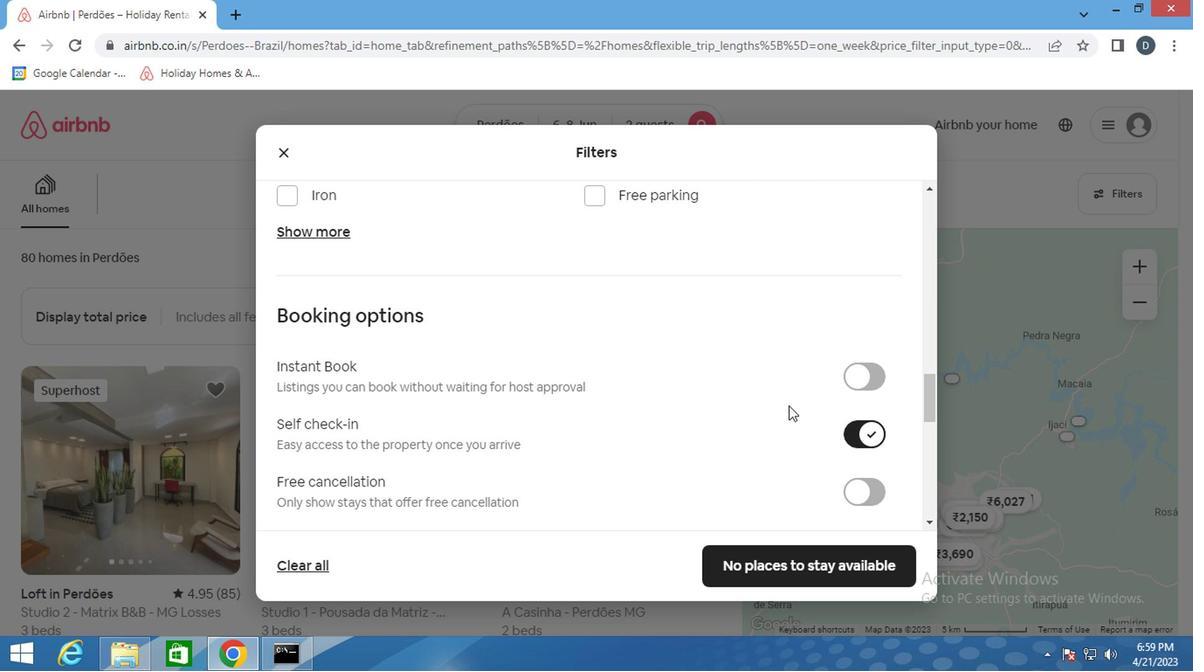 
Action: Mouse moved to (796, 397)
Screenshot: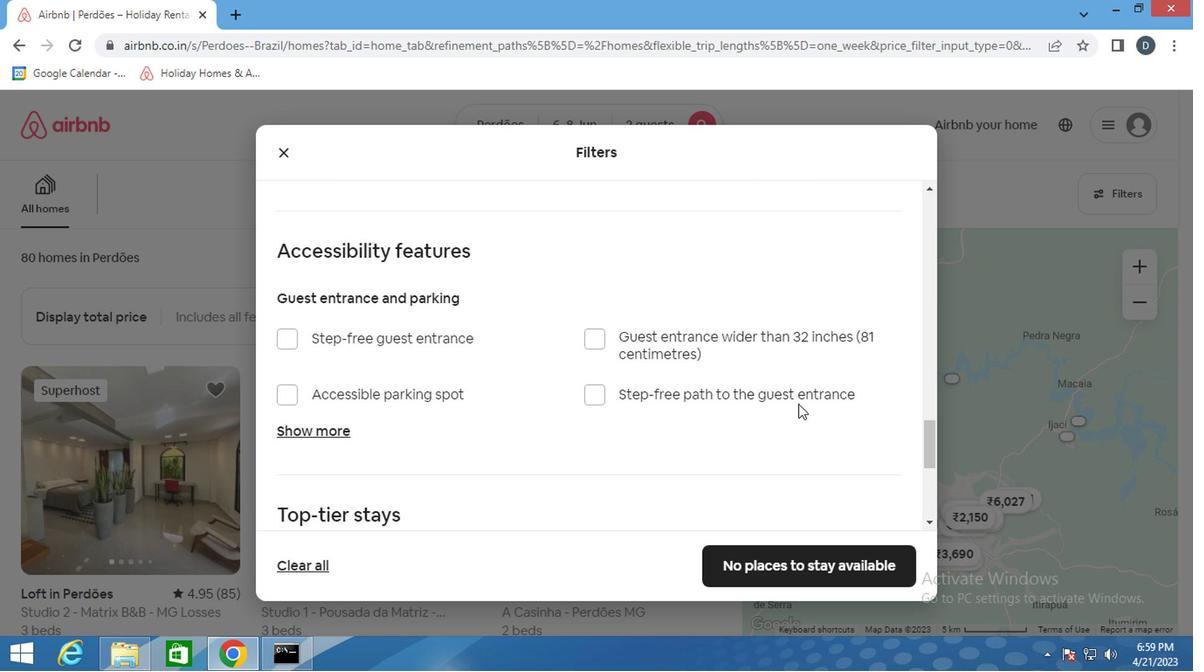 
Action: Mouse scrolled (796, 397) with delta (0, 0)
Screenshot: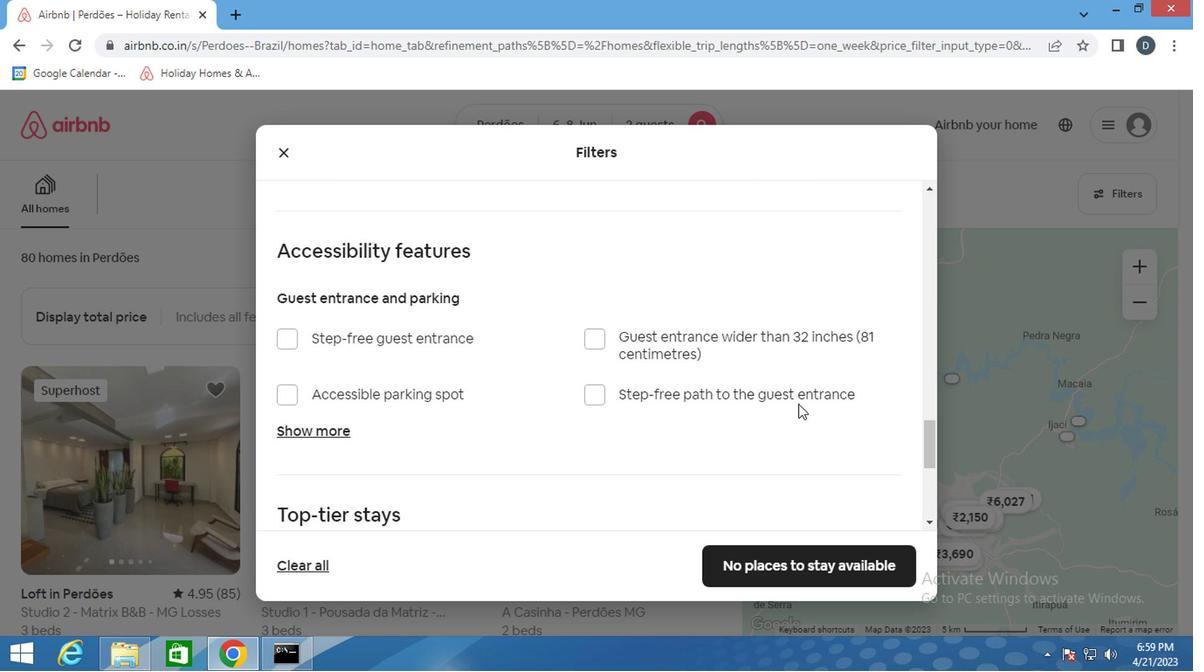
Action: Mouse moved to (796, 397)
Screenshot: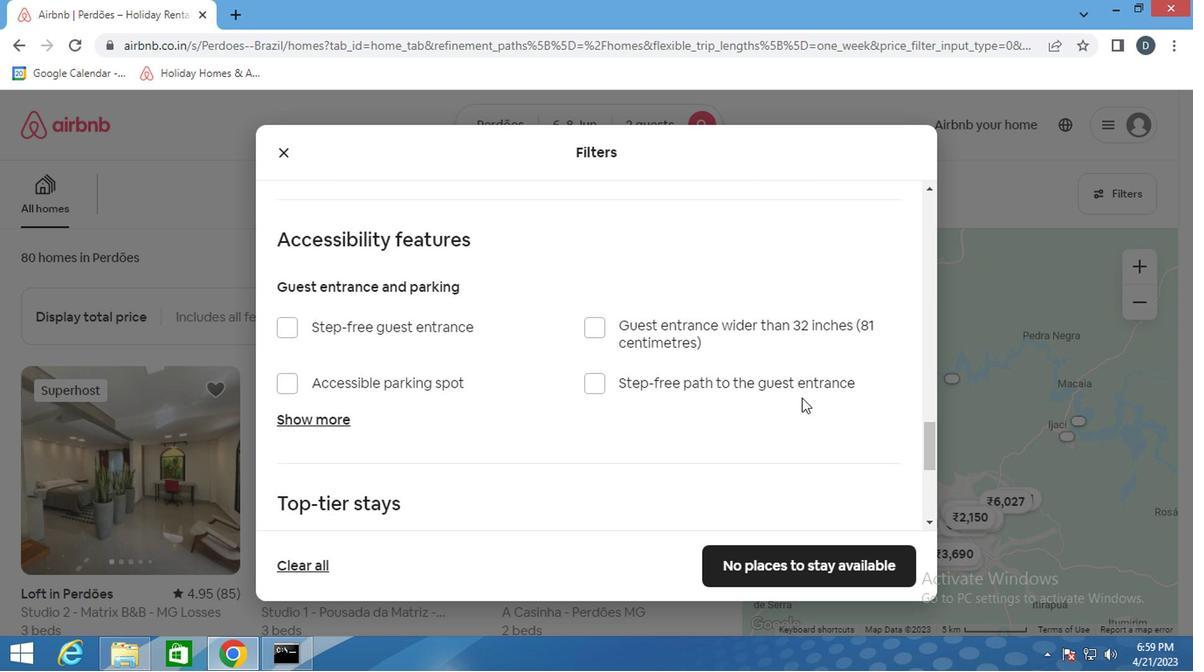
Action: Mouse scrolled (796, 397) with delta (0, 0)
Screenshot: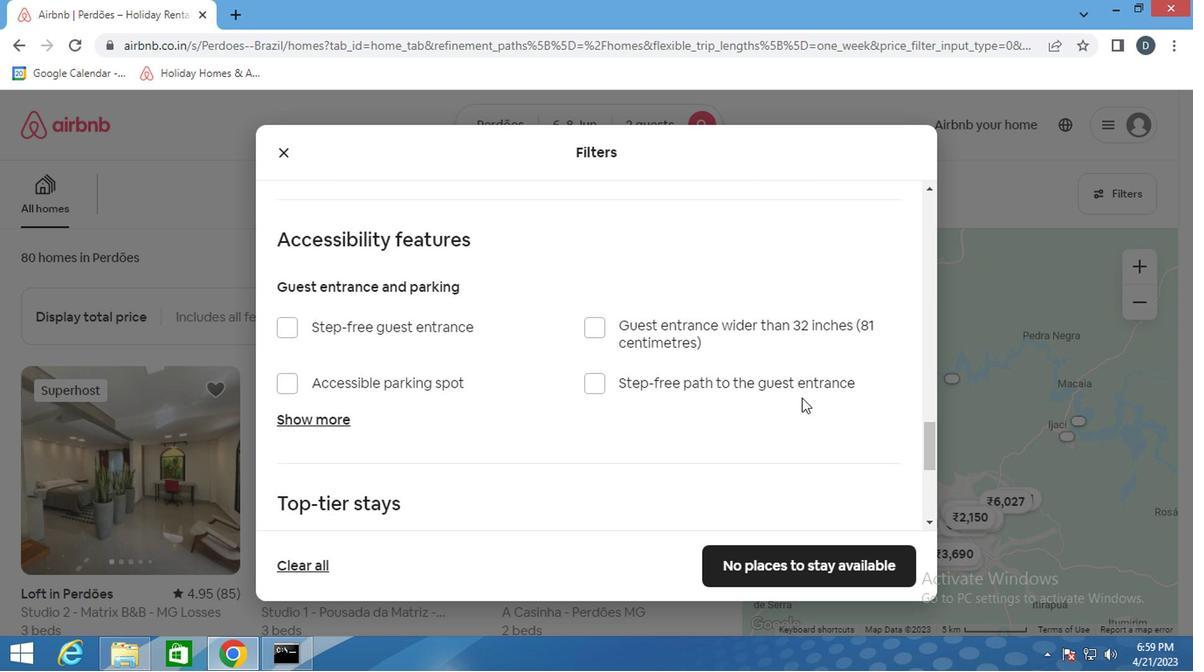 
Action: Mouse moved to (795, 397)
Screenshot: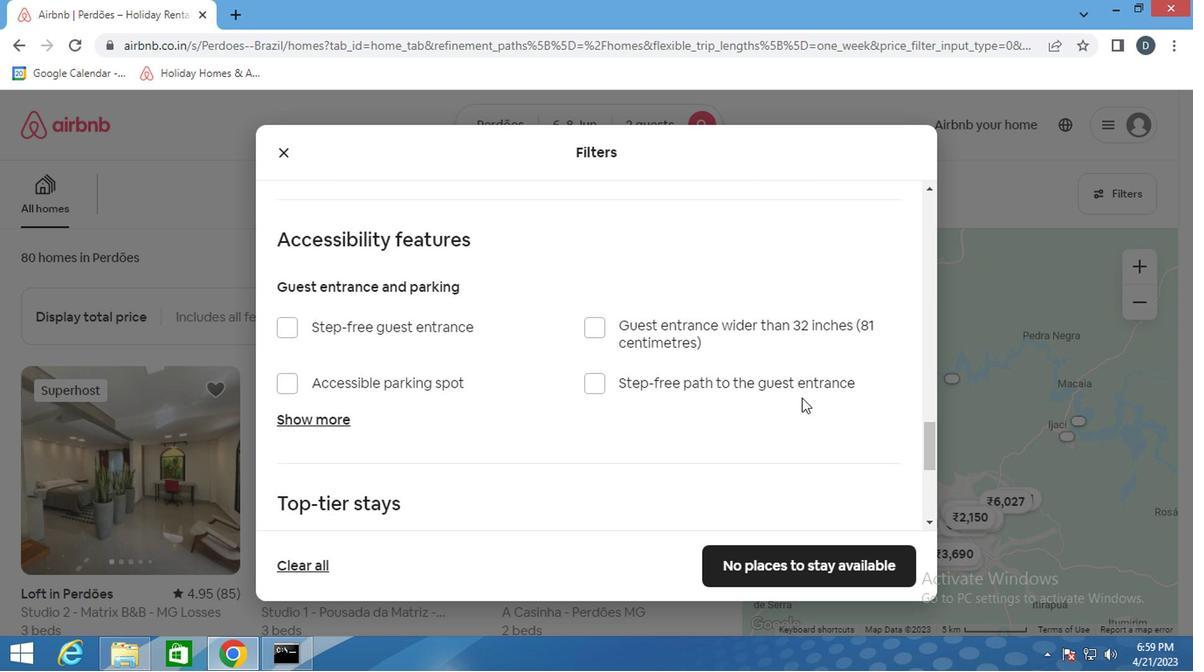 
Action: Mouse scrolled (795, 397) with delta (0, 0)
Screenshot: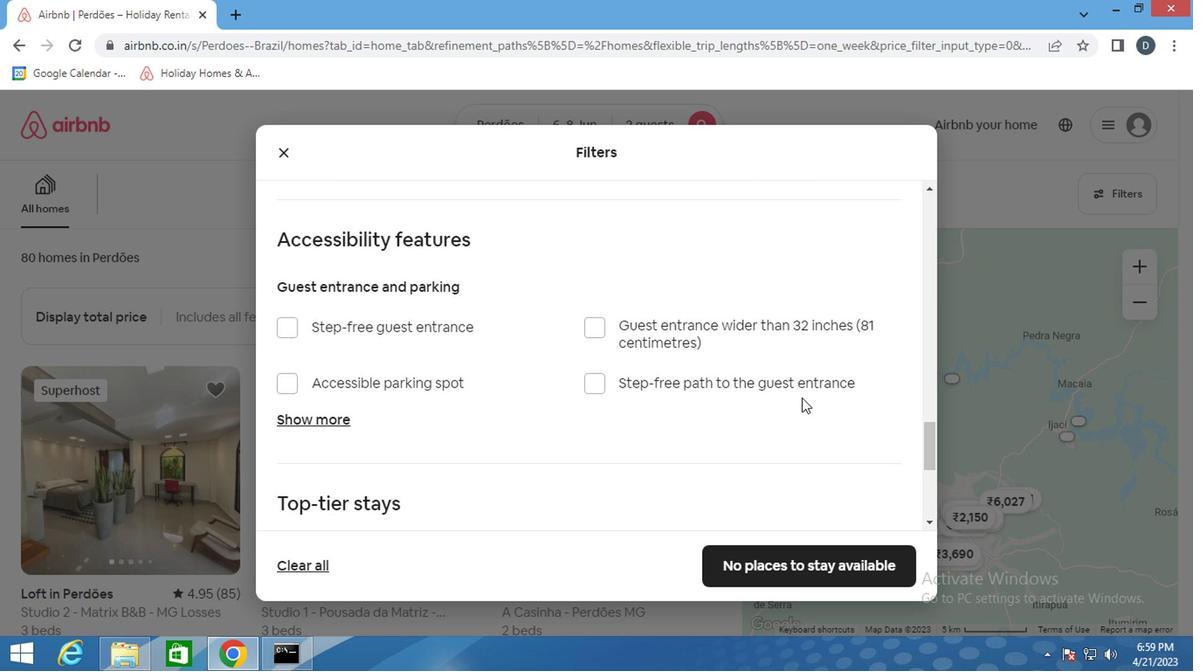 
Action: Mouse moved to (795, 398)
Screenshot: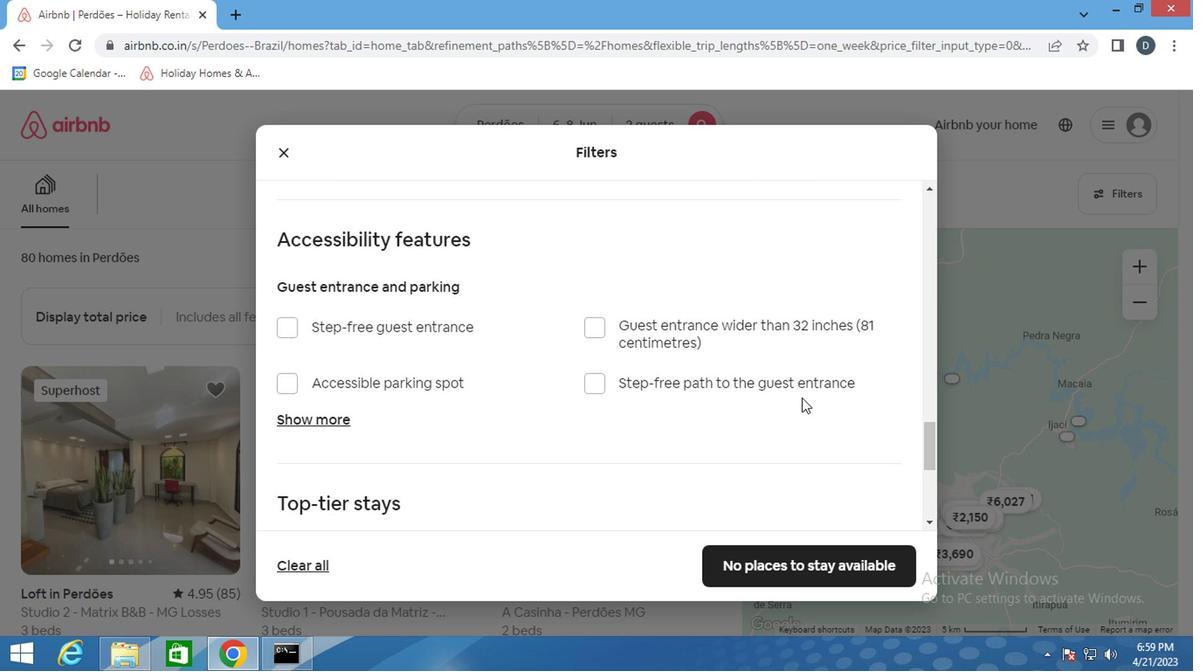 
Action: Mouse scrolled (795, 397) with delta (0, 0)
Screenshot: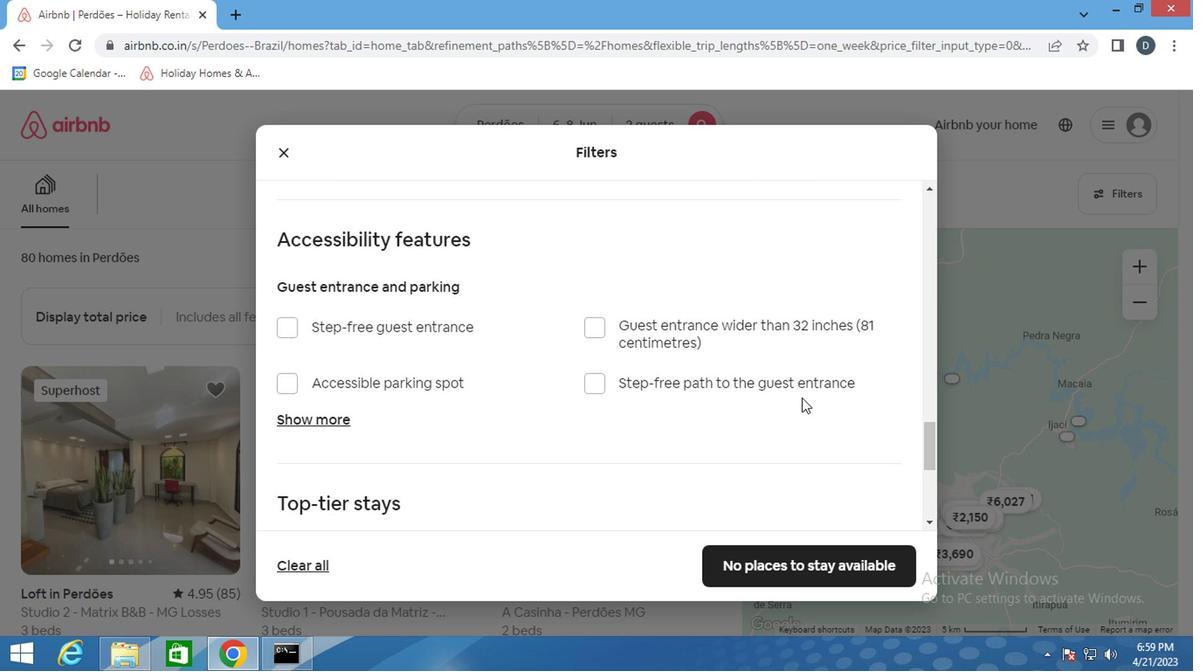 
Action: Mouse moved to (794, 398)
Screenshot: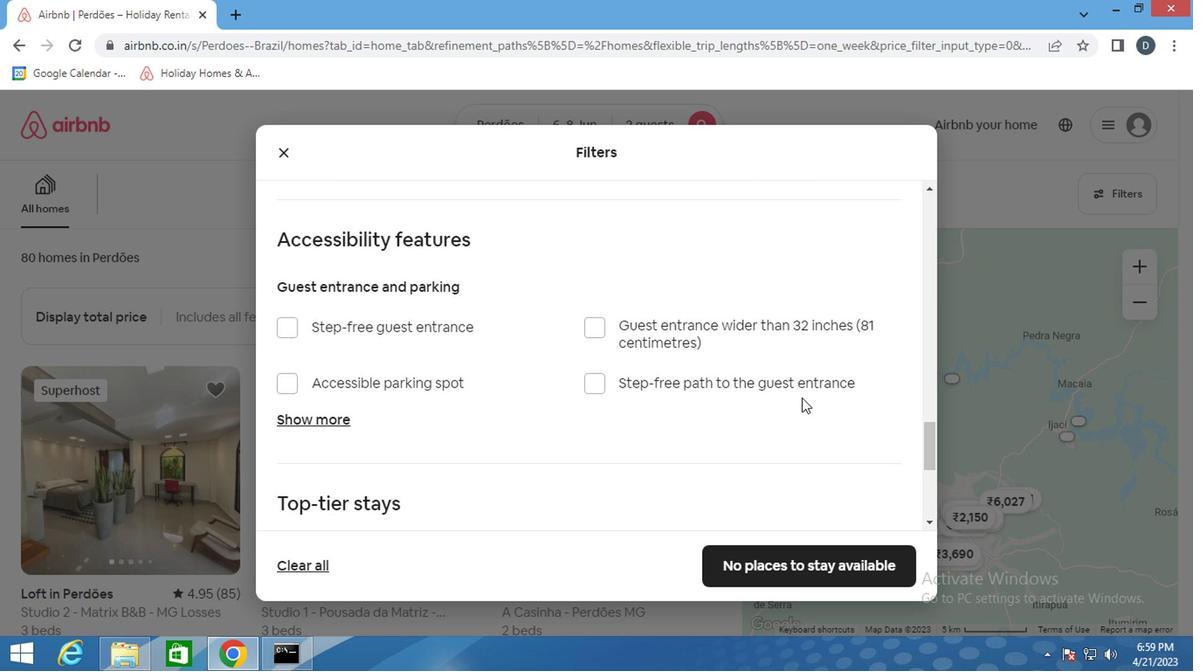 
Action: Mouse scrolled (794, 397) with delta (0, 0)
Screenshot: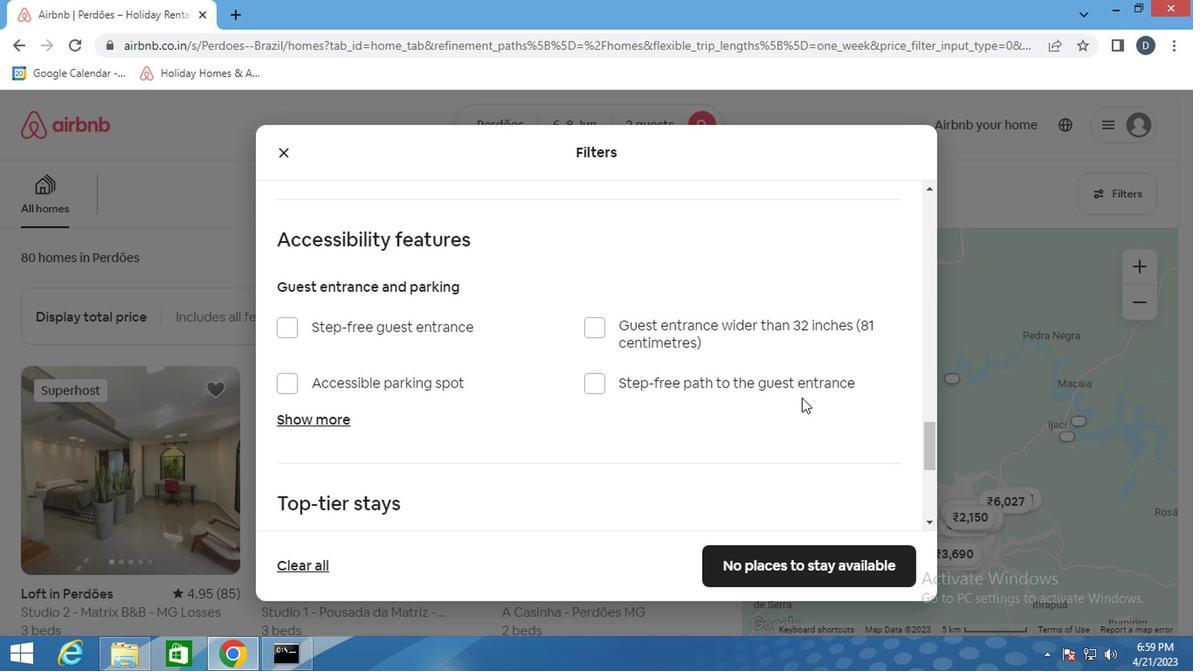 
Action: Mouse moved to (774, 402)
Screenshot: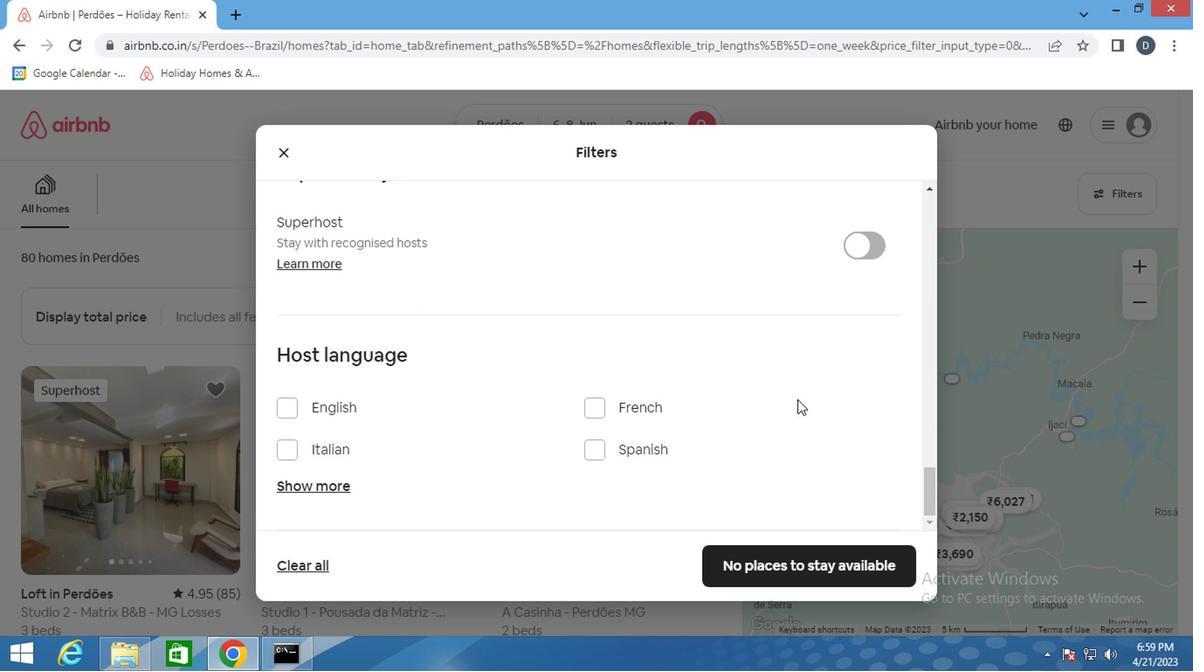 
Action: Mouse scrolled (774, 401) with delta (0, 0)
Screenshot: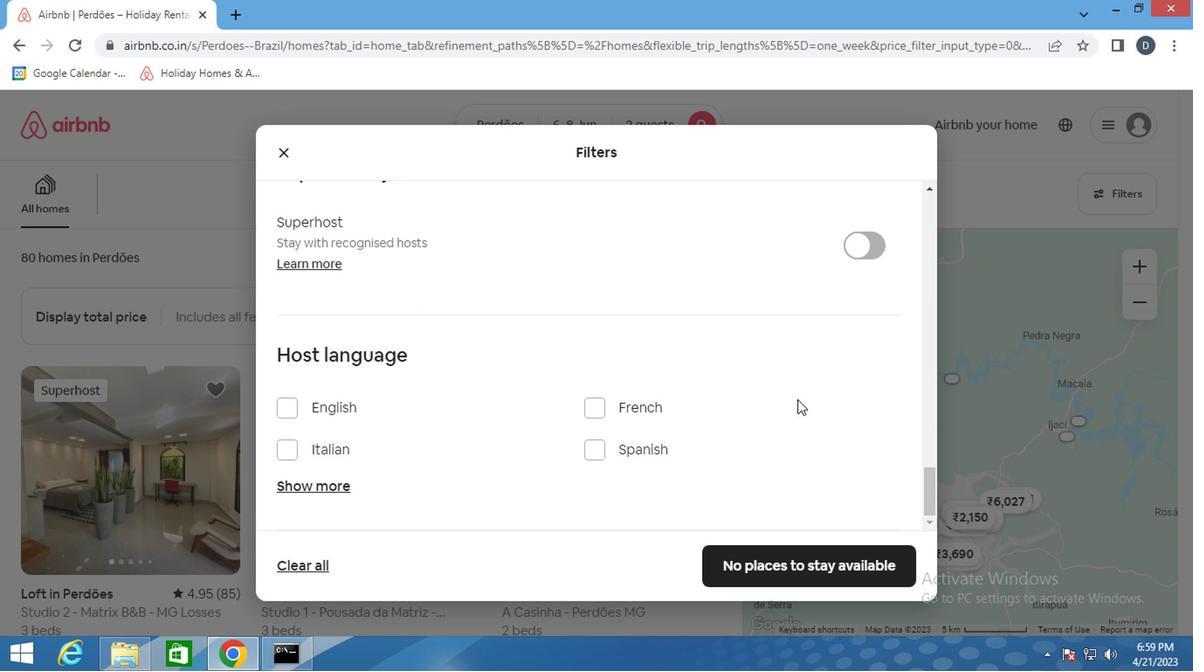 
Action: Mouse moved to (764, 405)
Screenshot: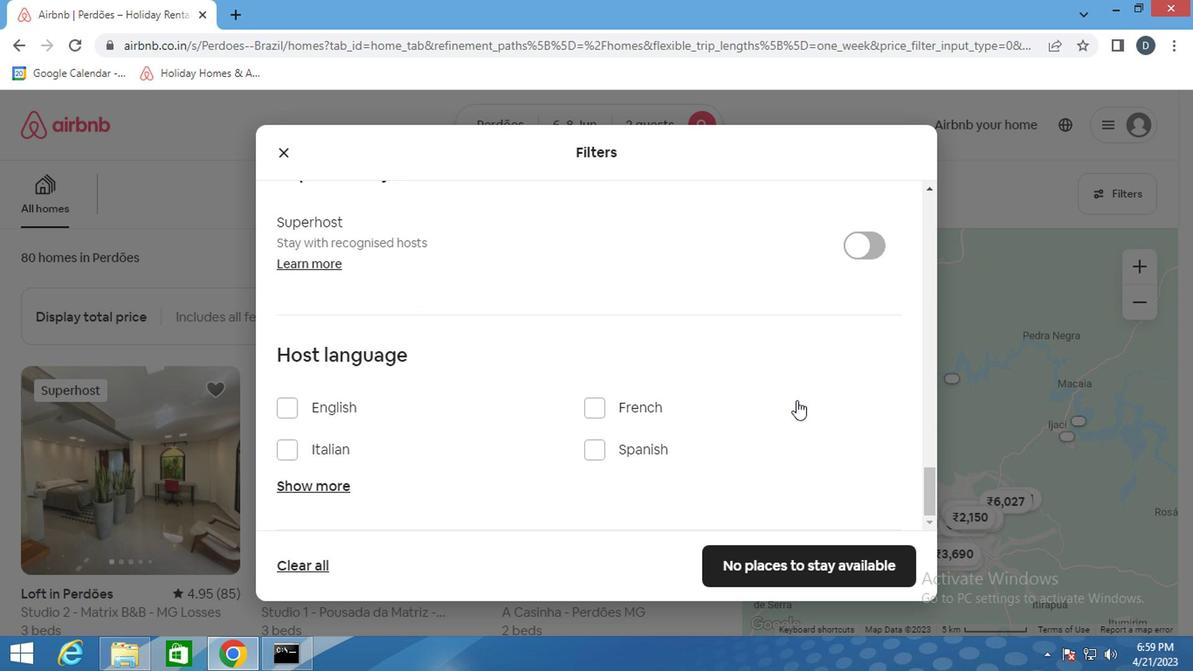 
Action: Mouse scrolled (764, 404) with delta (0, -1)
Screenshot: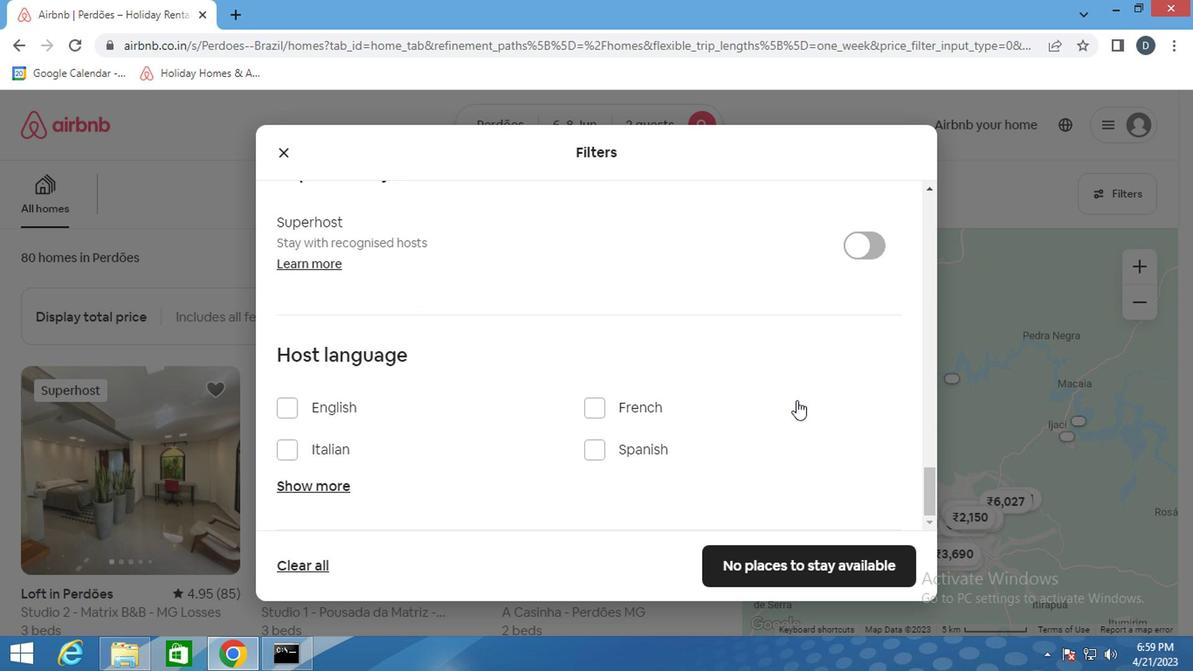 
Action: Mouse moved to (758, 408)
Screenshot: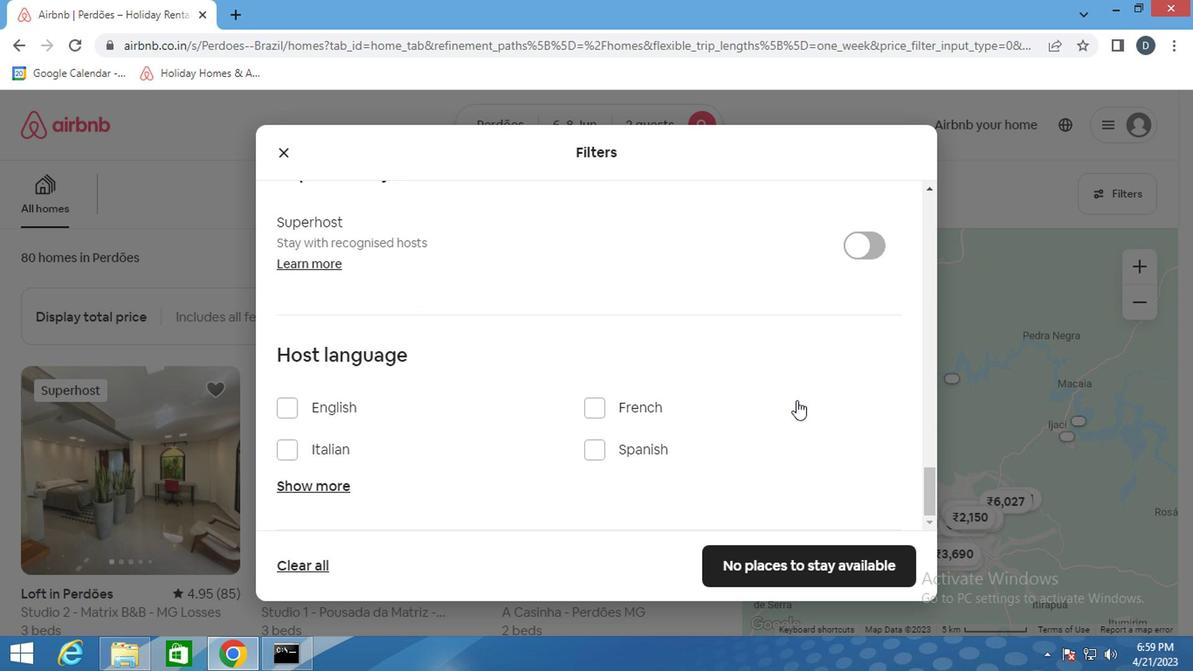 
Action: Mouse scrolled (758, 407) with delta (0, 0)
Screenshot: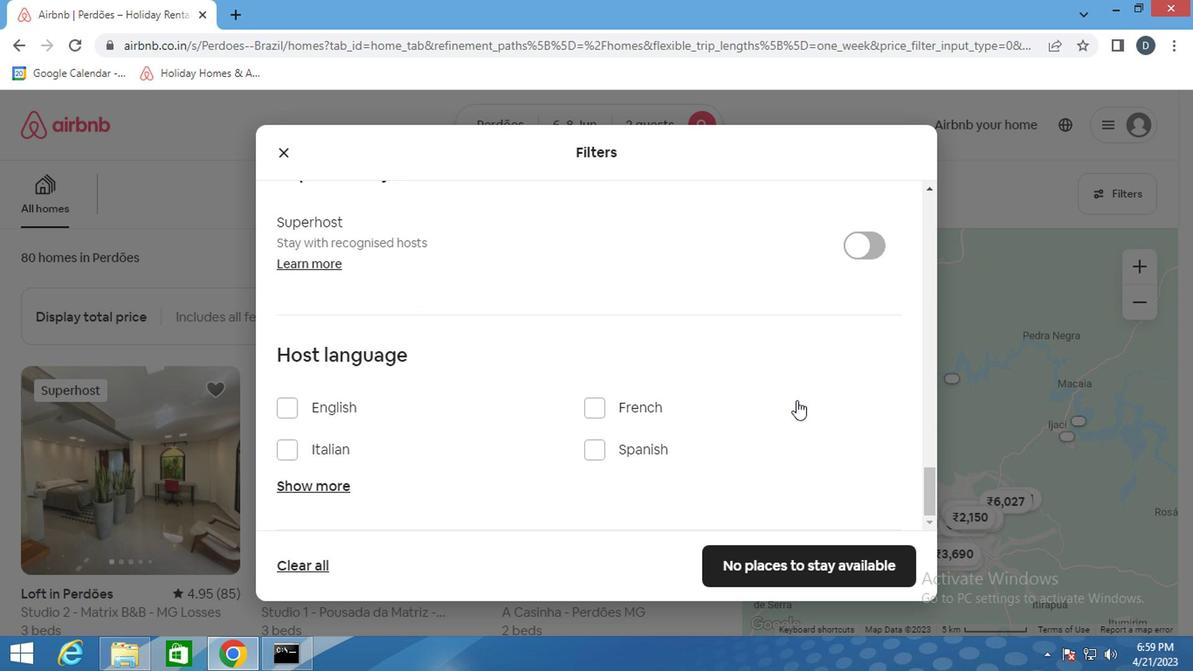 
Action: Mouse moved to (635, 451)
Screenshot: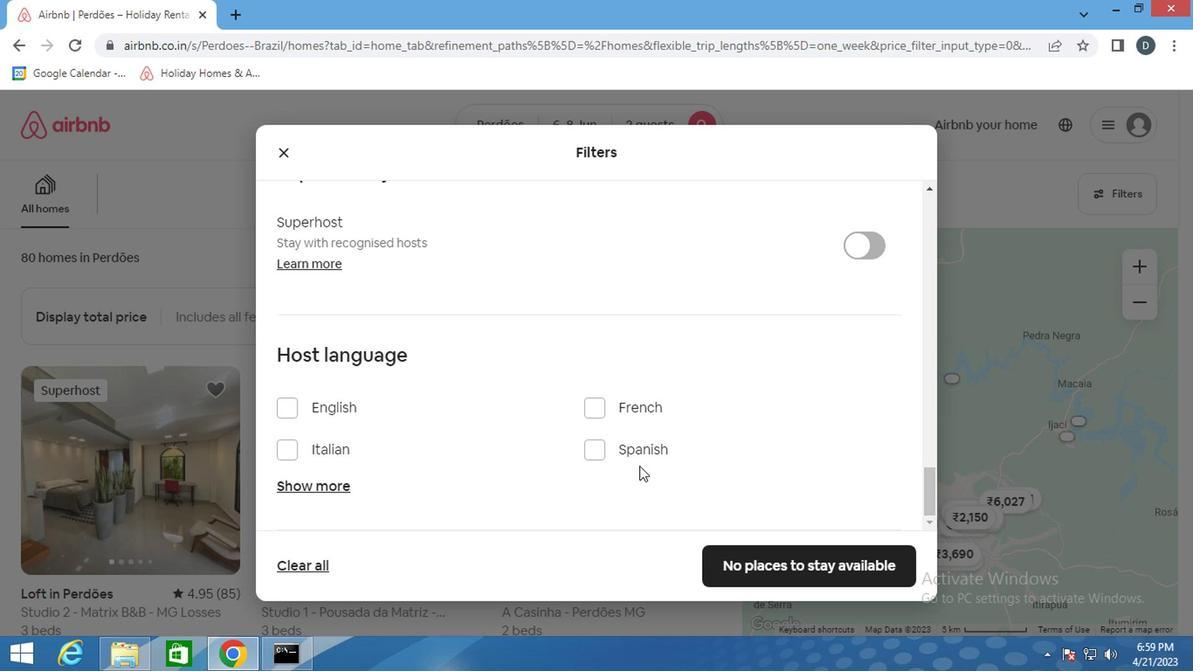 
Action: Mouse pressed left at (635, 451)
Screenshot: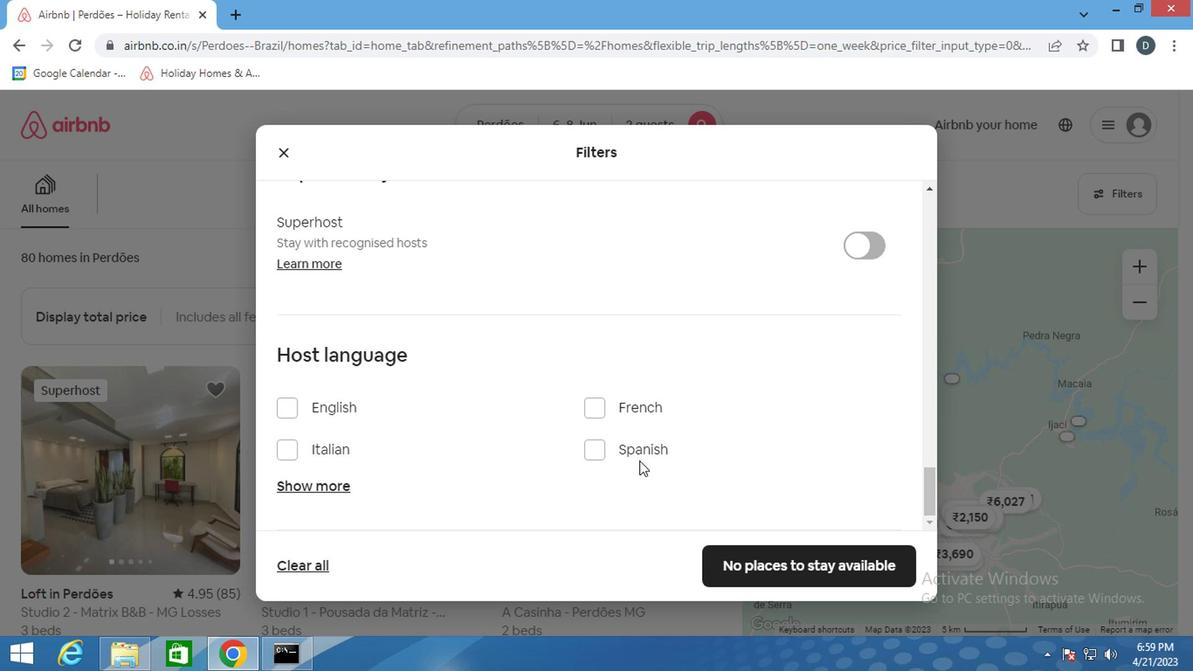 
Action: Mouse moved to (776, 555)
Screenshot: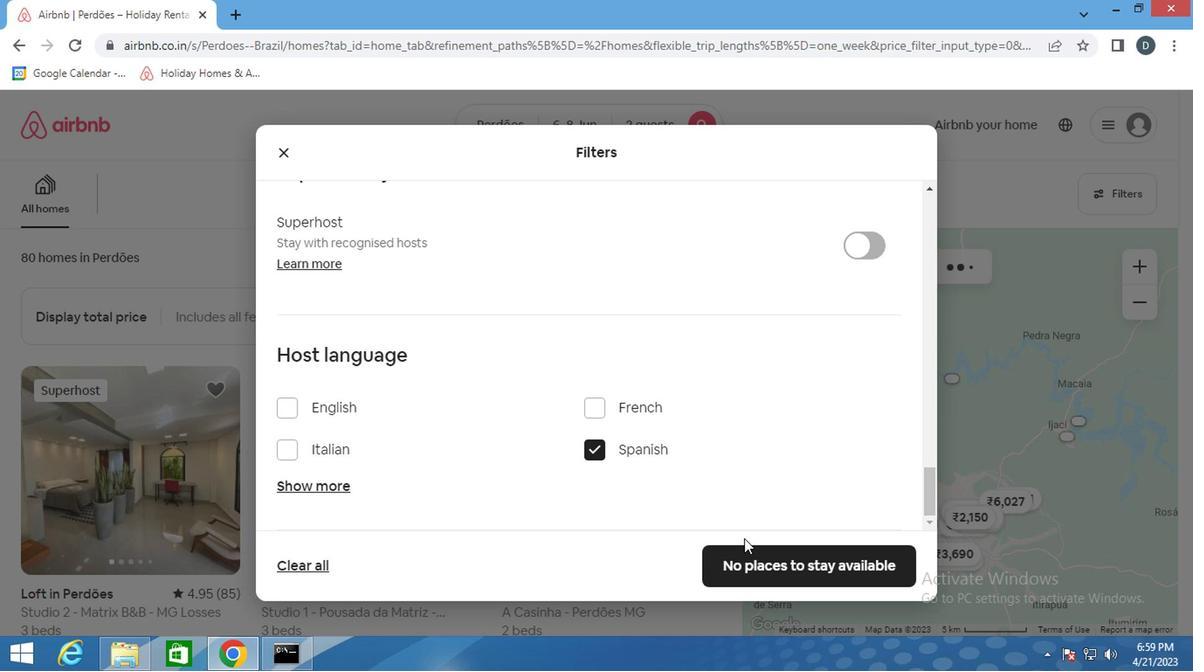 
Action: Mouse pressed left at (776, 555)
Screenshot: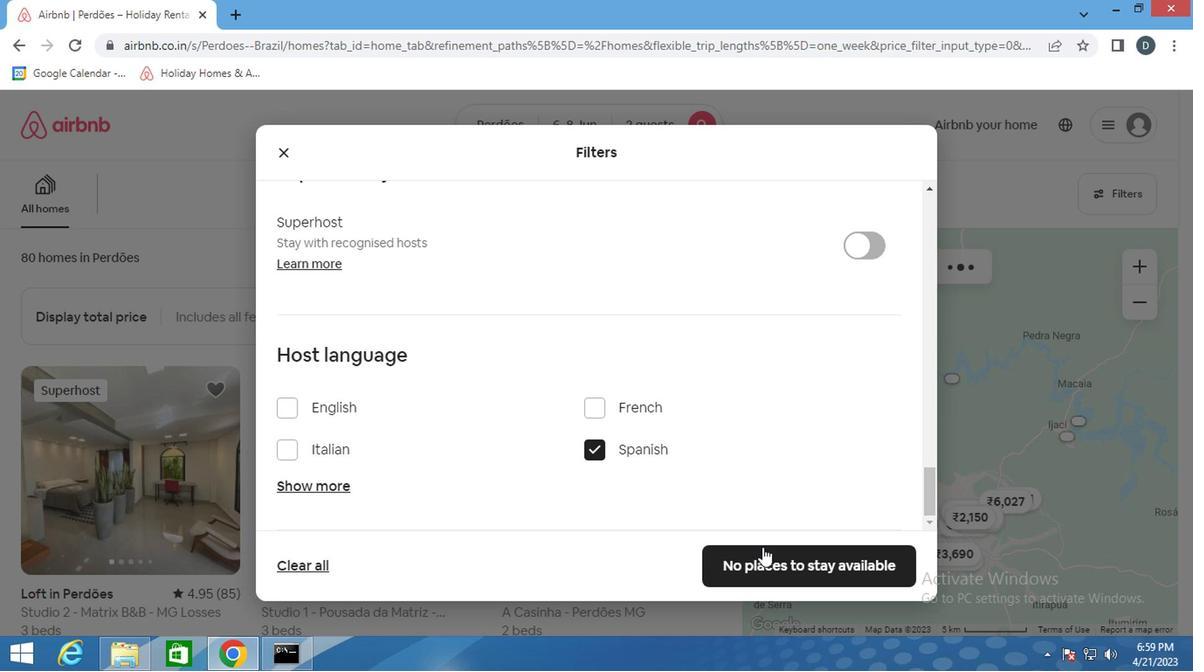 
Action: Mouse moved to (542, 508)
Screenshot: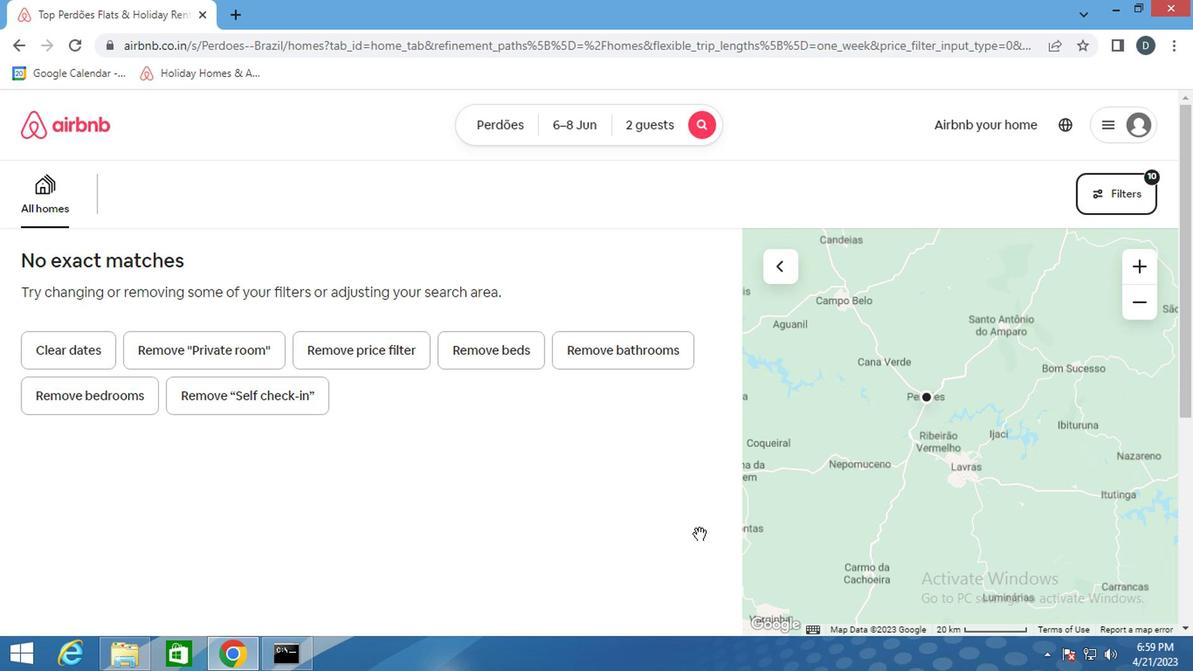 
